 Task: Send an email with the signature Grant Allen with the subject Request for a quote and the message I would like to request a meeting to discuss the new project requirements. from softage.5@softage.net to softage.3@softage.net and move the email from Sent Items to the folder Therapy
Action: Mouse moved to (276, 21)
Screenshot: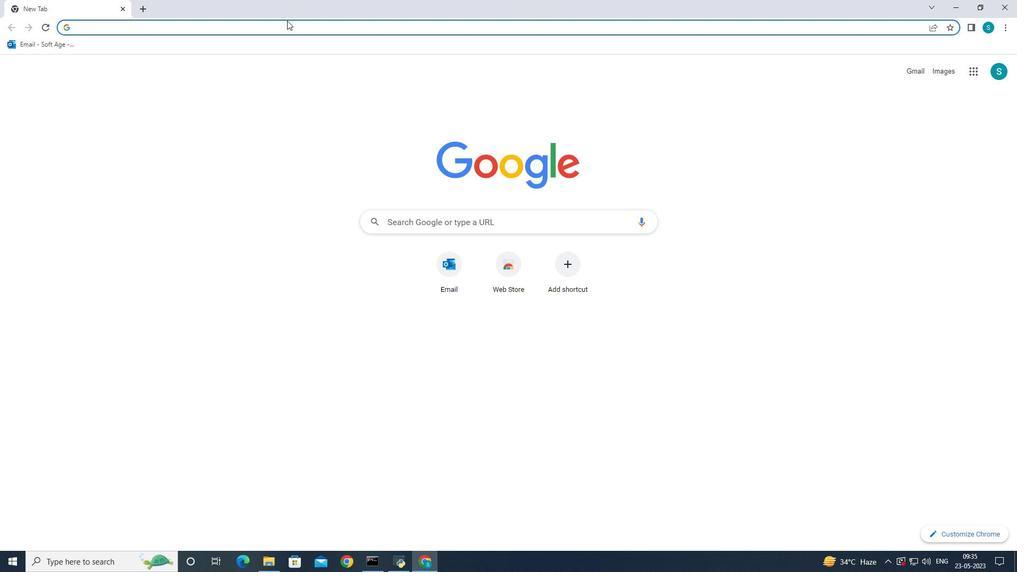 
Action: Mouse pressed left at (276, 21)
Screenshot: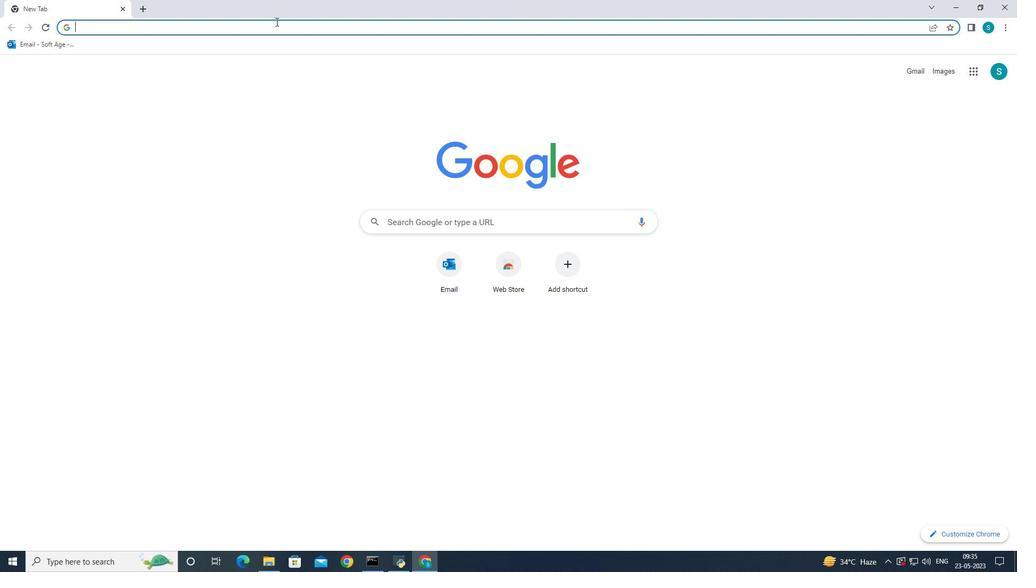 
Action: Mouse moved to (40, 43)
Screenshot: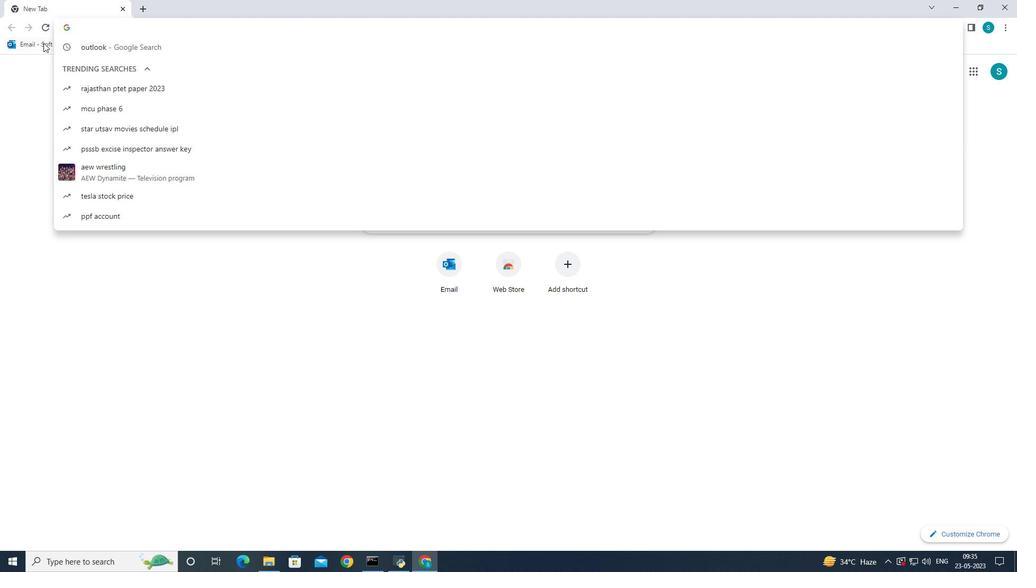 
Action: Mouse pressed left at (40, 43)
Screenshot: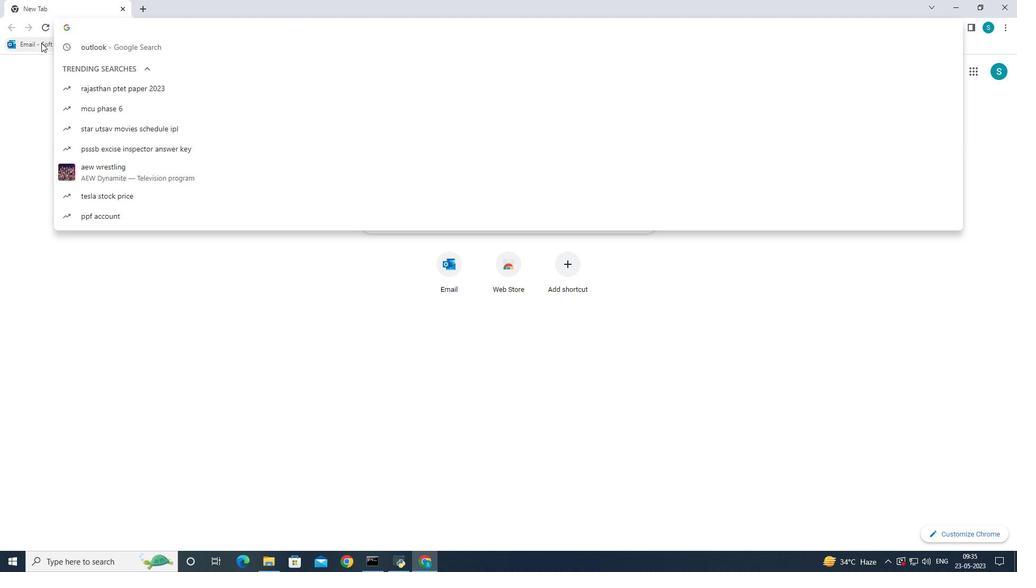 
Action: Mouse moved to (152, 93)
Screenshot: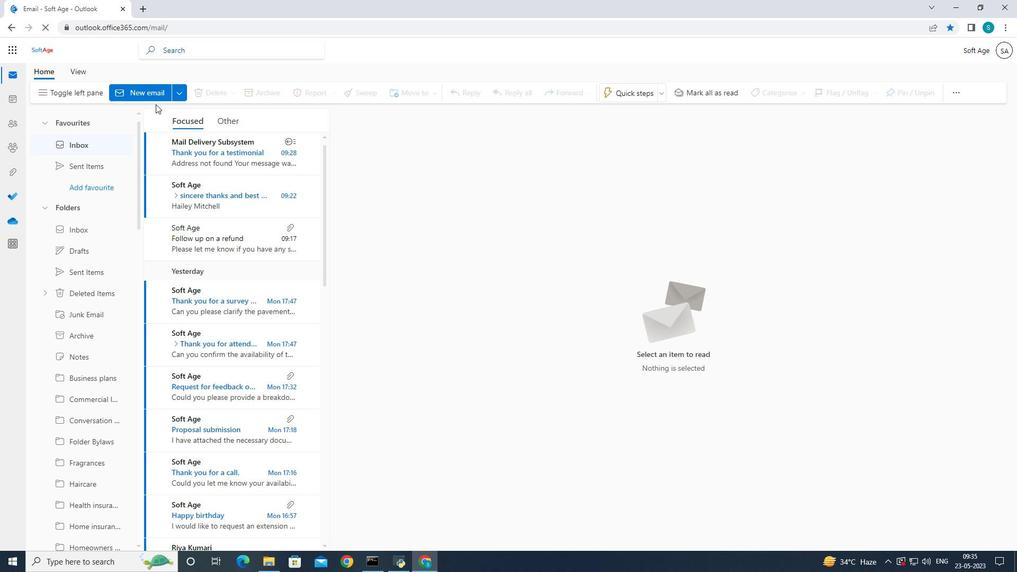
Action: Mouse pressed left at (152, 93)
Screenshot: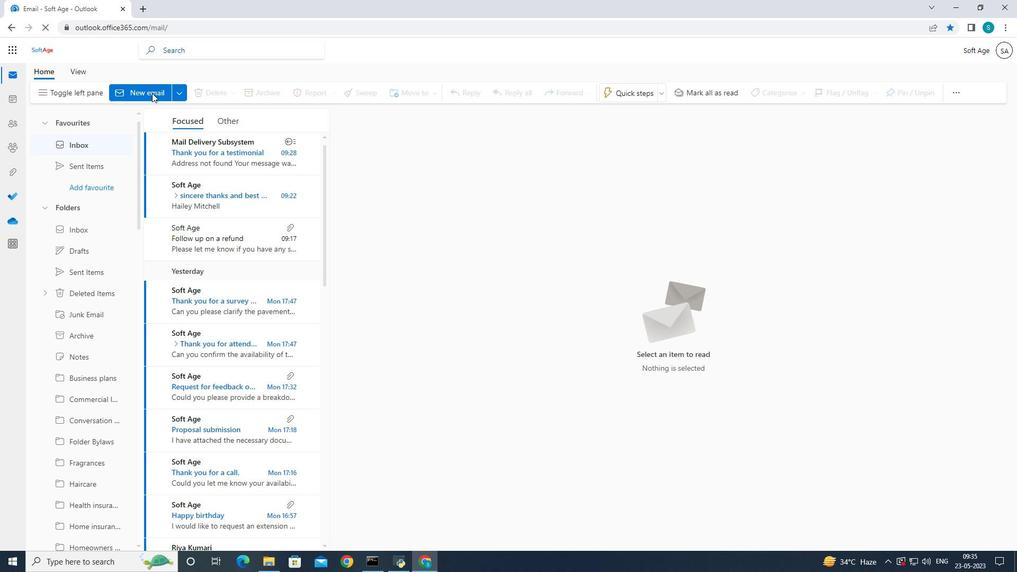 
Action: Mouse pressed left at (152, 93)
Screenshot: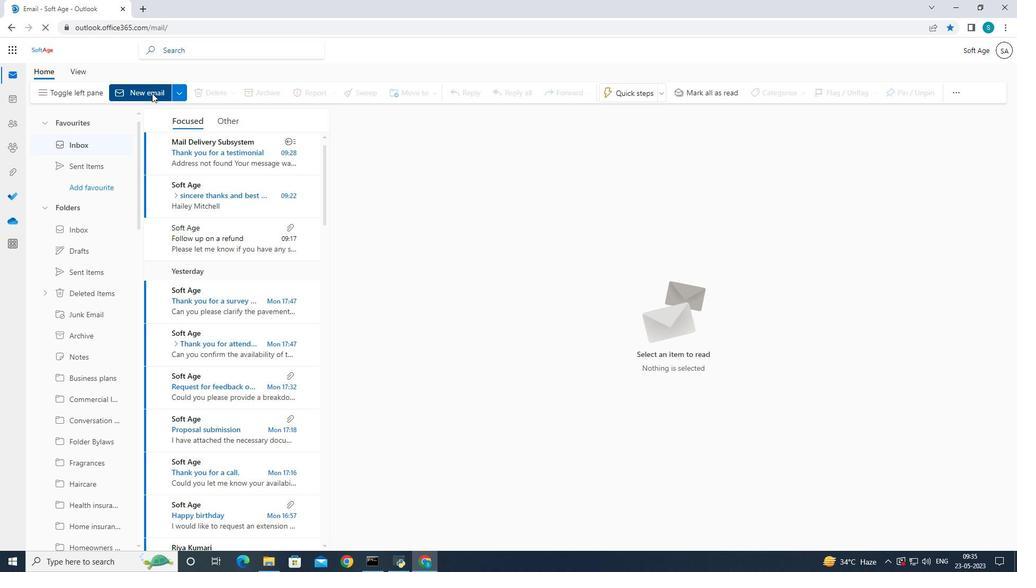 
Action: Mouse moved to (687, 91)
Screenshot: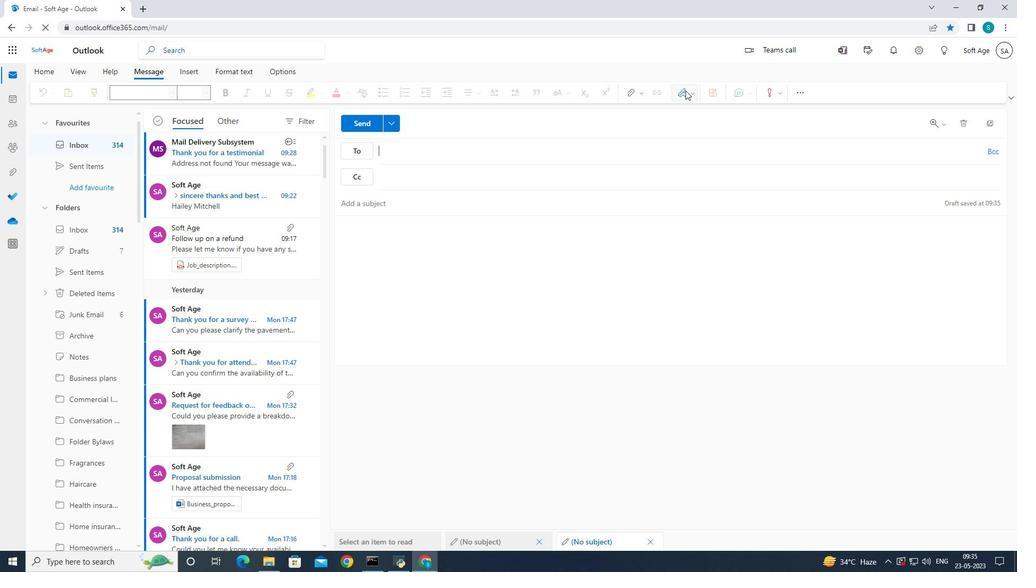 
Action: Mouse pressed left at (687, 91)
Screenshot: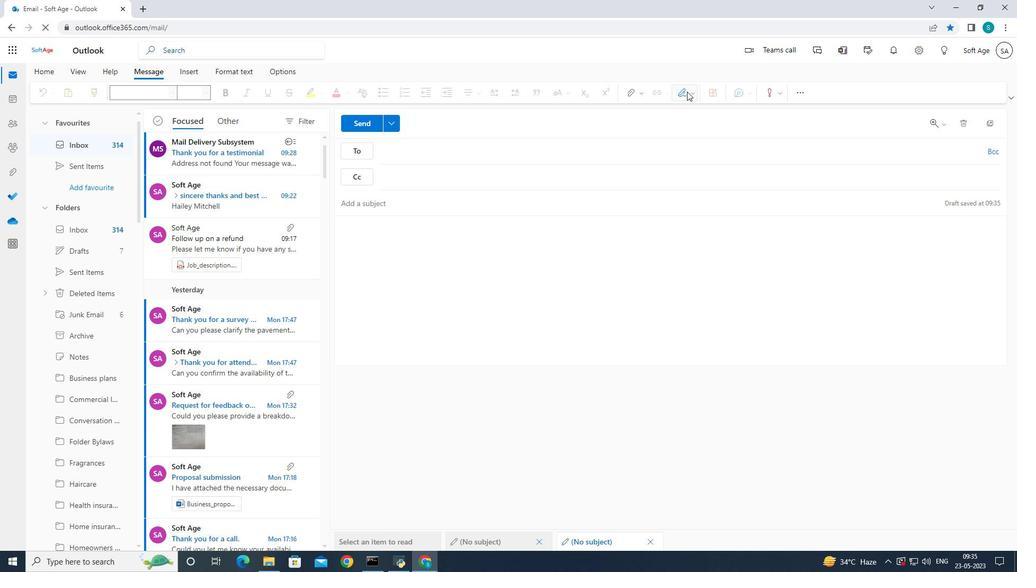 
Action: Mouse moved to (658, 133)
Screenshot: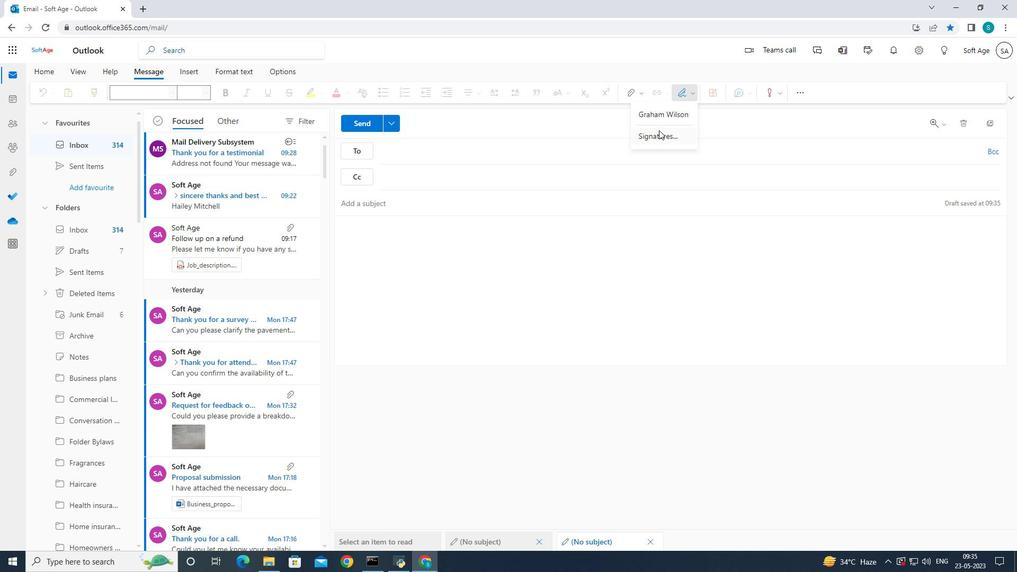 
Action: Mouse pressed left at (658, 133)
Screenshot: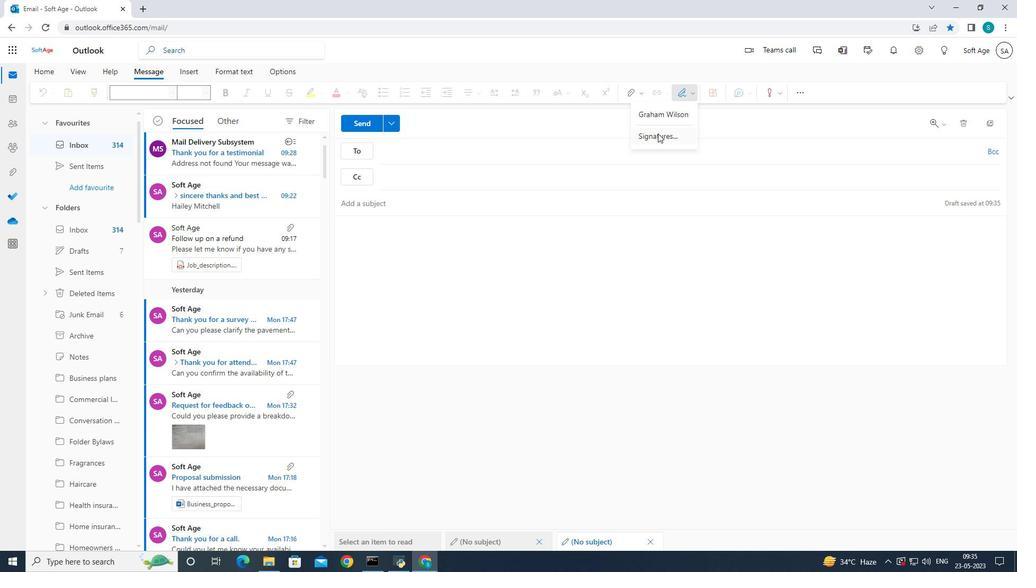 
Action: Mouse moved to (659, 179)
Screenshot: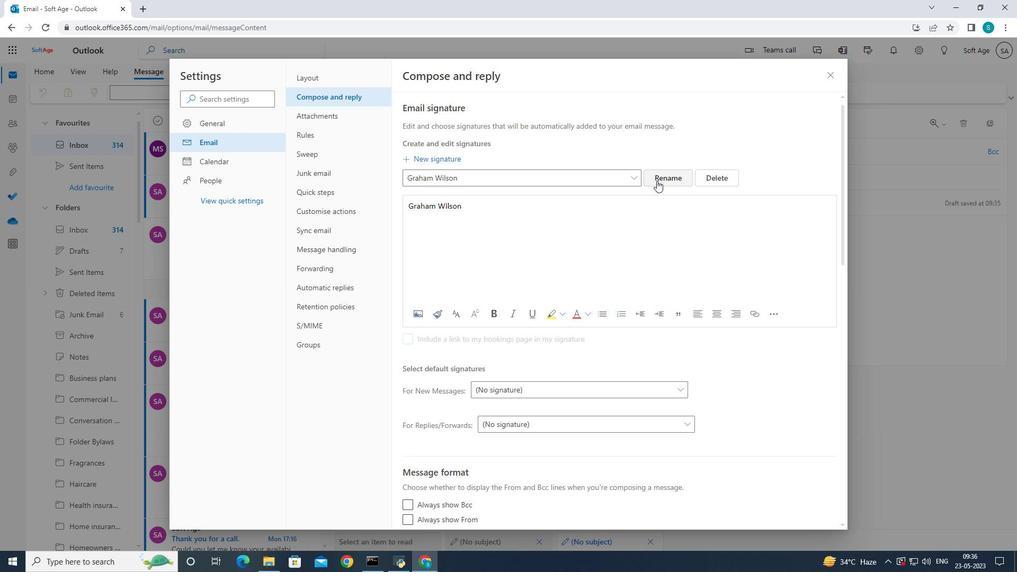 
Action: Mouse pressed left at (659, 179)
Screenshot: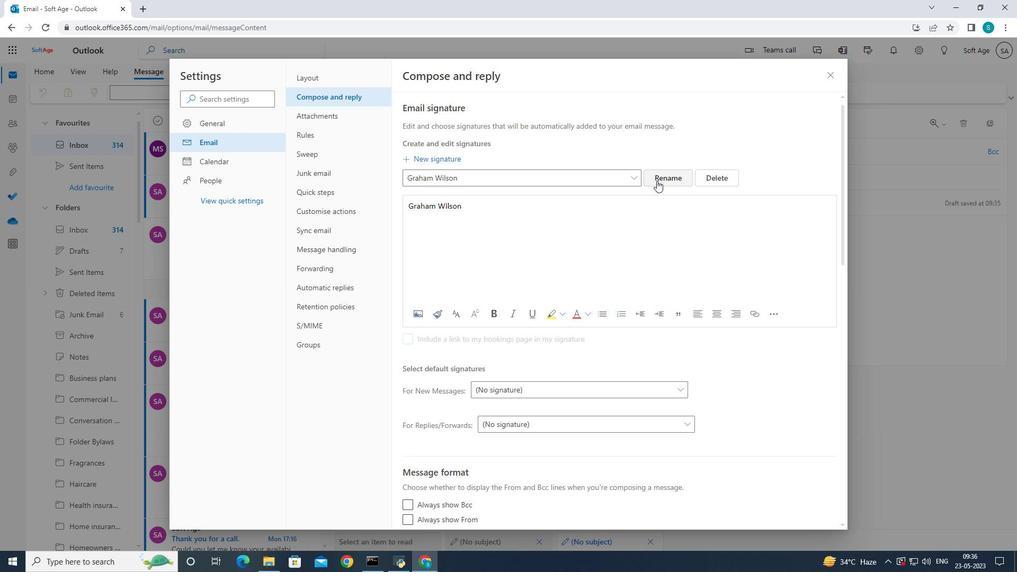 
Action: Mouse moved to (606, 175)
Screenshot: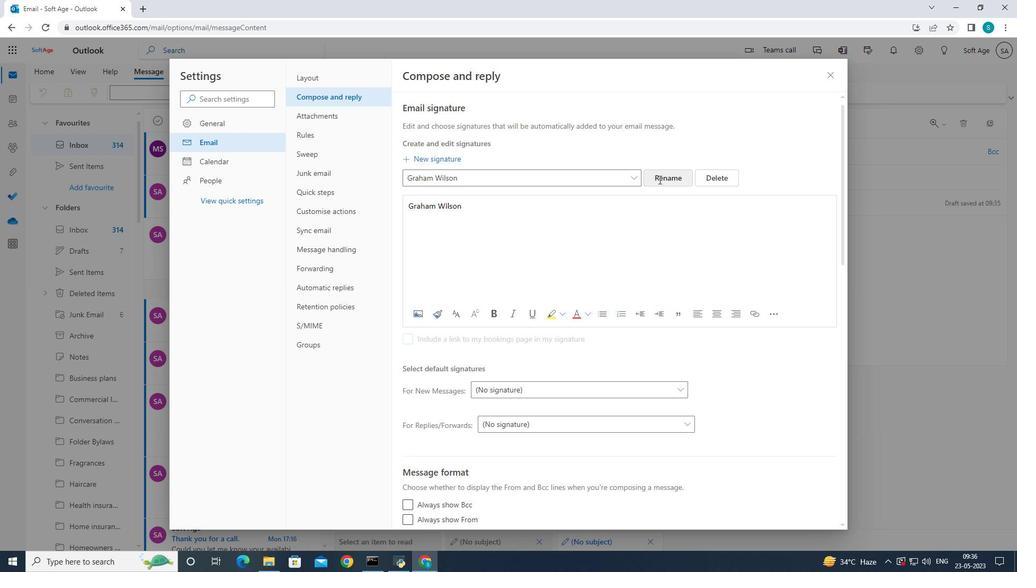 
Action: Mouse pressed left at (606, 175)
Screenshot: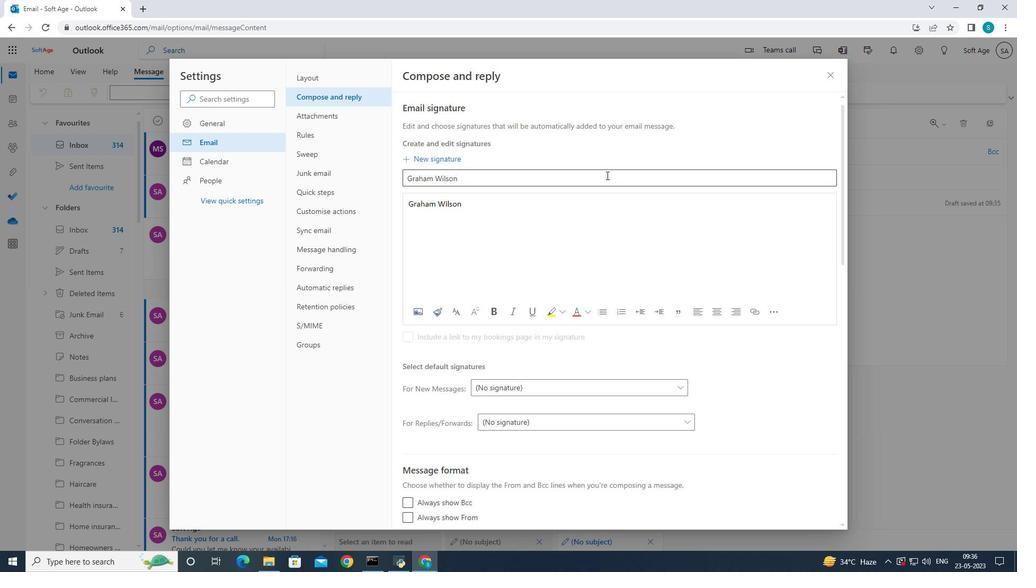 
Action: Mouse moved to (606, 174)
Screenshot: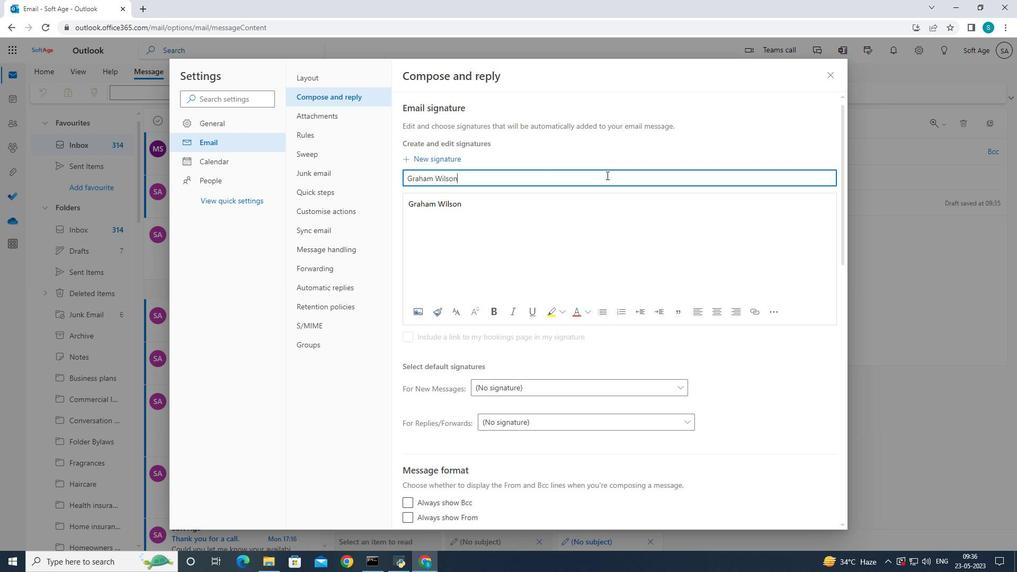 
Action: Key pressed <Key.backspace>
Screenshot: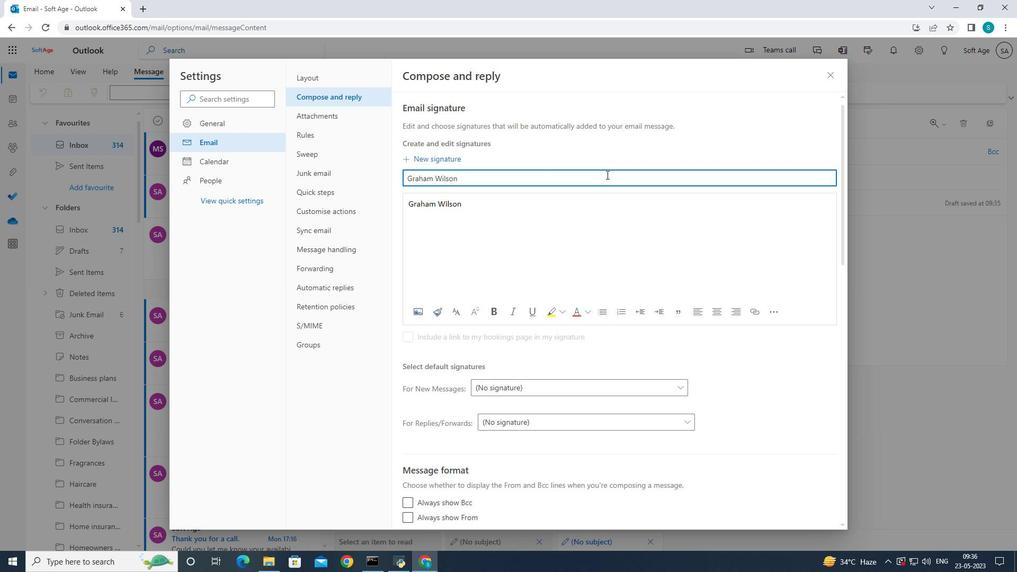 
Action: Mouse moved to (607, 173)
Screenshot: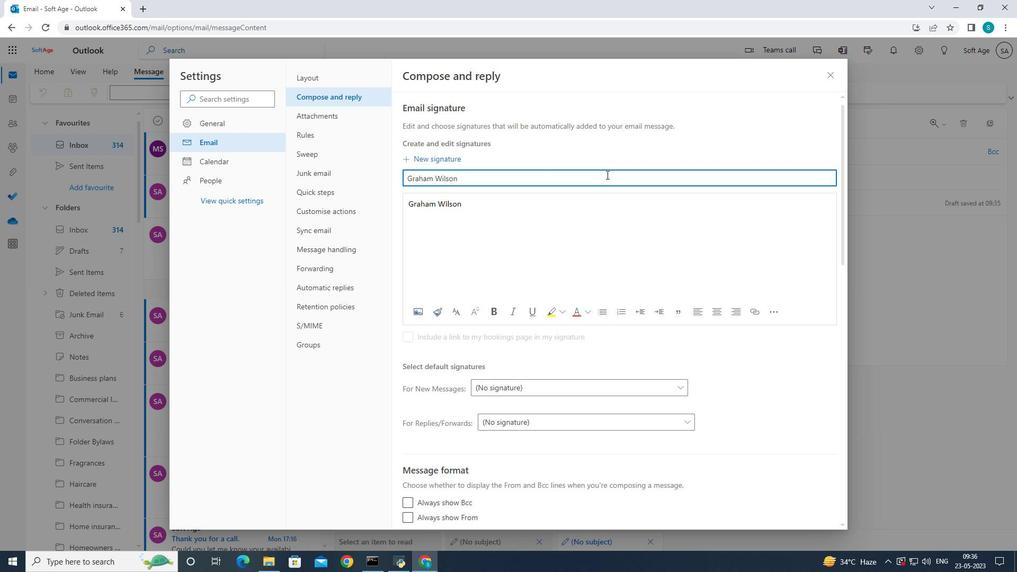 
Action: Key pressed <Key.backspace><Key.backspace><Key.backspace><Key.backspace><Key.backspace><Key.backspace><Key.backspace><Key.backspace><Key.backspace>
Screenshot: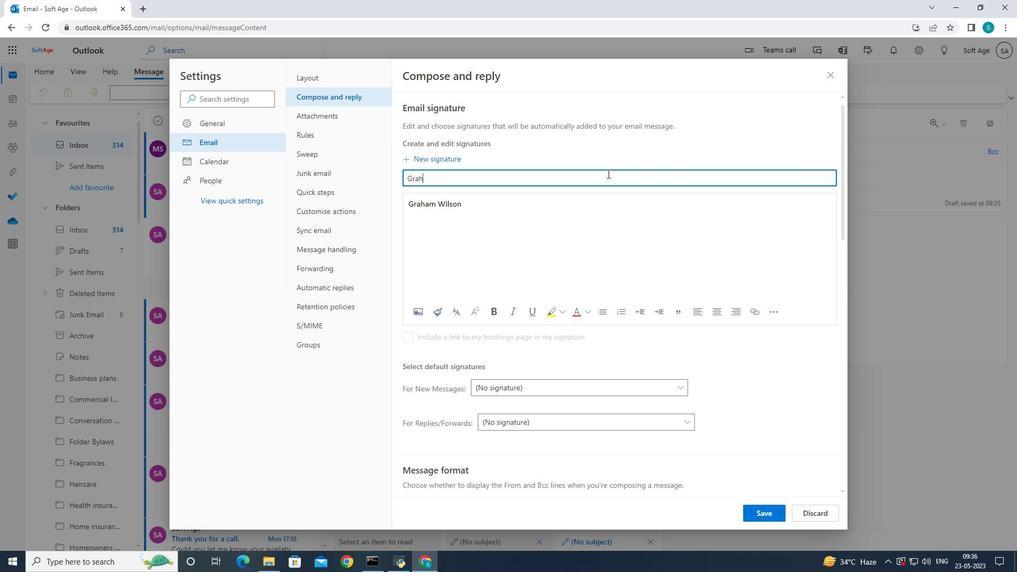 
Action: Mouse moved to (765, 154)
Screenshot: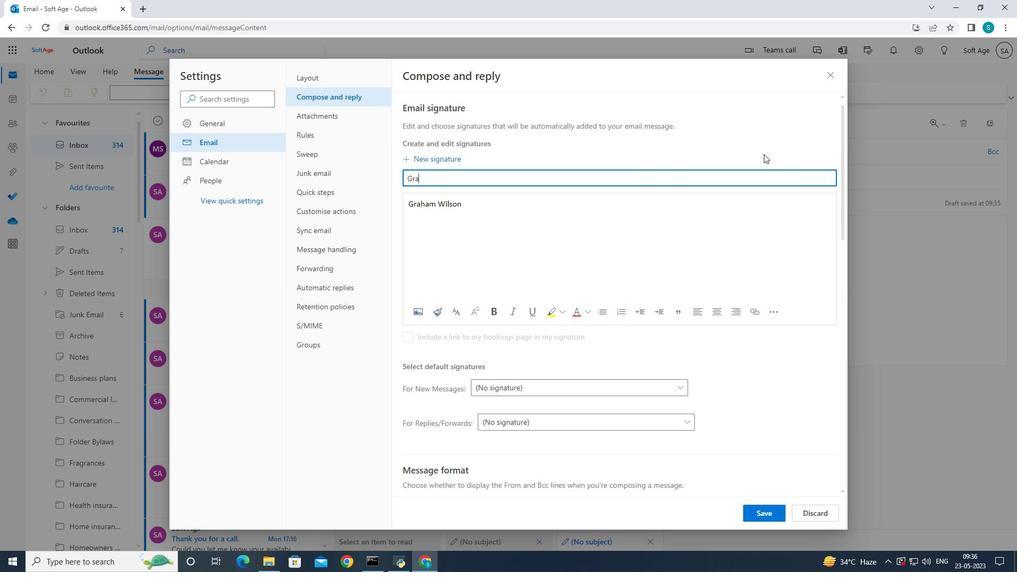 
Action: Key pressed nt<Key.space><Key.shift>Allen
Screenshot: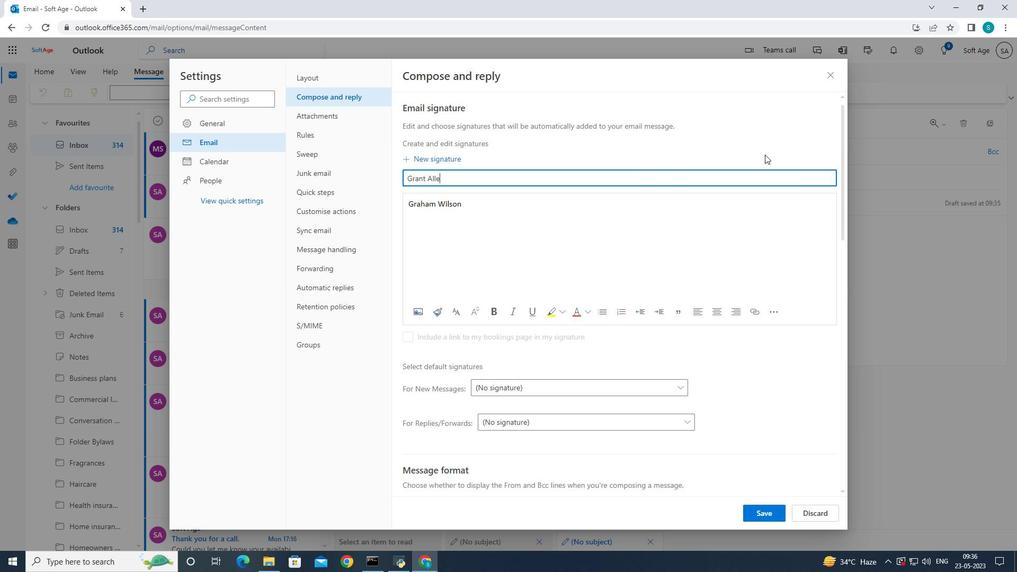 
Action: Mouse moved to (516, 208)
Screenshot: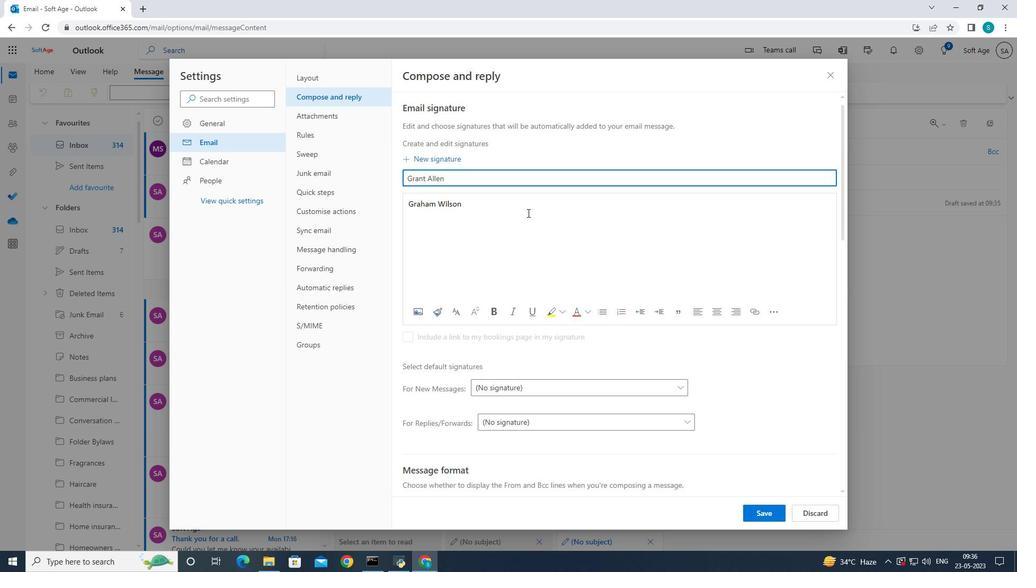 
Action: Mouse pressed left at (516, 208)
Screenshot: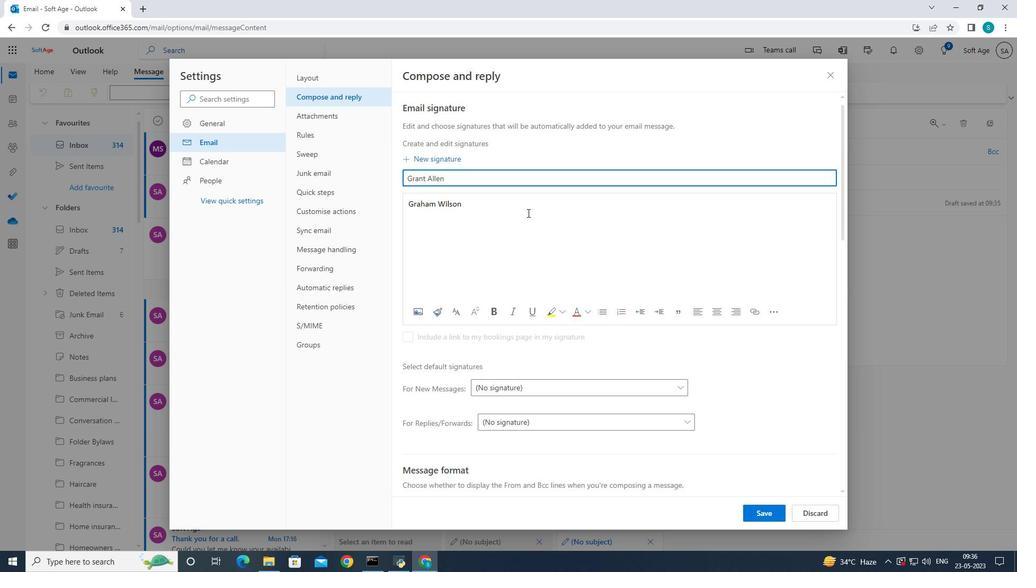 
Action: Mouse moved to (521, 215)
Screenshot: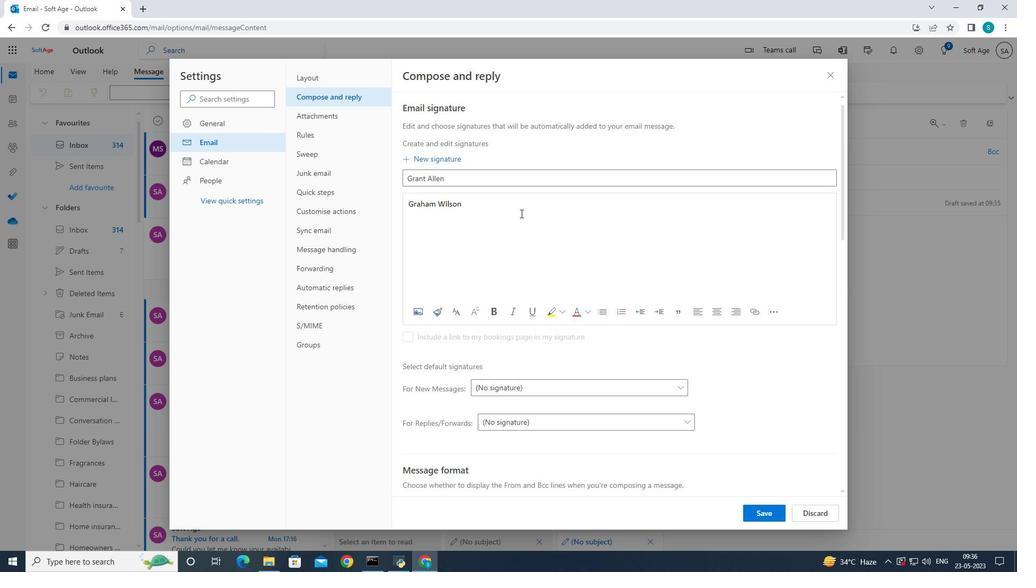 
Action: Key pressed <Key.backspace>
Screenshot: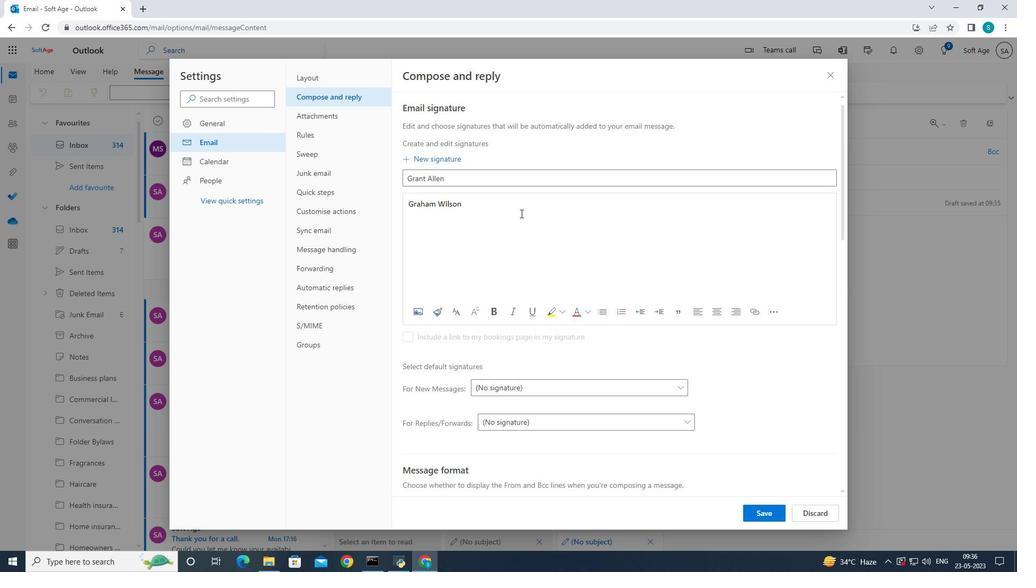 
Action: Mouse moved to (525, 215)
Screenshot: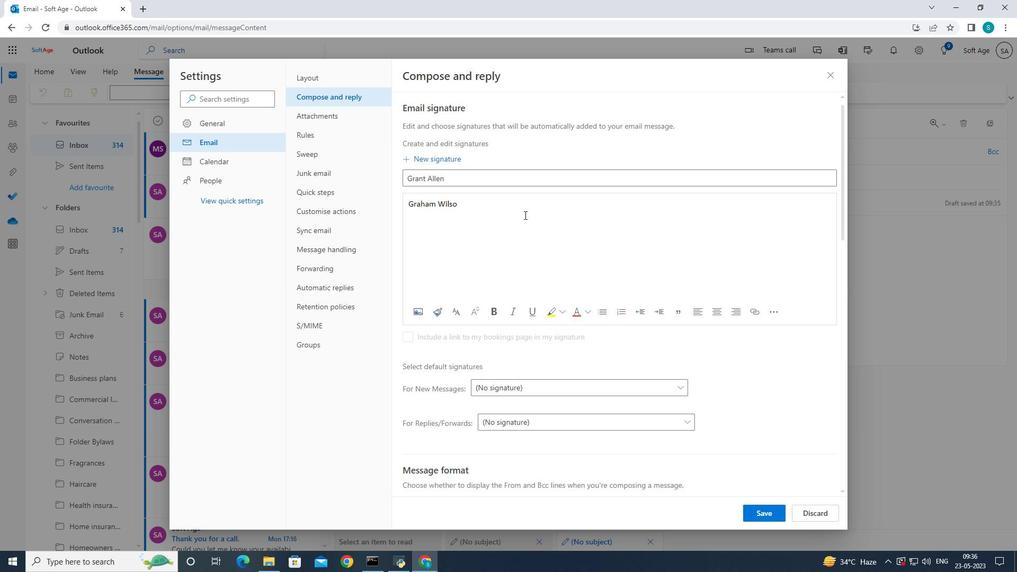 
Action: Key pressed <Key.backspace><Key.backspace><Key.backspace><Key.backspace><Key.backspace><Key.backspace>
Screenshot: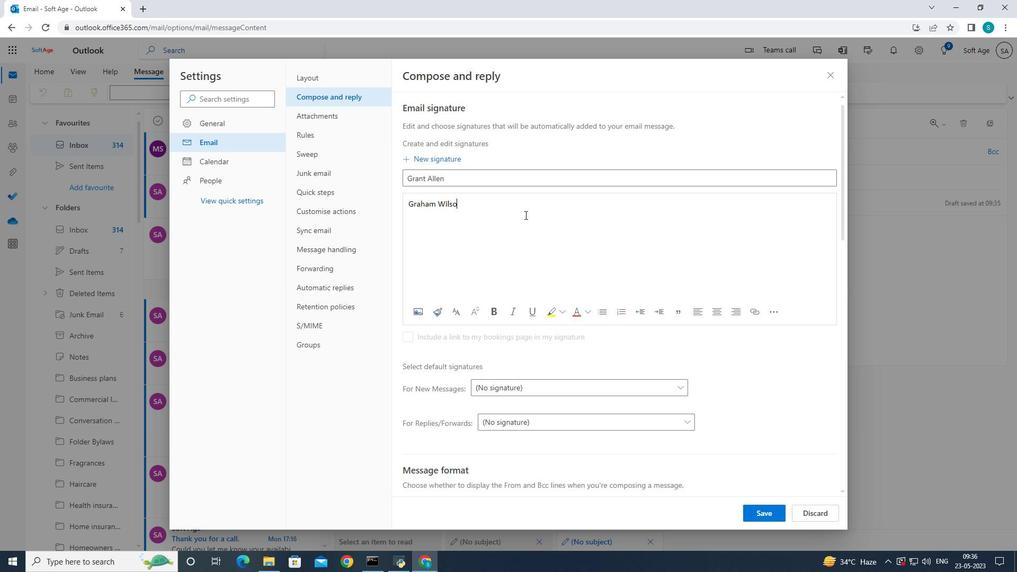 
Action: Mouse moved to (526, 214)
Screenshot: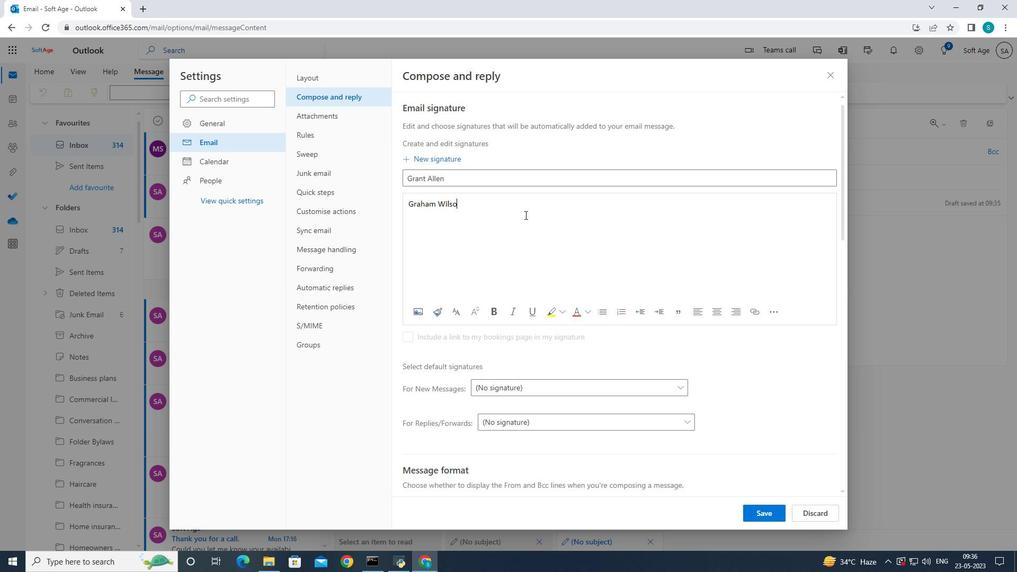 
Action: Key pressed <Key.backspace><Key.backspace><Key.backspace>
Screenshot: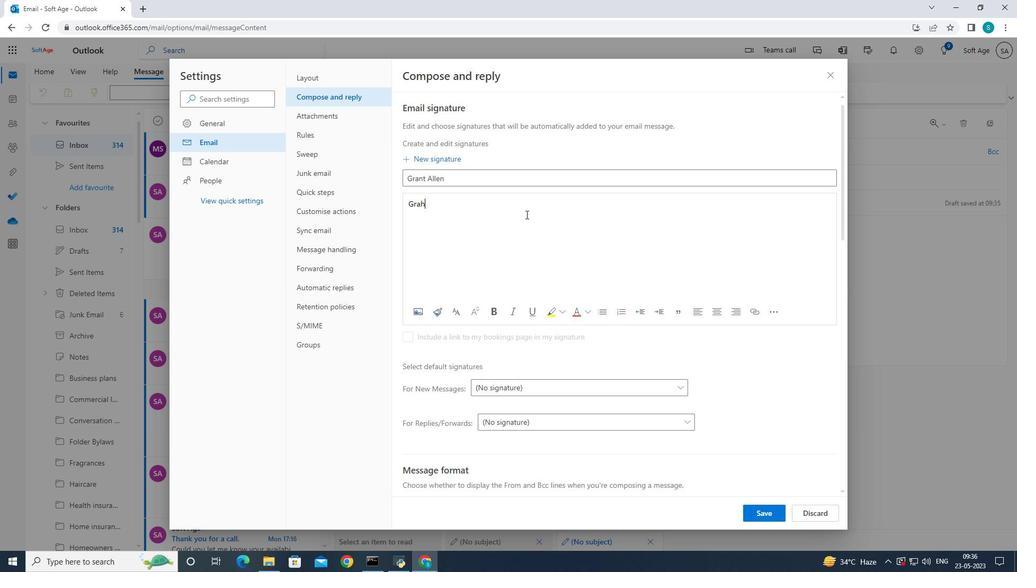 
Action: Mouse moved to (576, 178)
Screenshot: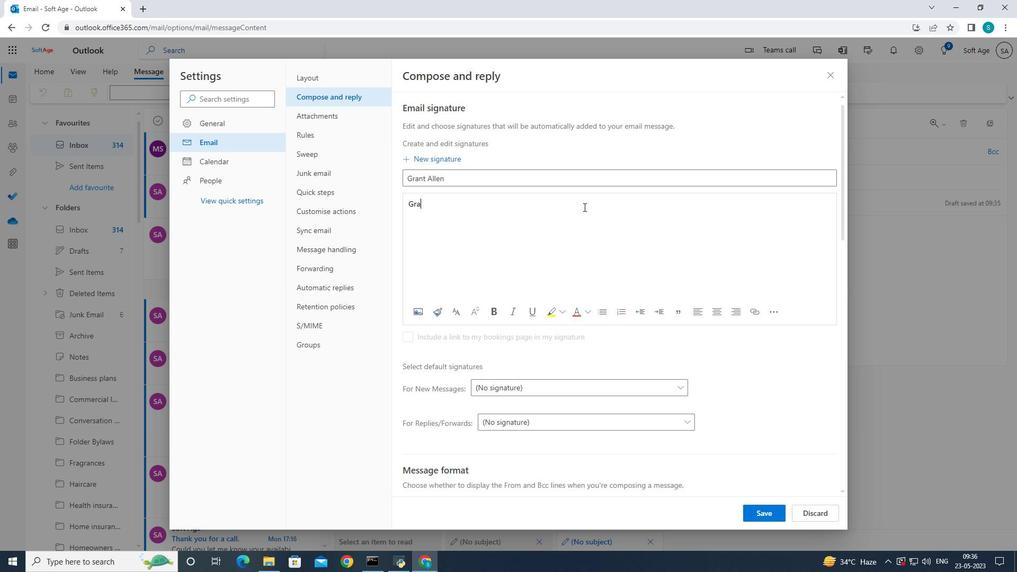 
Action: Key pressed nt<Key.space><Key.shift>A
Screenshot: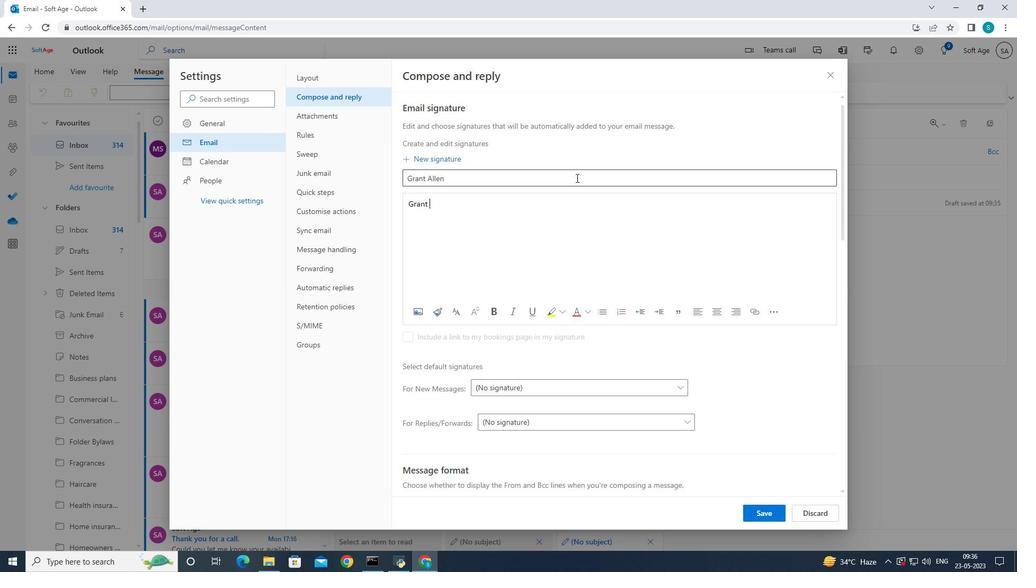 
Action: Mouse moved to (578, 175)
Screenshot: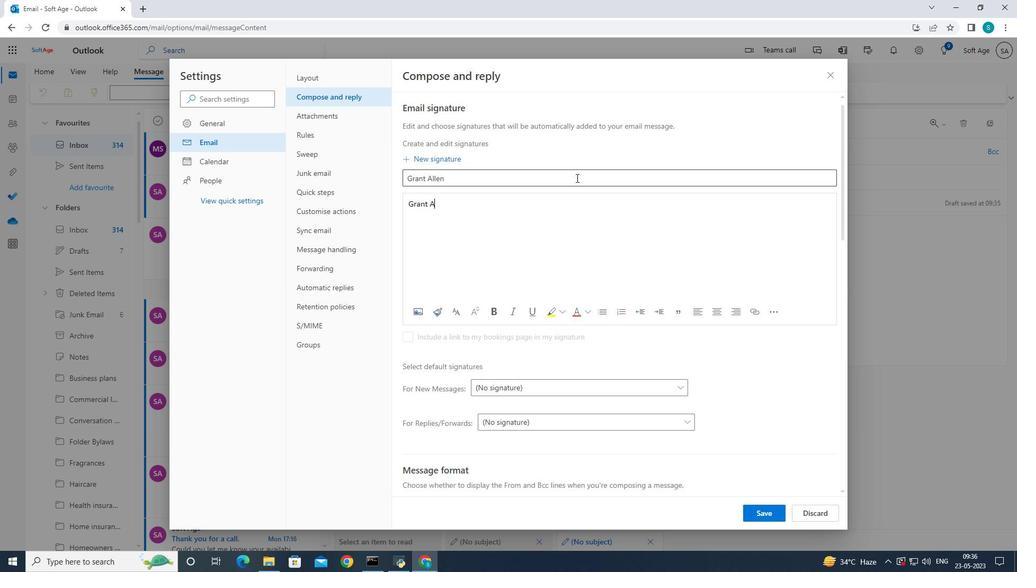 
Action: Key pressed llen
Screenshot: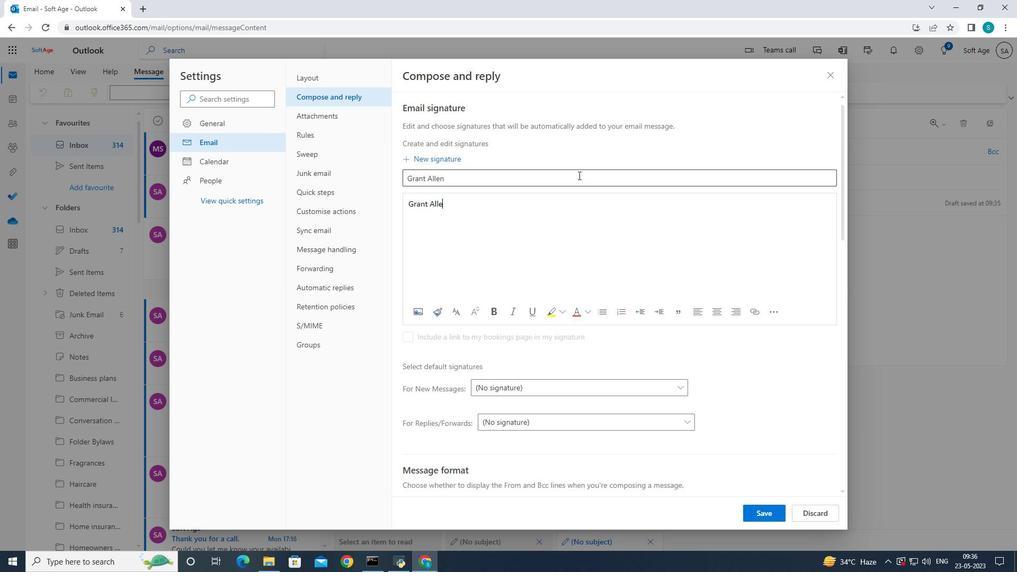 
Action: Mouse moved to (766, 518)
Screenshot: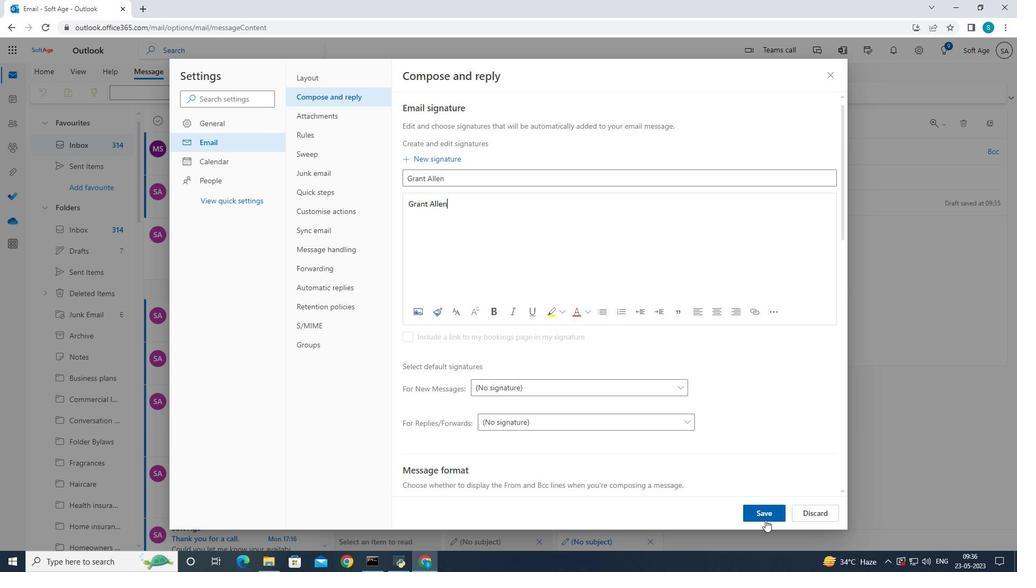 
Action: Mouse pressed left at (766, 518)
Screenshot: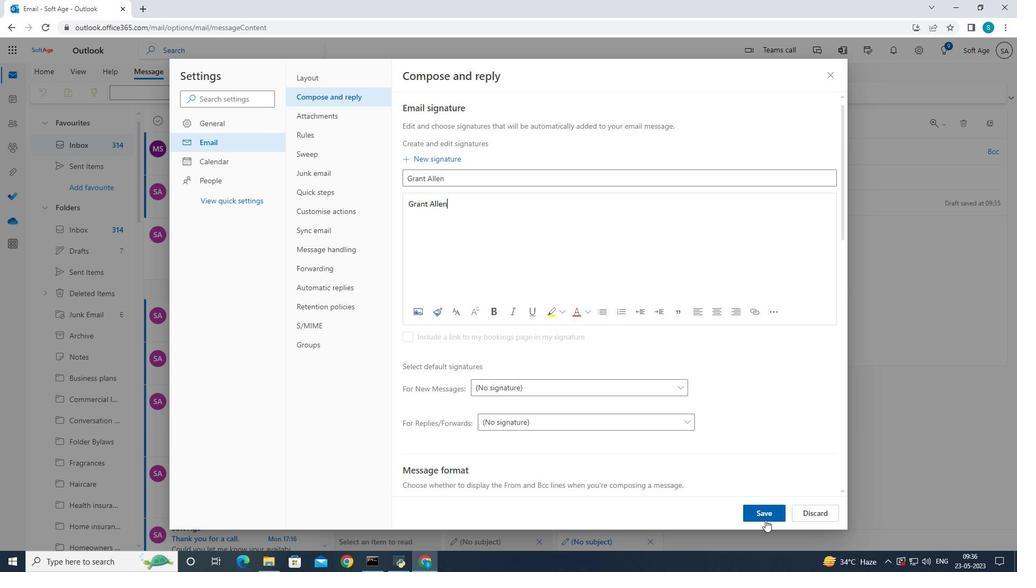 
Action: Mouse moved to (830, 73)
Screenshot: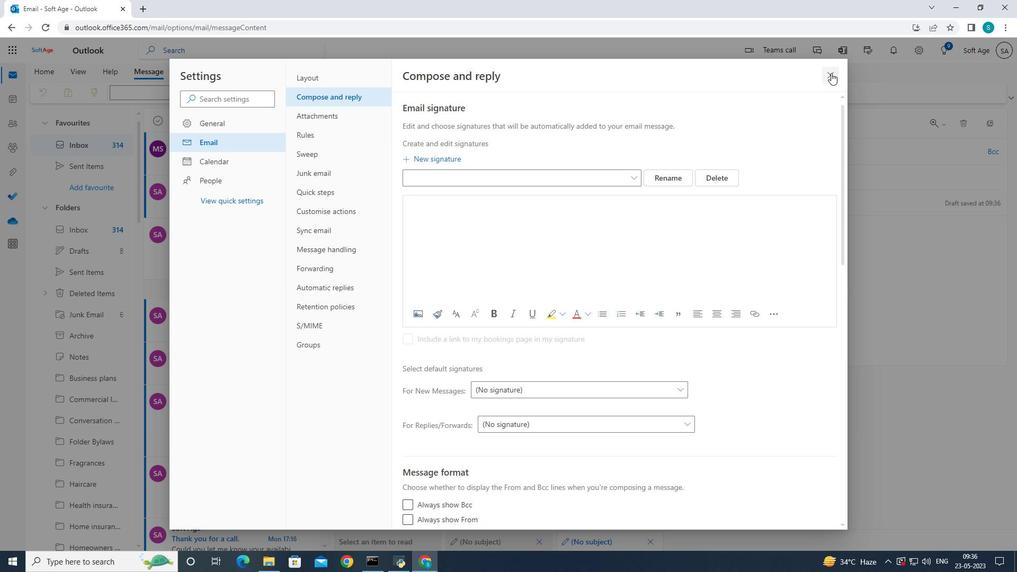 
Action: Mouse pressed left at (830, 73)
Screenshot: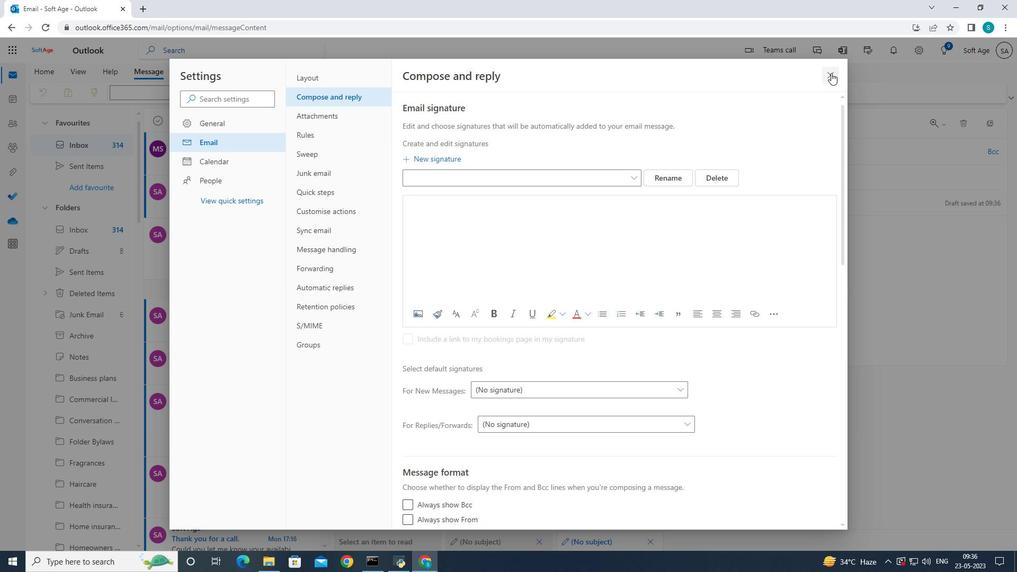 
Action: Mouse moved to (503, 157)
Screenshot: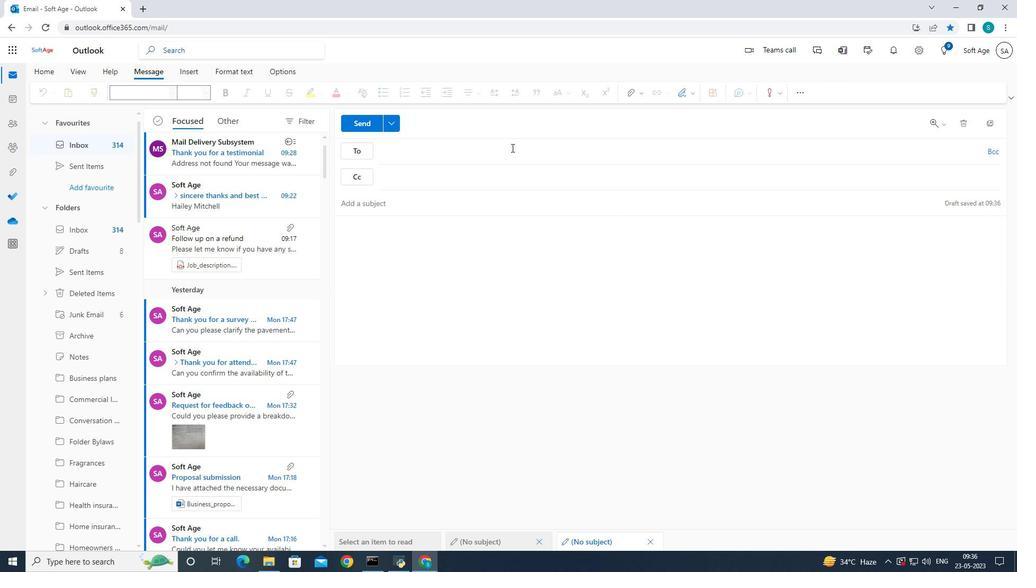 
Action: Mouse pressed left at (503, 157)
Screenshot: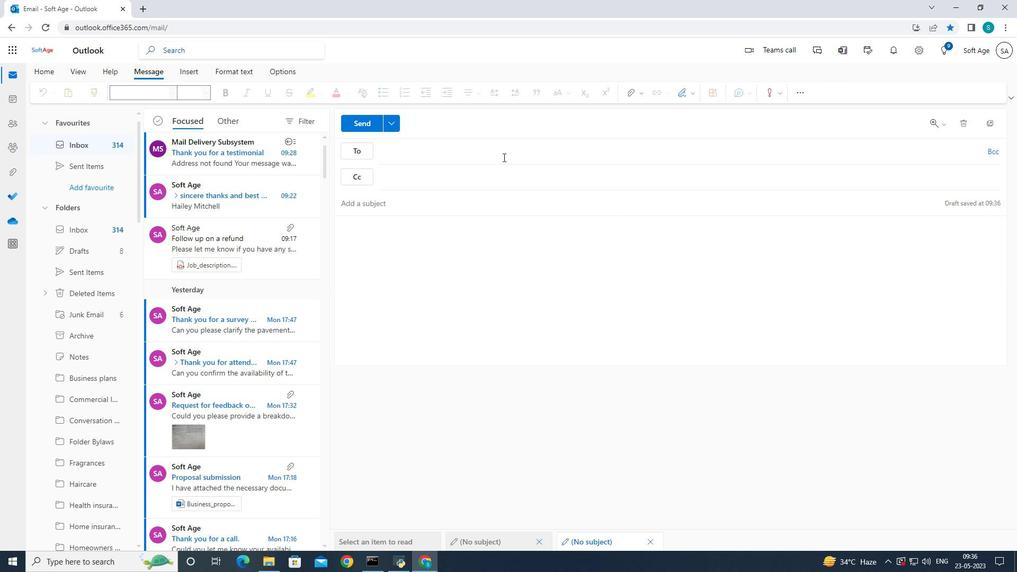 
Action: Mouse moved to (778, 208)
Screenshot: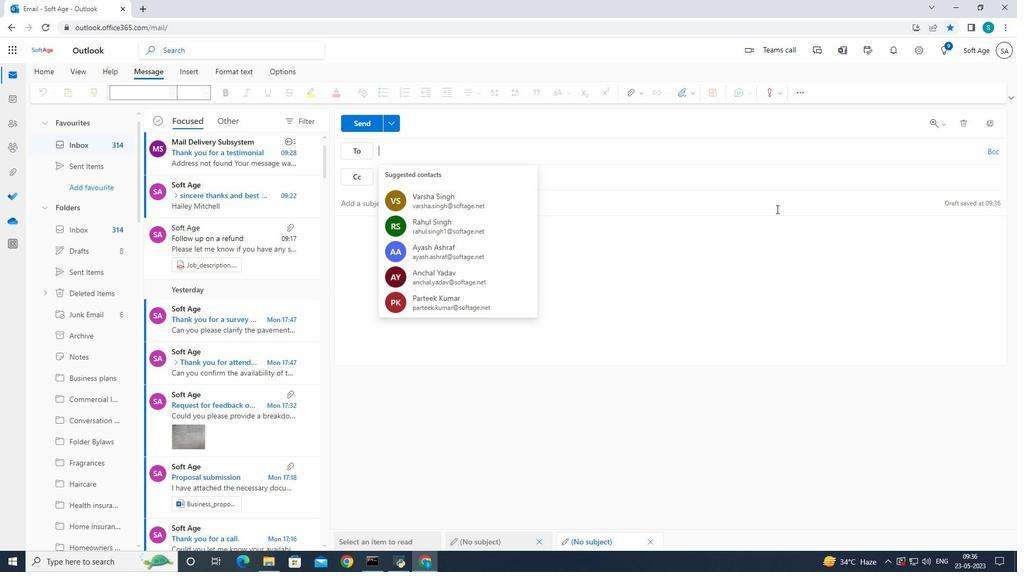 
Action: Key pressed softage.3<Key.shift><Key.shift>@softage.net
Screenshot: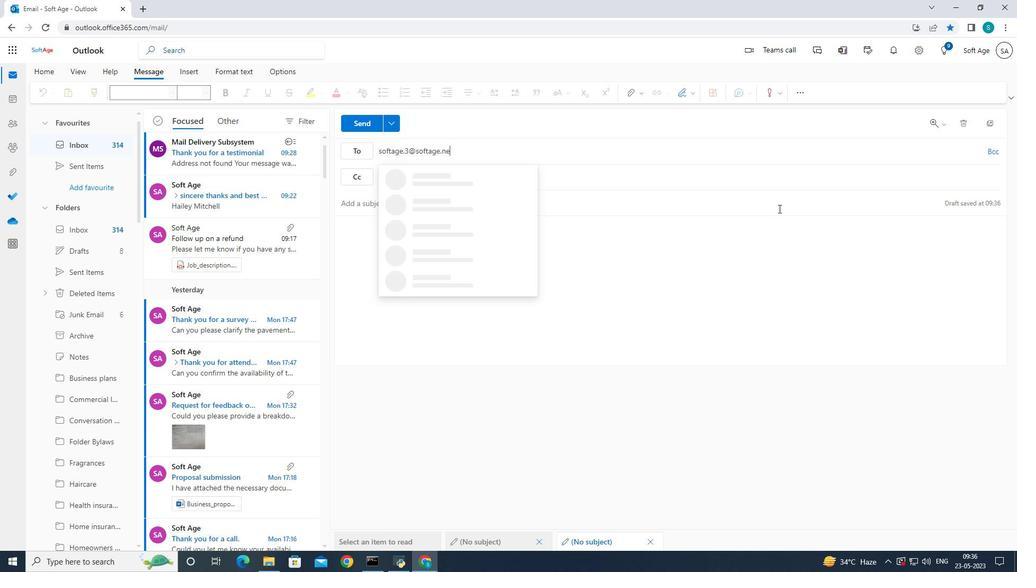 
Action: Mouse moved to (470, 173)
Screenshot: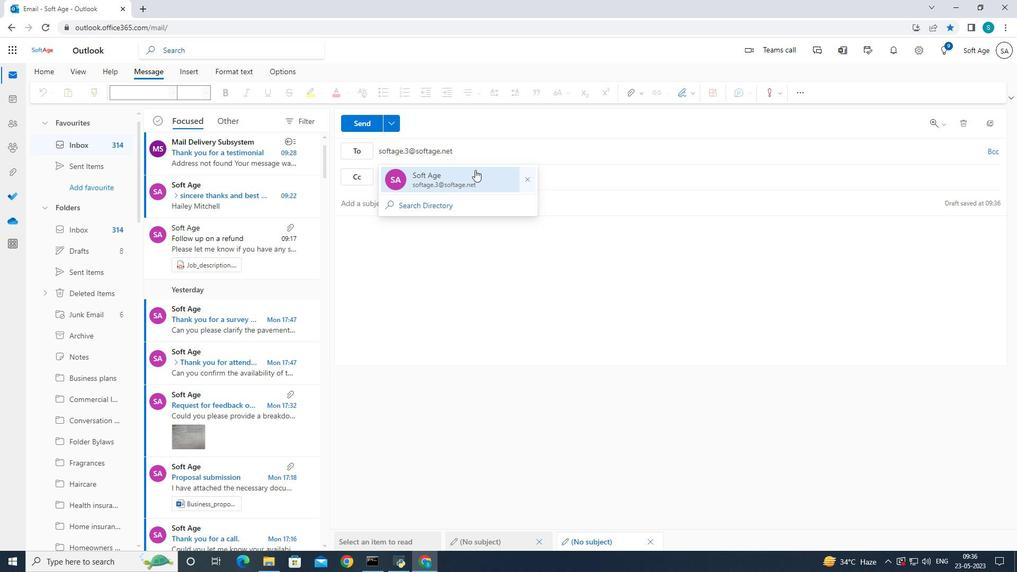 
Action: Mouse pressed left at (470, 173)
Screenshot: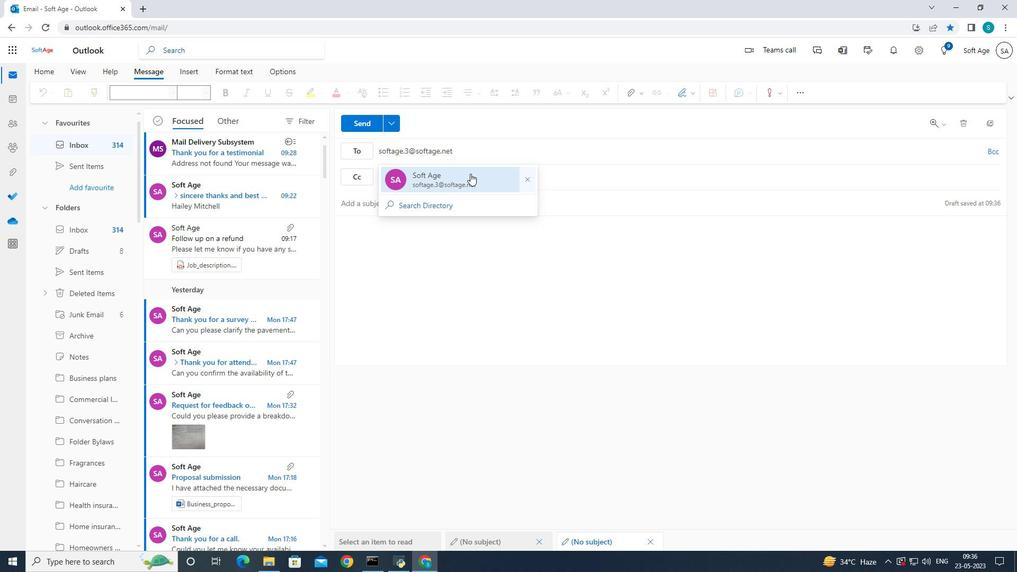 
Action: Mouse moved to (451, 207)
Screenshot: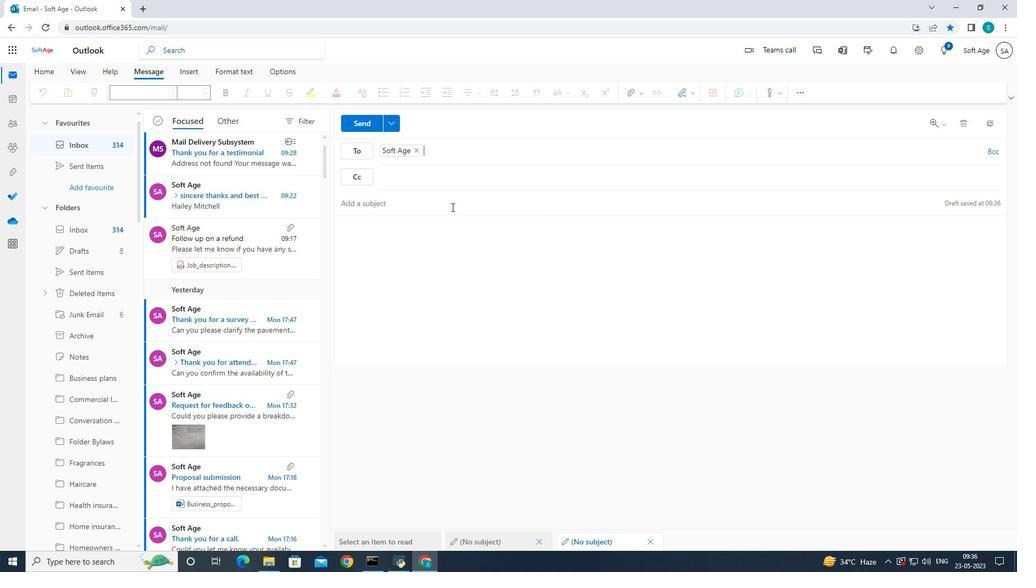 
Action: Mouse pressed left at (451, 207)
Screenshot: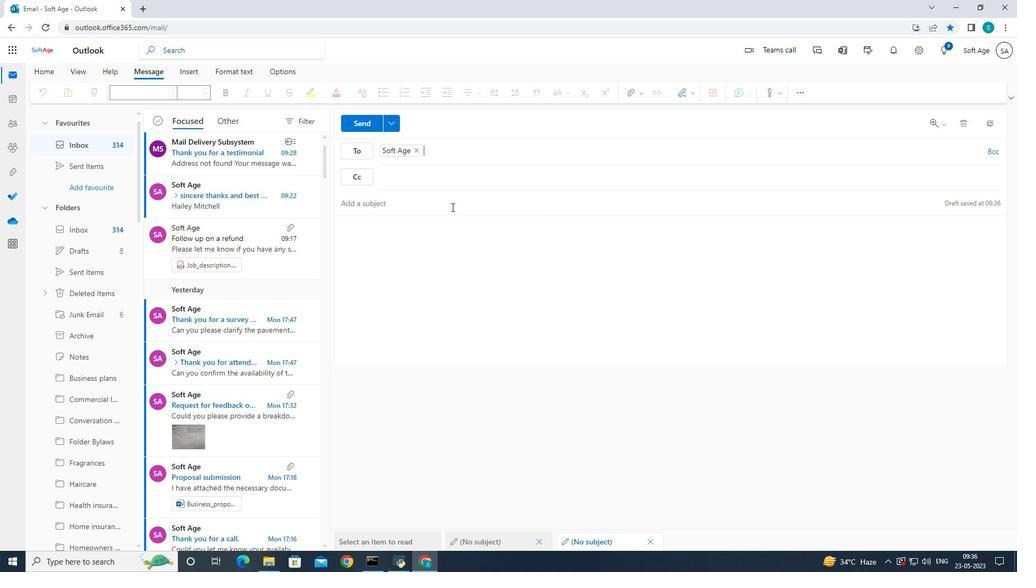
Action: Mouse moved to (685, 222)
Screenshot: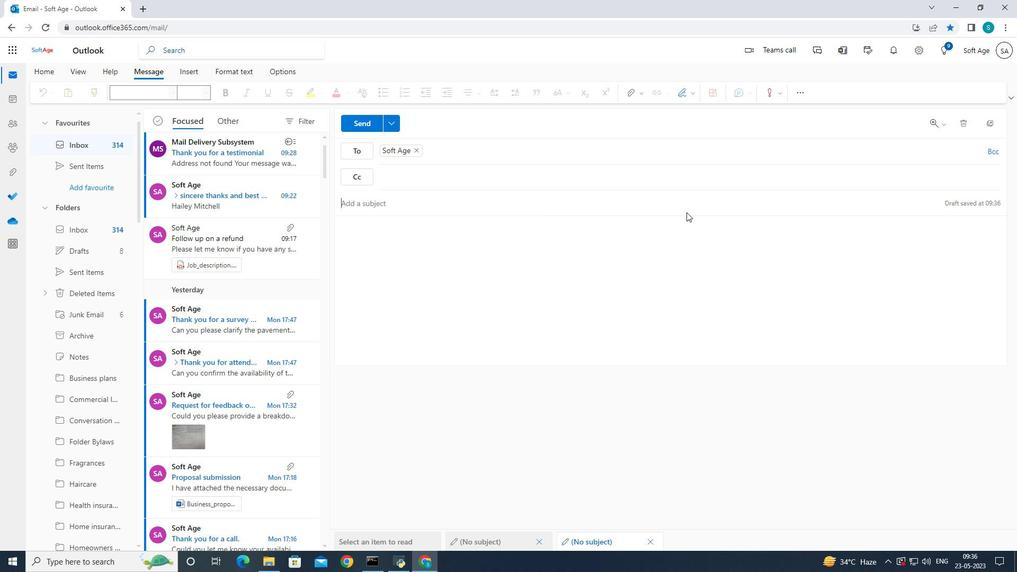 
Action: Key pressed <Key.shift>Request<Key.space>
Screenshot: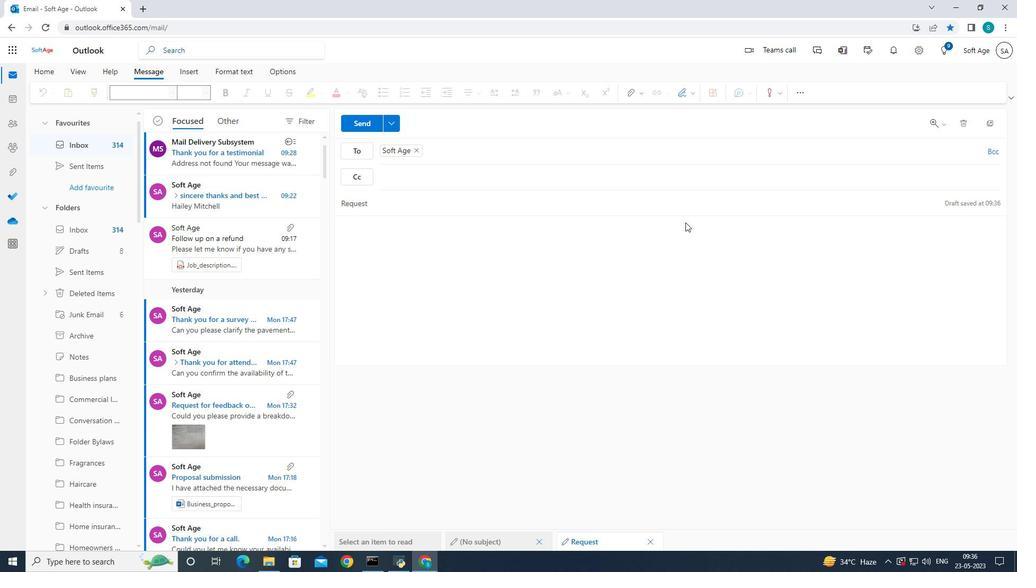 
Action: Mouse moved to (685, 222)
Screenshot: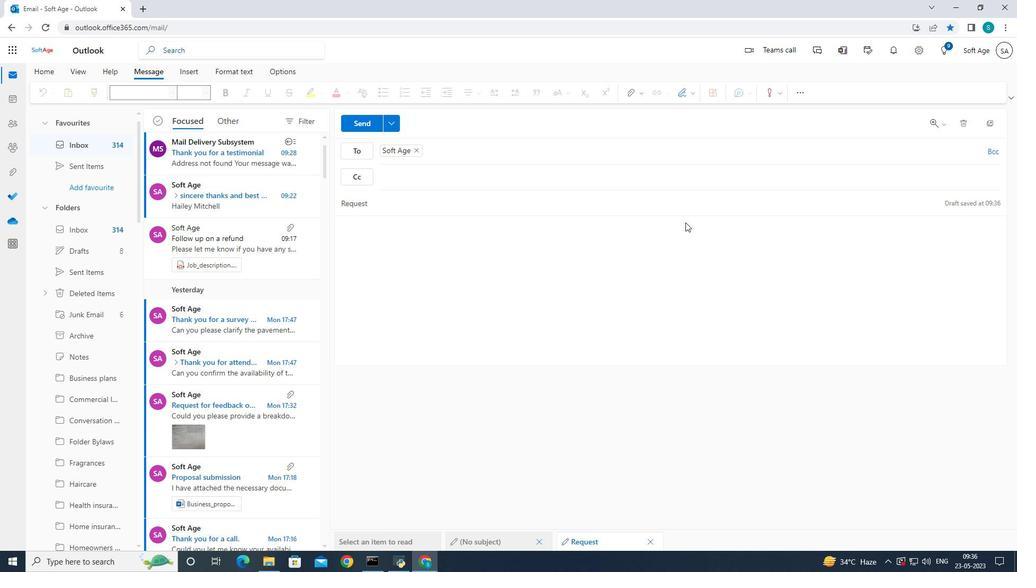 
Action: Key pressed for<Key.space>a<Key.space><Key.shift>Qute
Screenshot: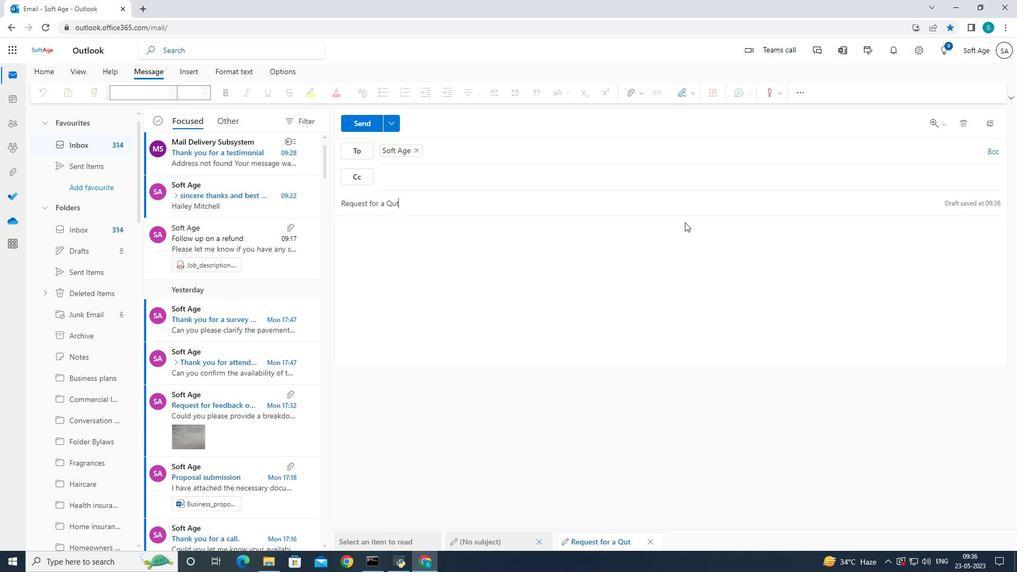 
Action: Mouse moved to (395, 203)
Screenshot: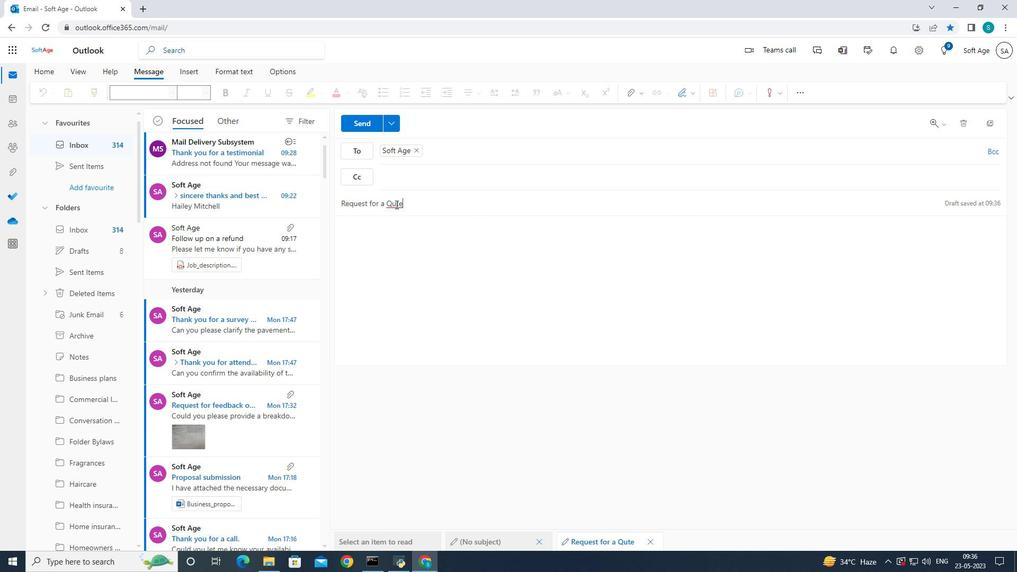 
Action: Mouse pressed left at (395, 203)
Screenshot: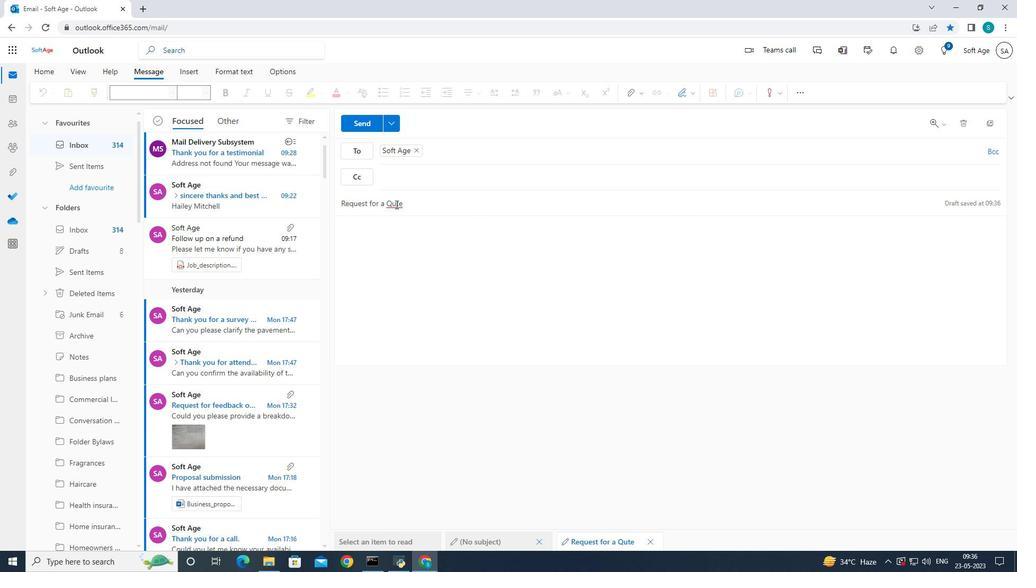 
Action: Mouse moved to (471, 202)
Screenshot: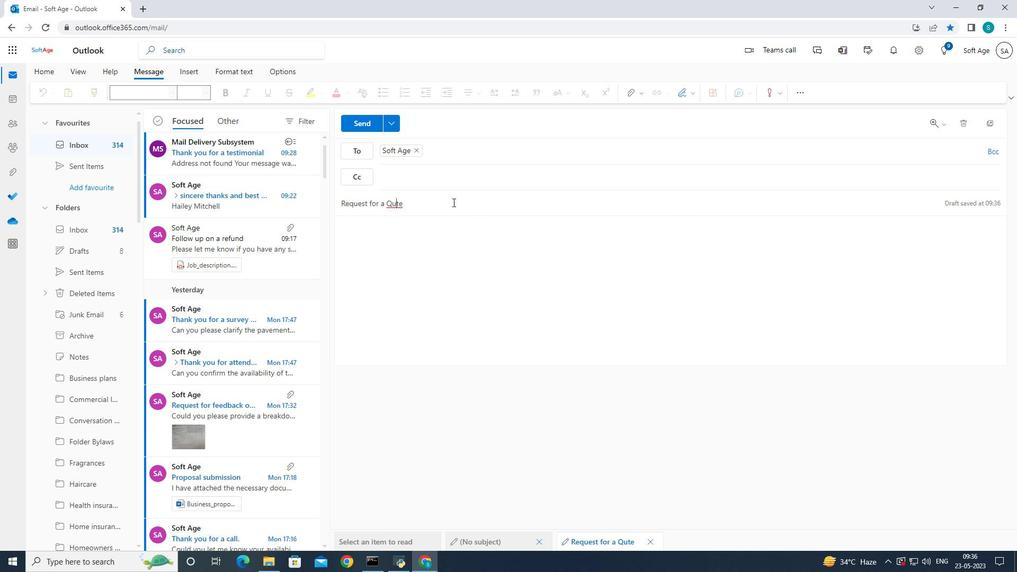 
Action: Key pressed o
Screenshot: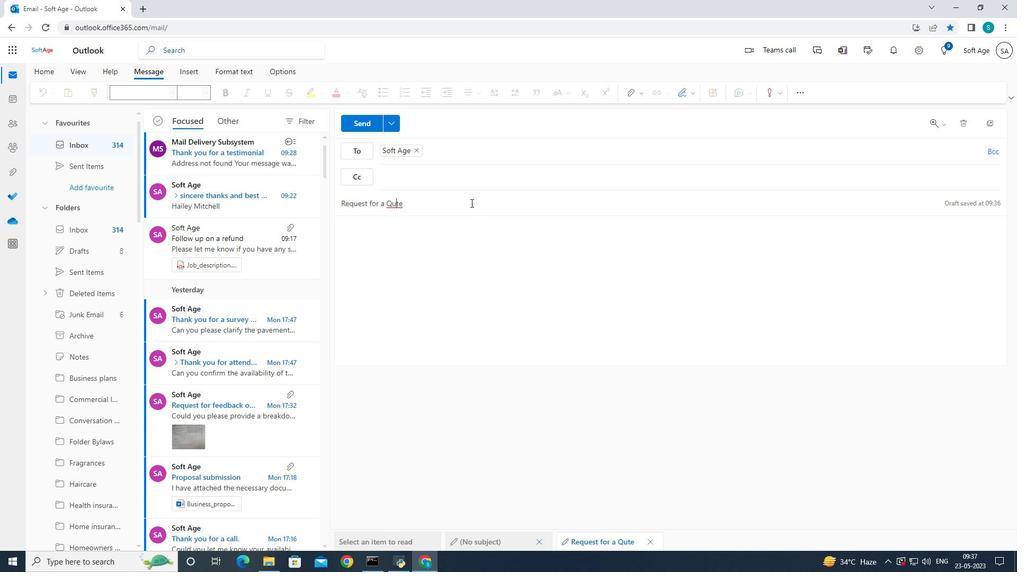 
Action: Mouse moved to (397, 228)
Screenshot: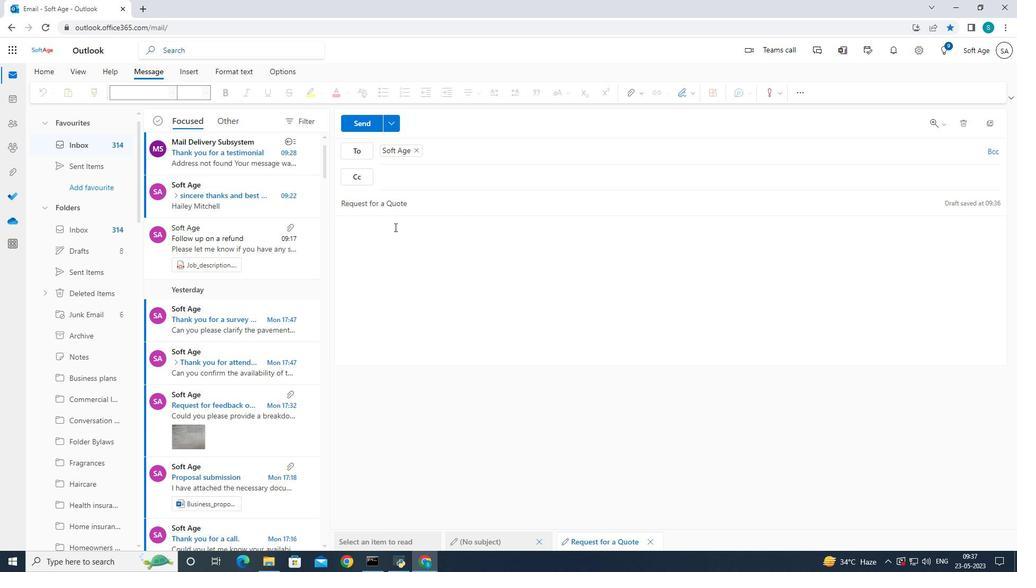 
Action: Mouse pressed left at (397, 228)
Screenshot: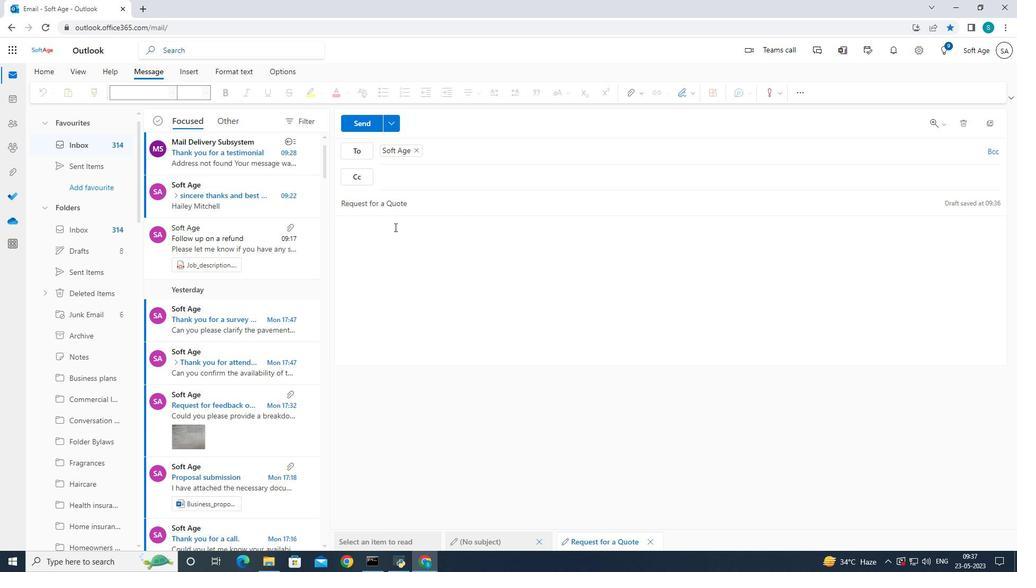 
Action: Mouse moved to (690, 93)
Screenshot: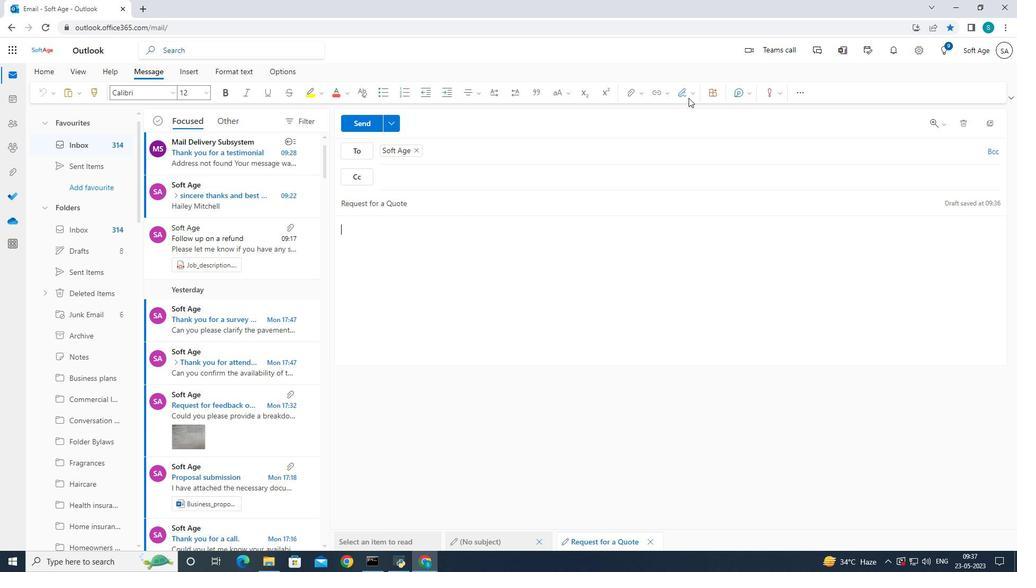 
Action: Mouse pressed left at (690, 93)
Screenshot: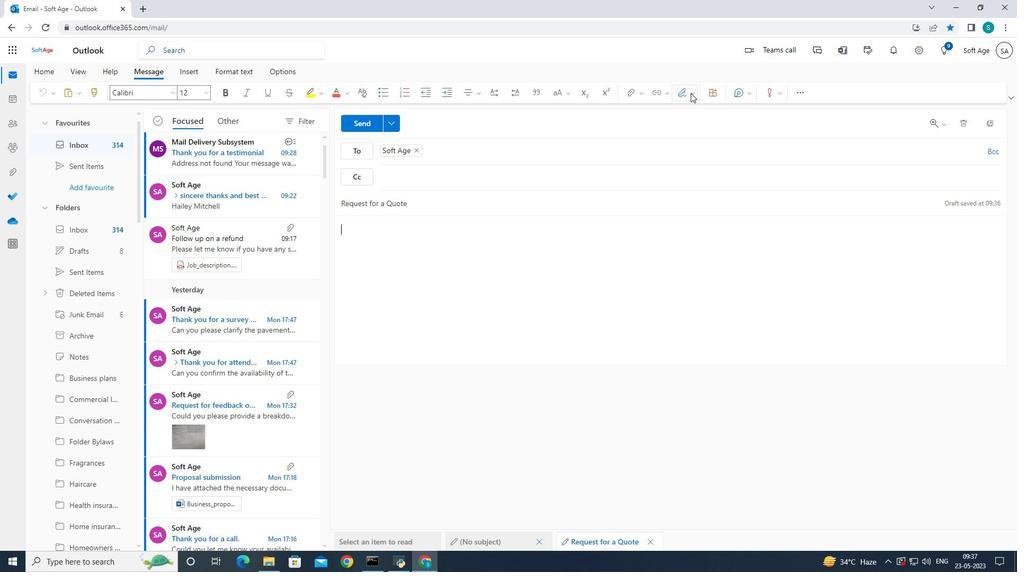 
Action: Mouse moved to (671, 113)
Screenshot: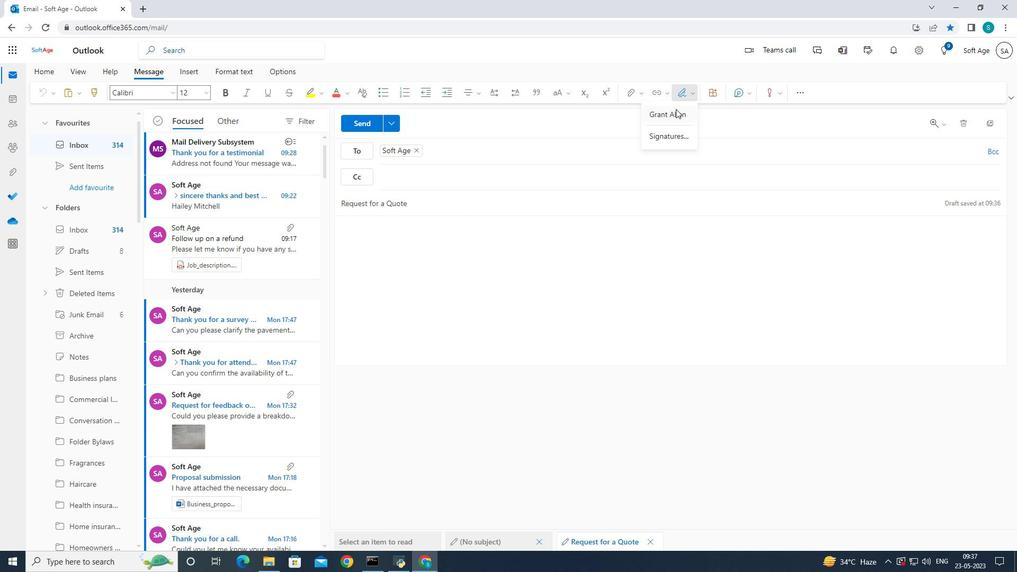 
Action: Mouse pressed left at (671, 113)
Screenshot: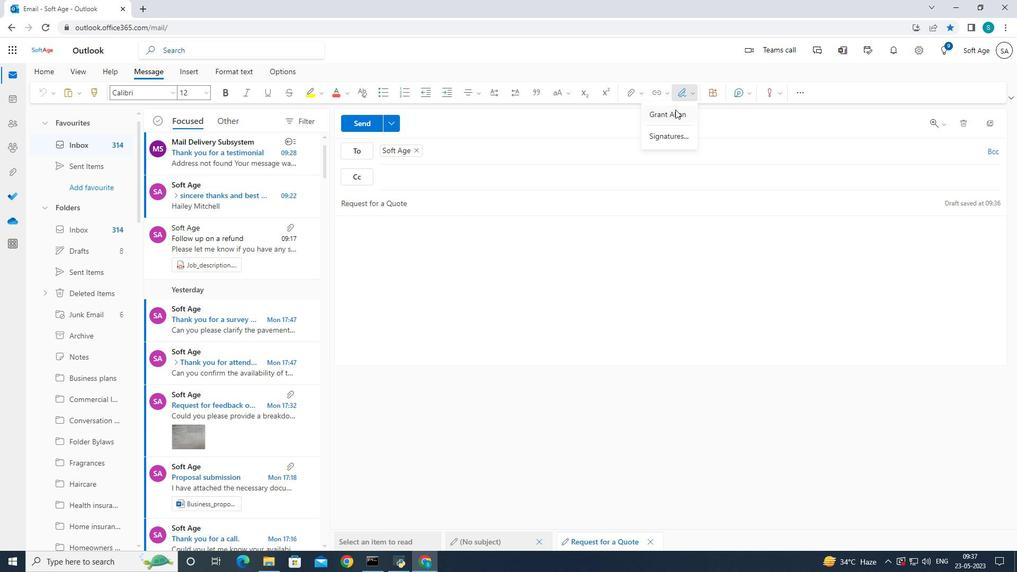 
Action: Mouse moved to (822, 132)
Screenshot: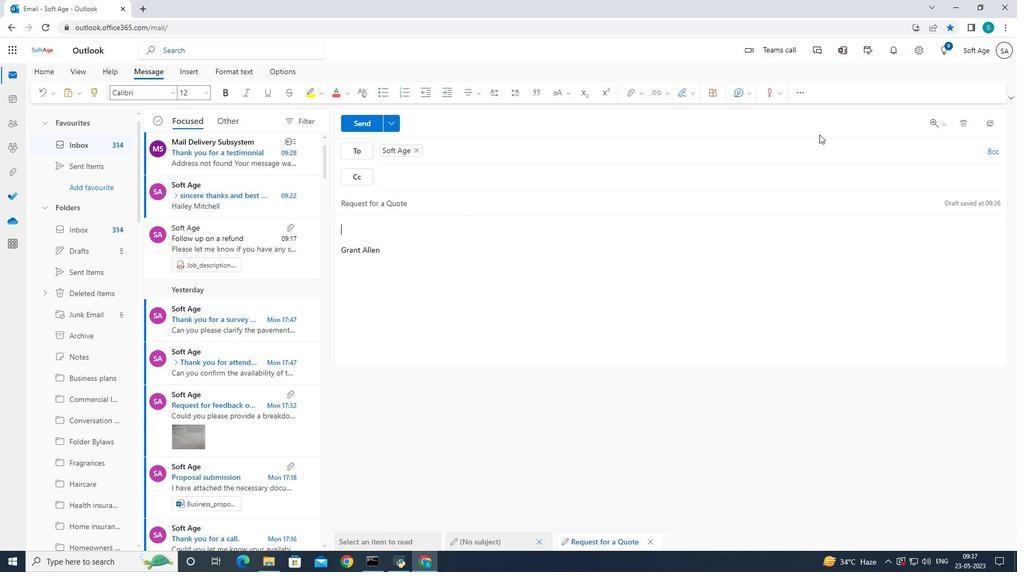 
Action: Key pressed <Key.shift><Key.shift><Key.shift><Key.shift><Key.shift><Key.shift><Key.shift><Key.shift><Key.shift><Key.shift><Key.shift><Key.shift><Key.shift><Key.shift><Key.shift><Key.shift><Key.shift><Key.shift>I<Key.space>would<Key.space>like<Key.space>to<Key.space>request<Key.space>a<Key.space>meeting<Key.space>to<Key.space>discuss<Key.space>the<Key.space>new<Key.space>project<Key.space>requirements.
Screenshot: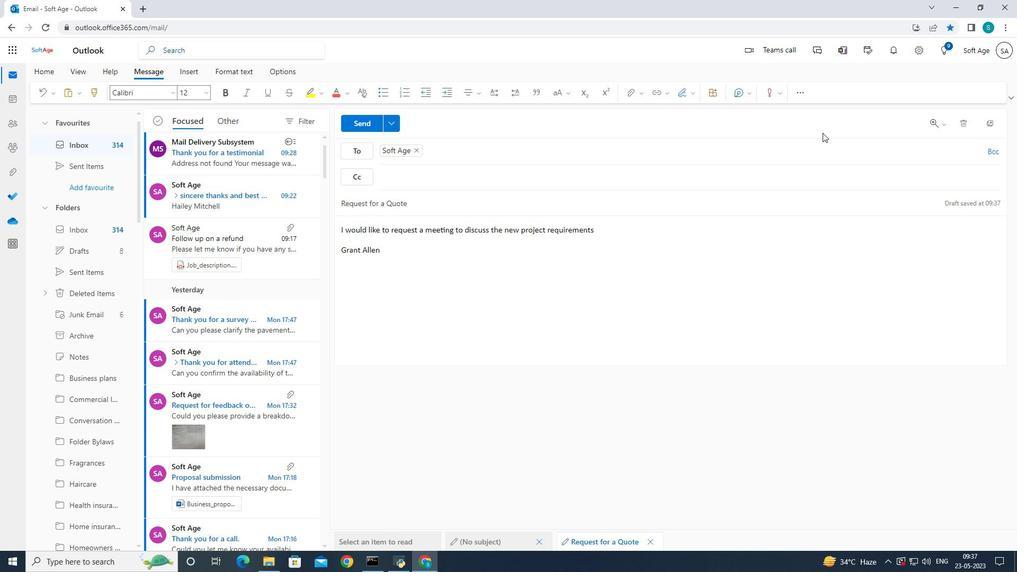 
Action: Mouse moved to (528, 150)
Screenshot: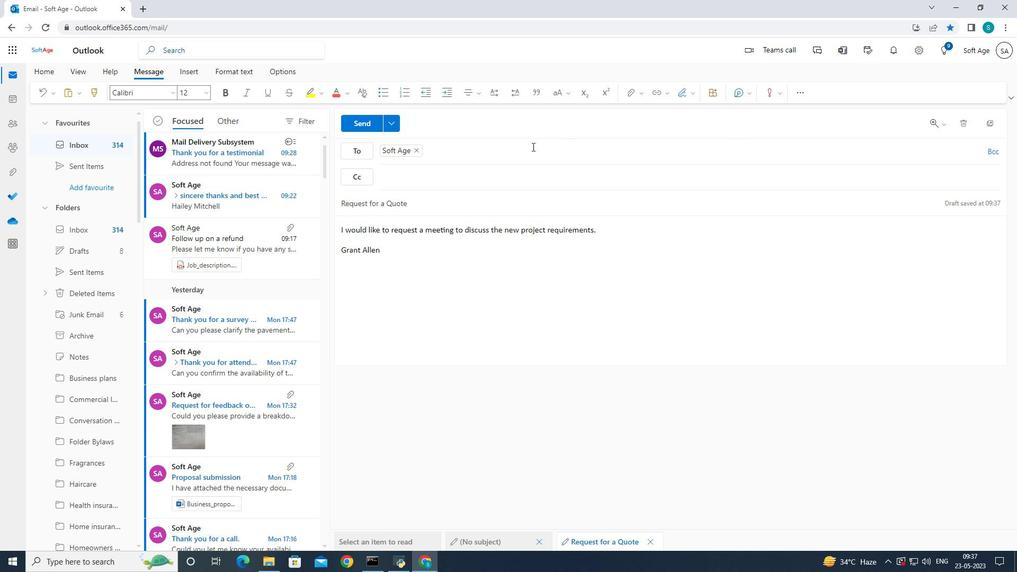 
Action: Mouse scrolled (528, 150) with delta (0, 0)
Screenshot: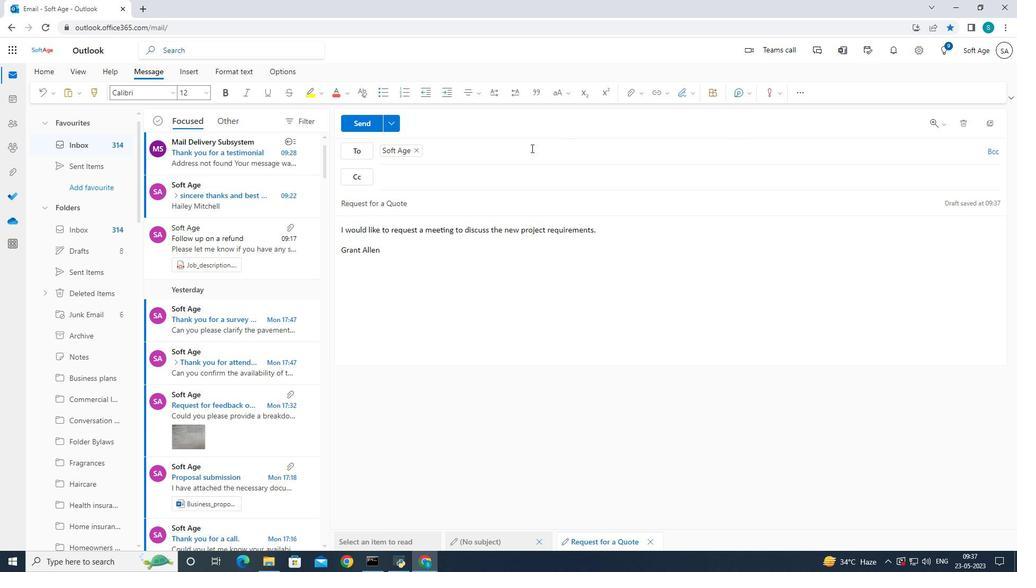 
Action: Mouse scrolled (528, 150) with delta (0, 0)
Screenshot: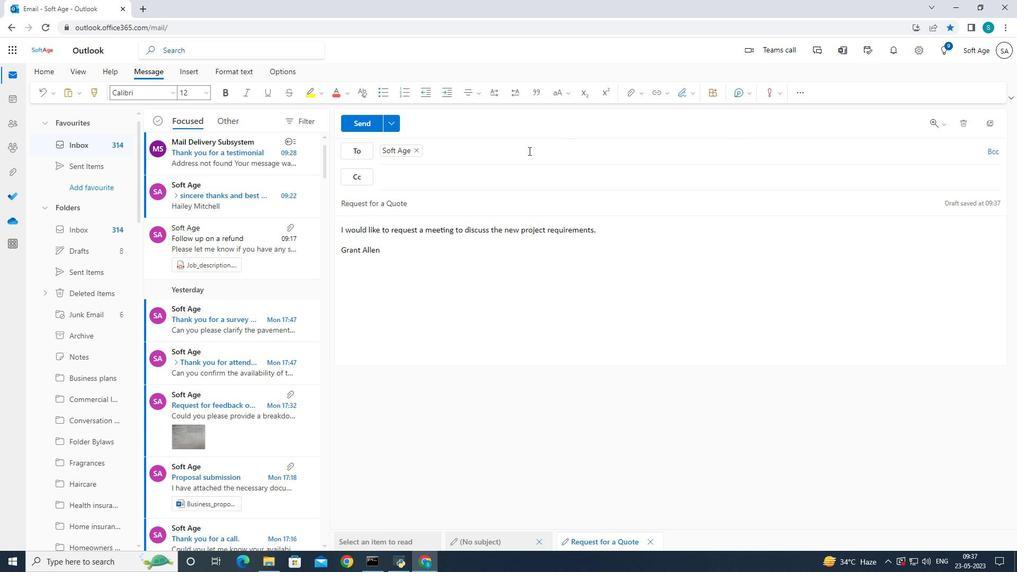 
Action: Mouse scrolled (528, 150) with delta (0, 0)
Screenshot: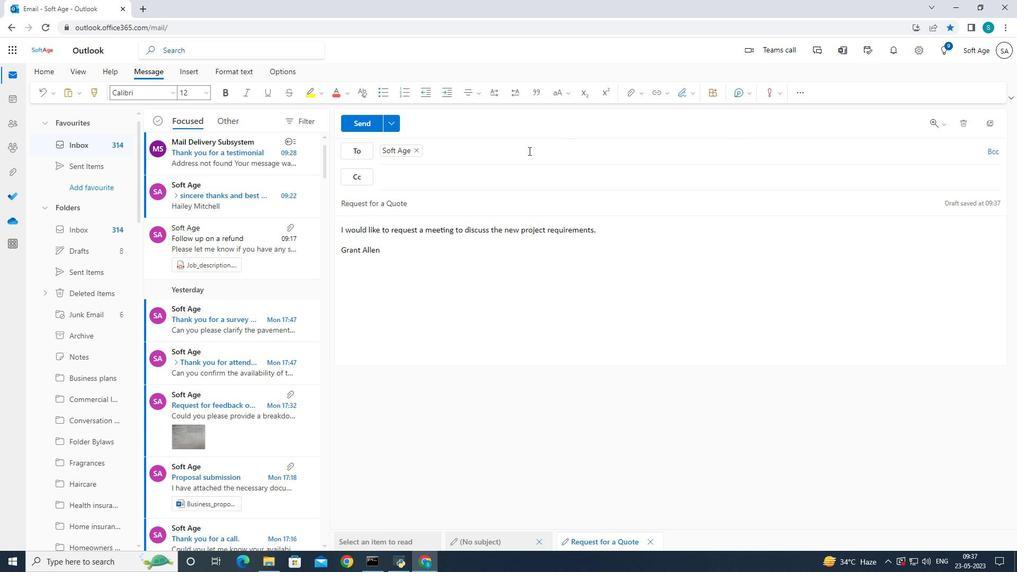 
Action: Mouse moved to (132, 236)
Screenshot: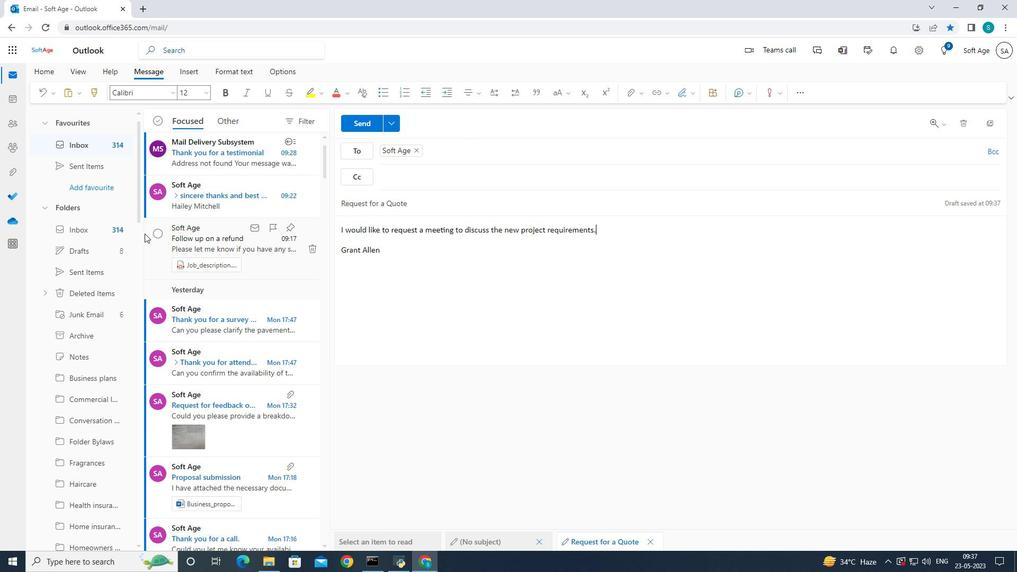 
Action: Mouse scrolled (141, 234) with delta (0, 0)
Screenshot: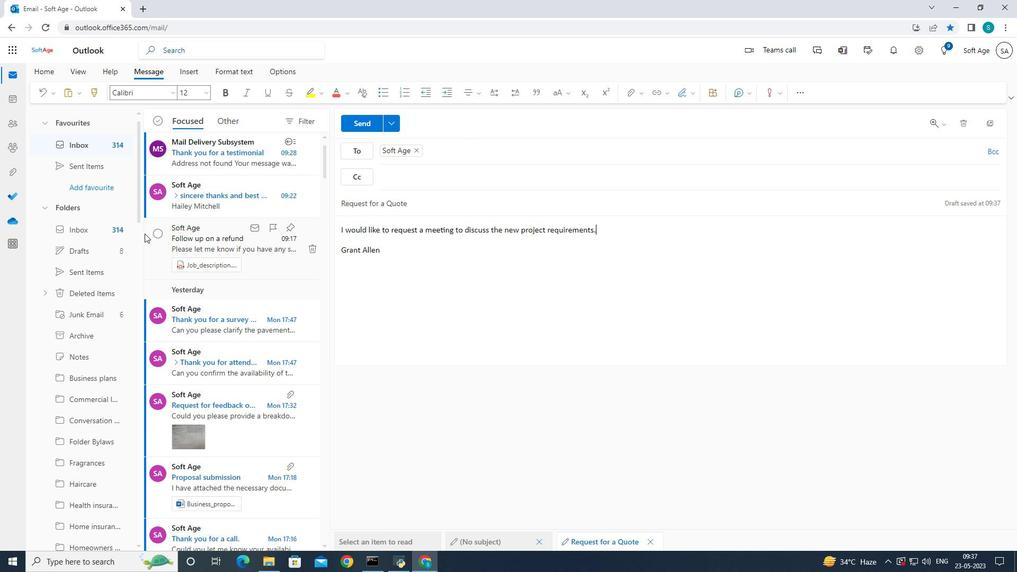 
Action: Mouse moved to (114, 234)
Screenshot: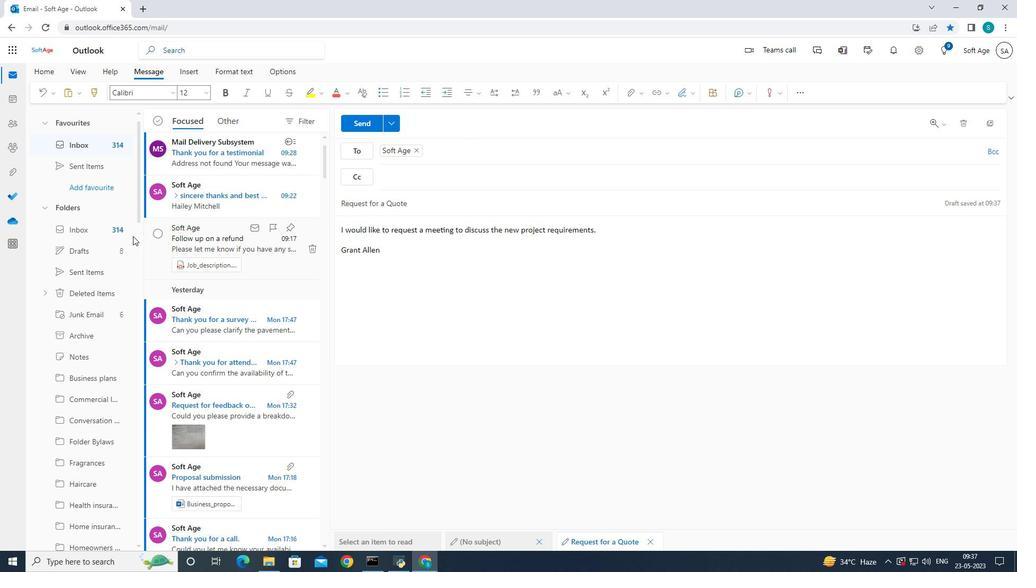 
Action: Mouse scrolled (114, 233) with delta (0, 0)
Screenshot: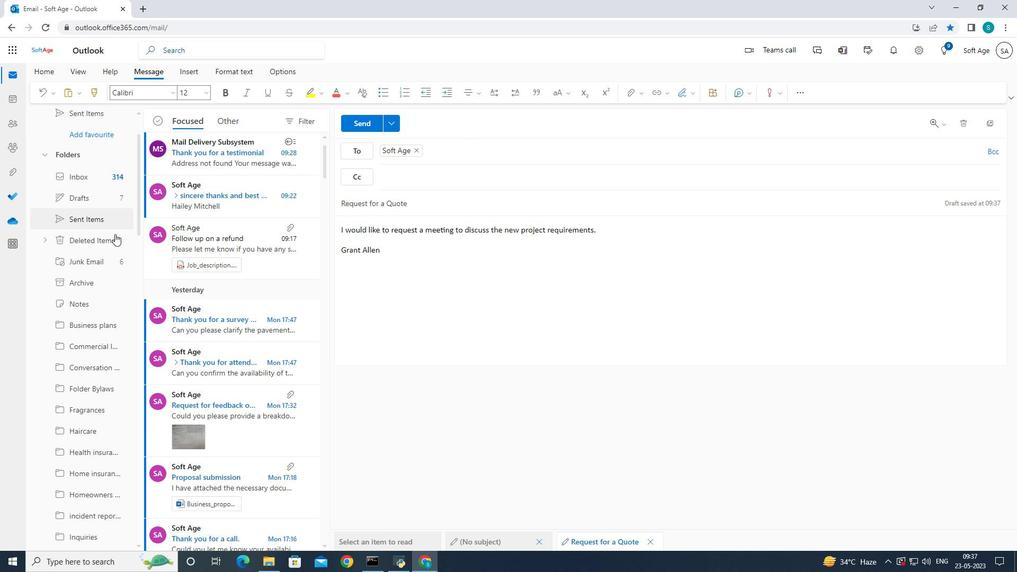 
Action: Mouse moved to (114, 227)
Screenshot: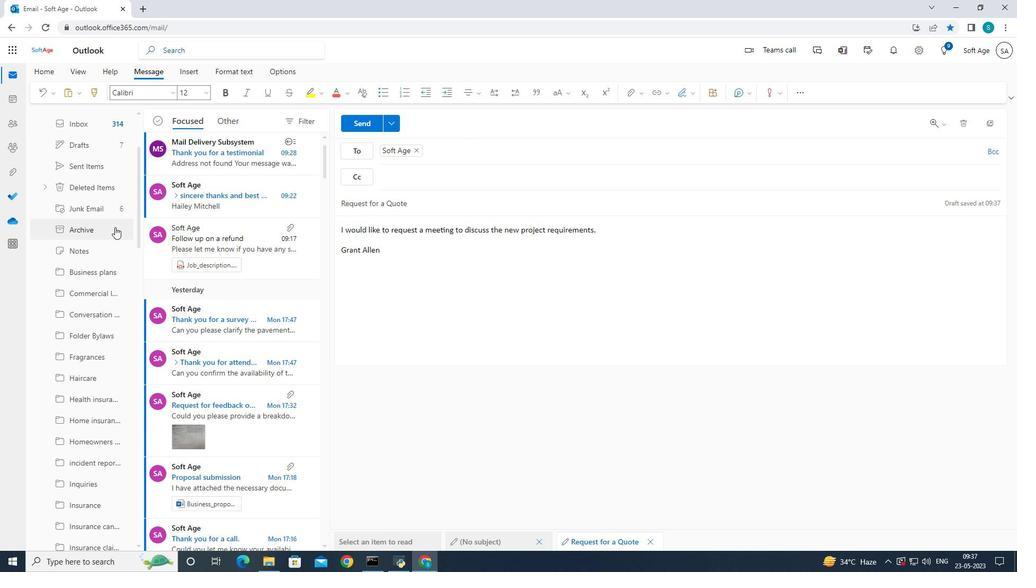 
Action: Mouse scrolled (114, 226) with delta (0, 0)
Screenshot: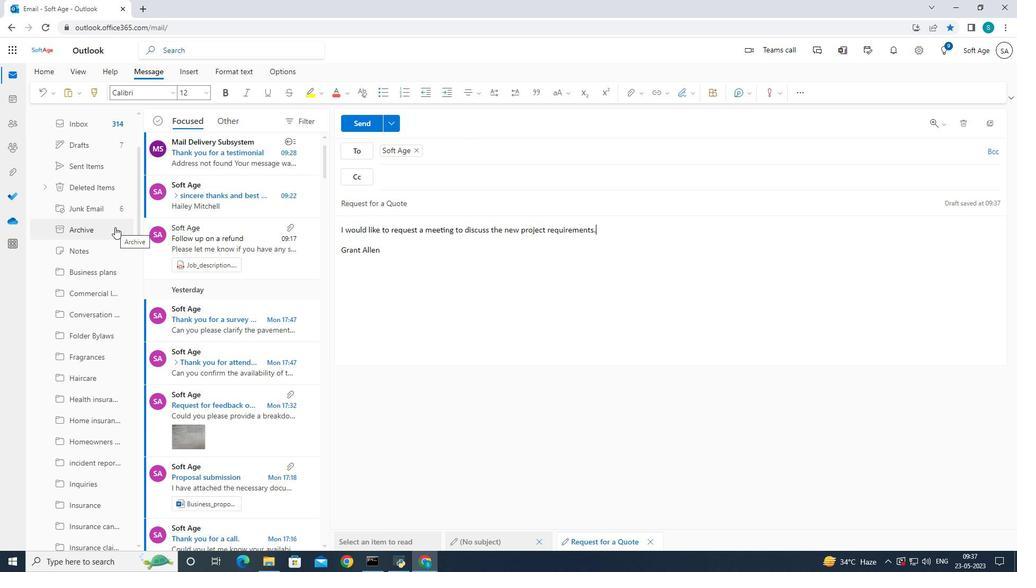 
Action: Mouse scrolled (114, 226) with delta (0, 0)
Screenshot: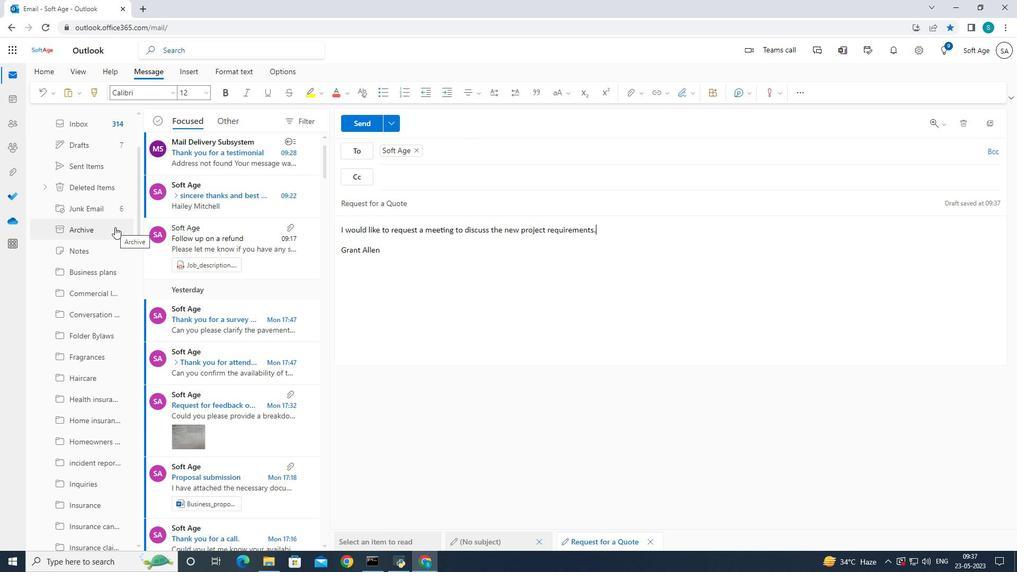 
Action: Mouse moved to (115, 226)
Screenshot: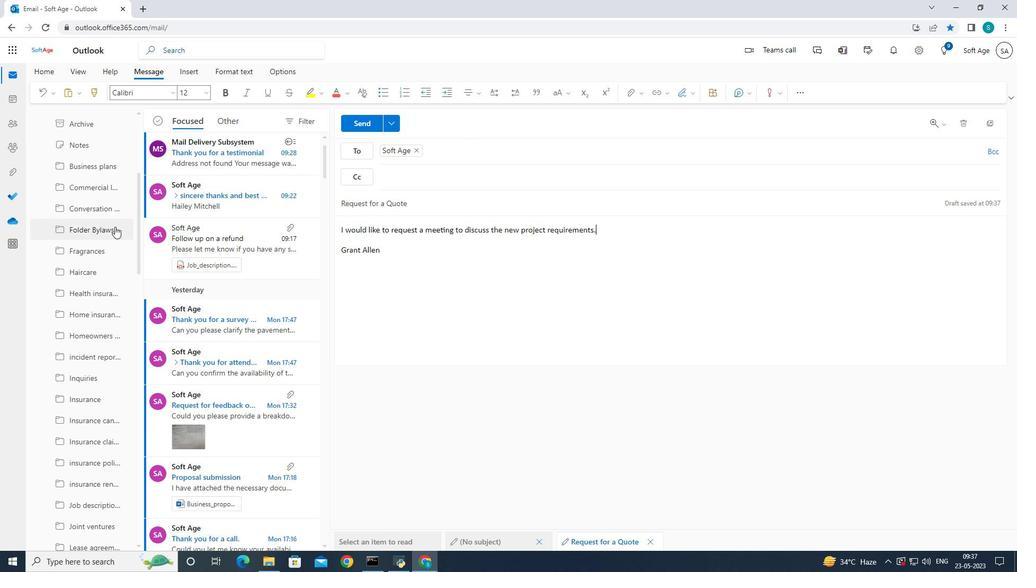 
Action: Mouse scrolled (115, 225) with delta (0, 0)
Screenshot: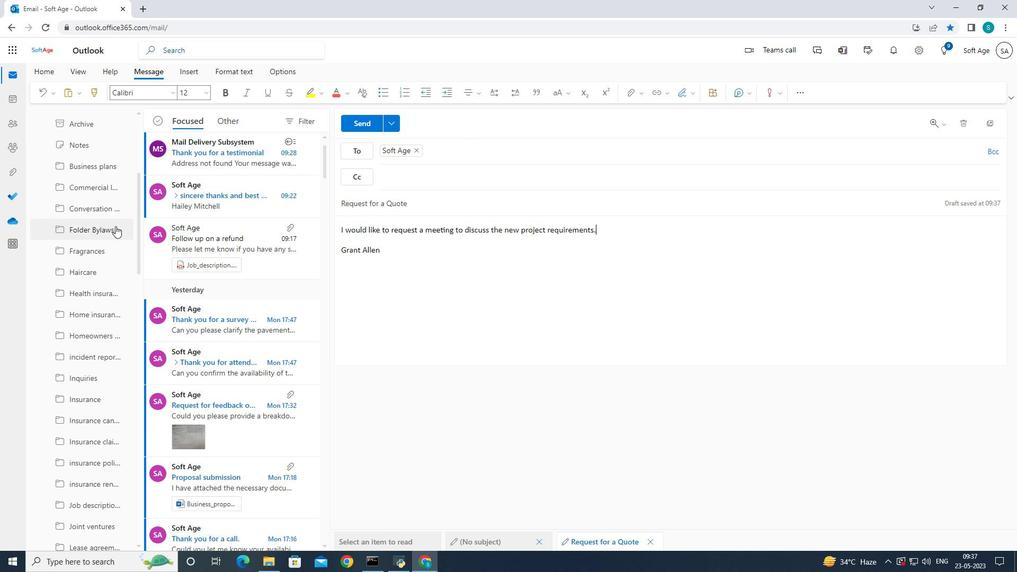 
Action: Mouse scrolled (115, 225) with delta (0, 0)
Screenshot: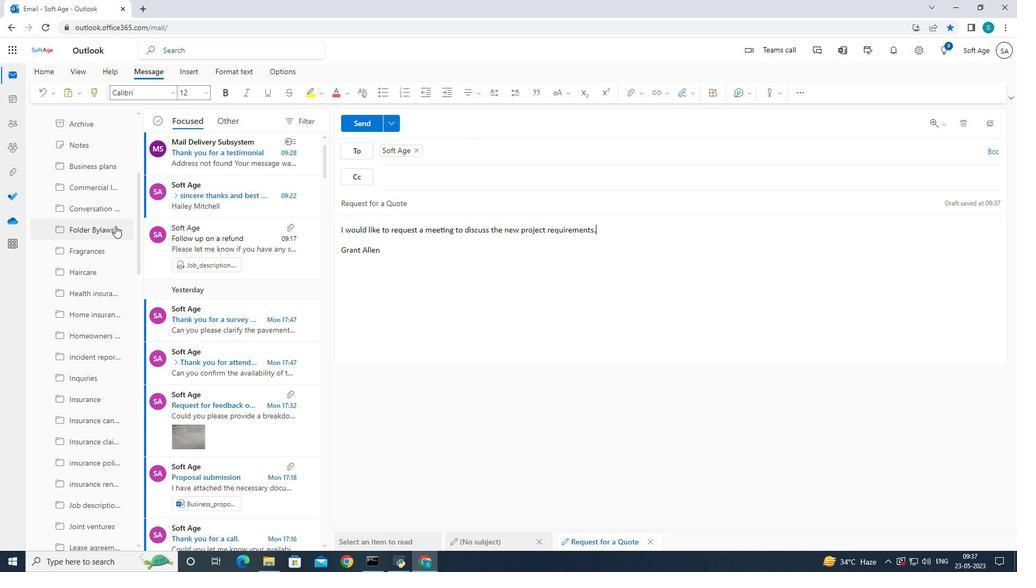 
Action: Mouse scrolled (115, 225) with delta (0, 0)
Screenshot: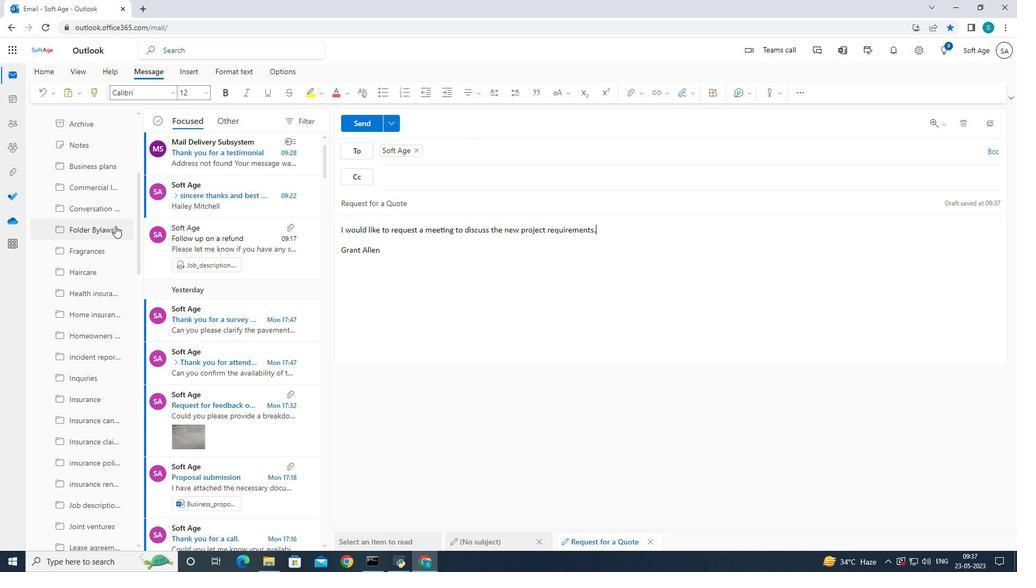 
Action: Mouse moved to (116, 224)
Screenshot: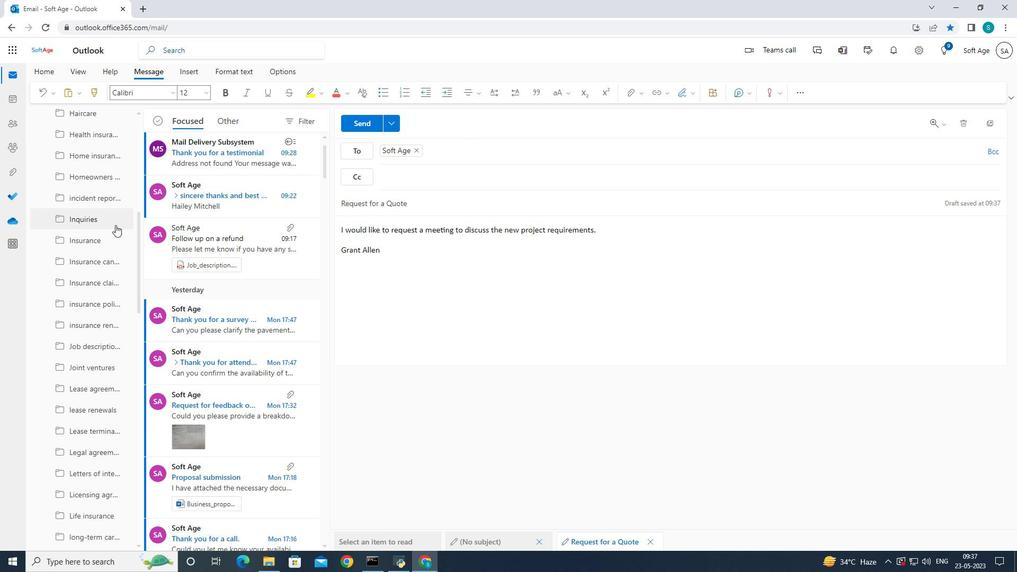 
Action: Mouse scrolled (116, 223) with delta (0, 0)
Screenshot: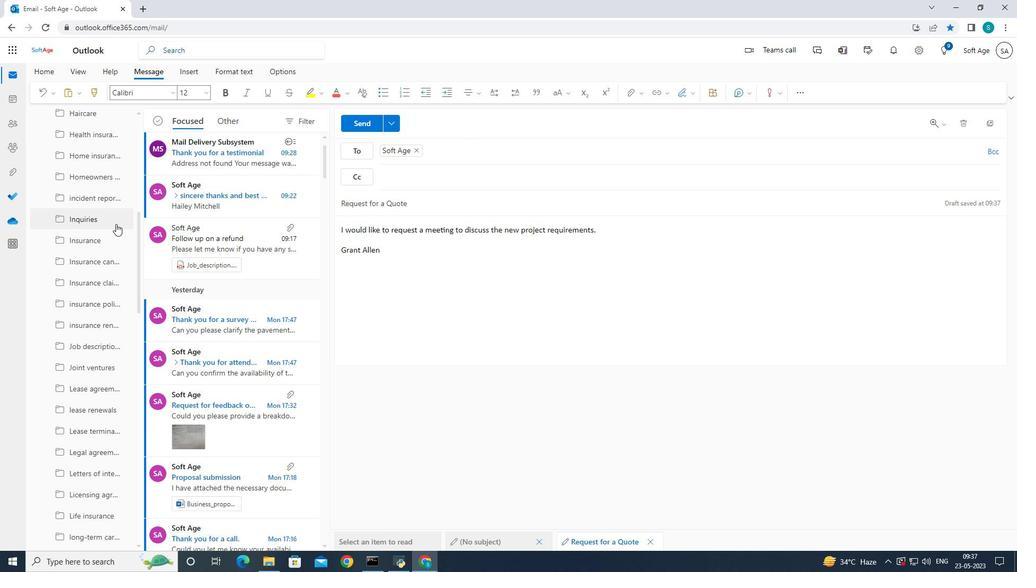 
Action: Mouse scrolled (116, 223) with delta (0, 0)
Screenshot: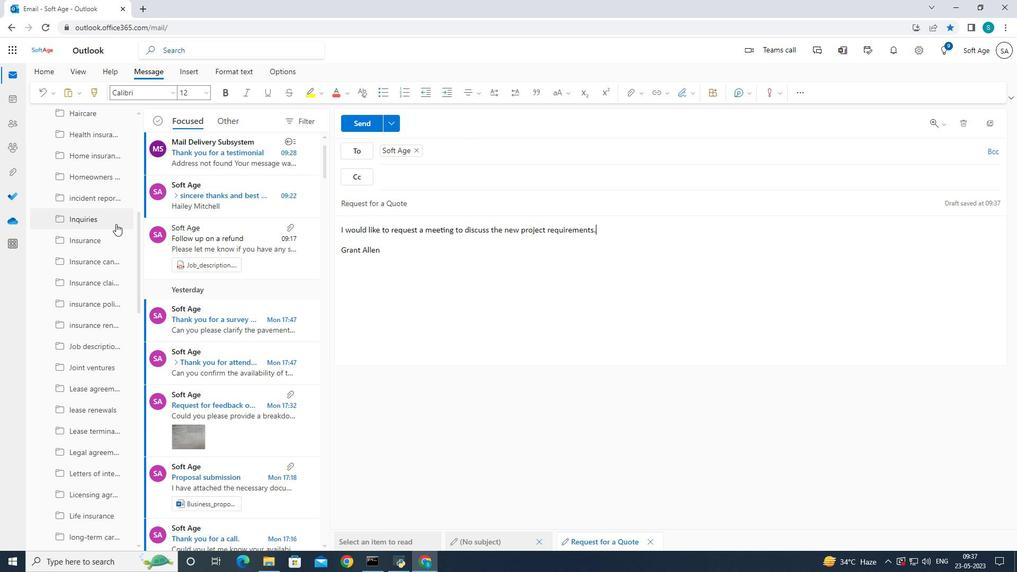 
Action: Mouse scrolled (116, 223) with delta (0, 0)
Screenshot: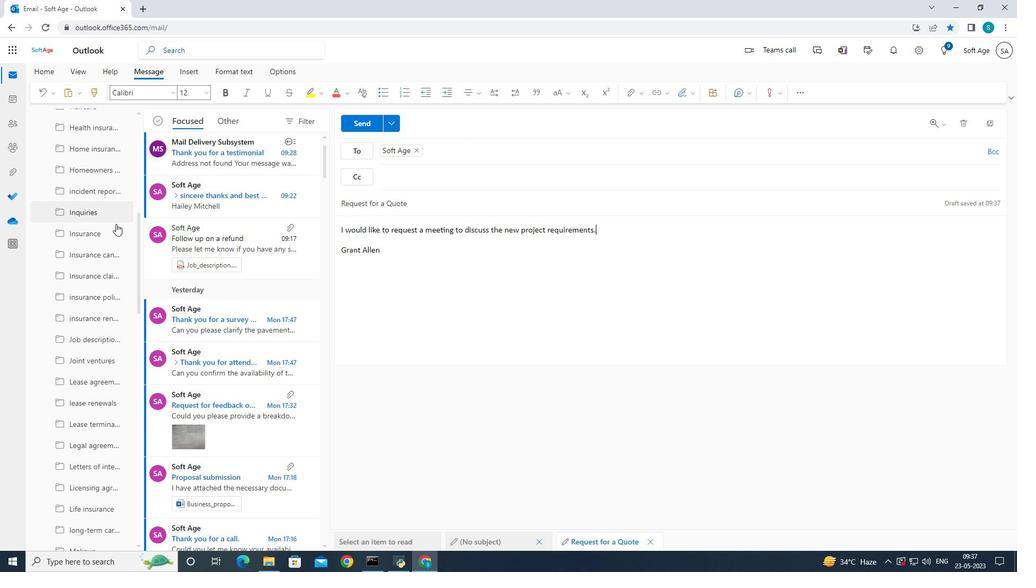 
Action: Mouse scrolled (116, 223) with delta (0, 0)
Screenshot: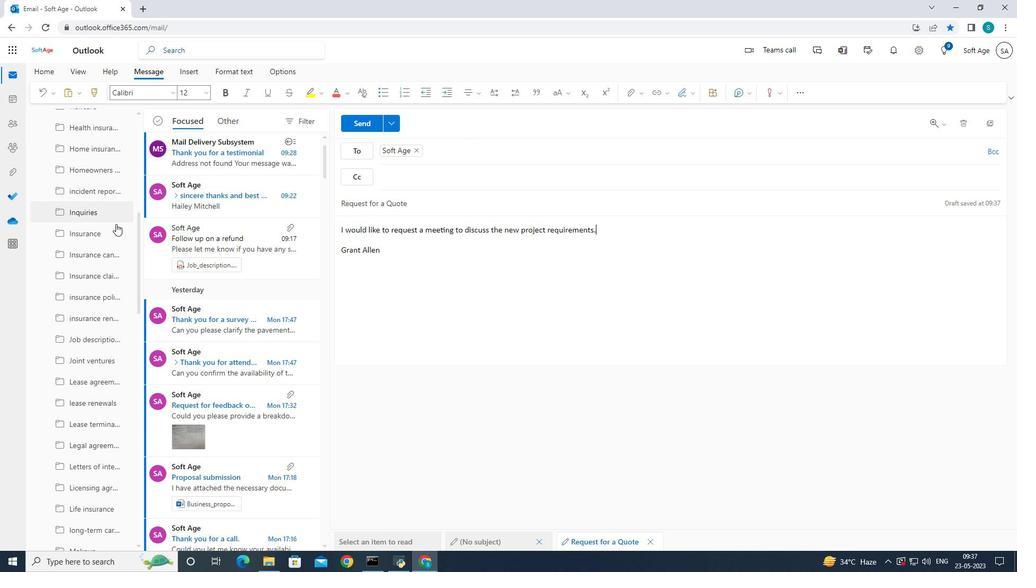 
Action: Mouse scrolled (116, 223) with delta (0, 0)
Screenshot: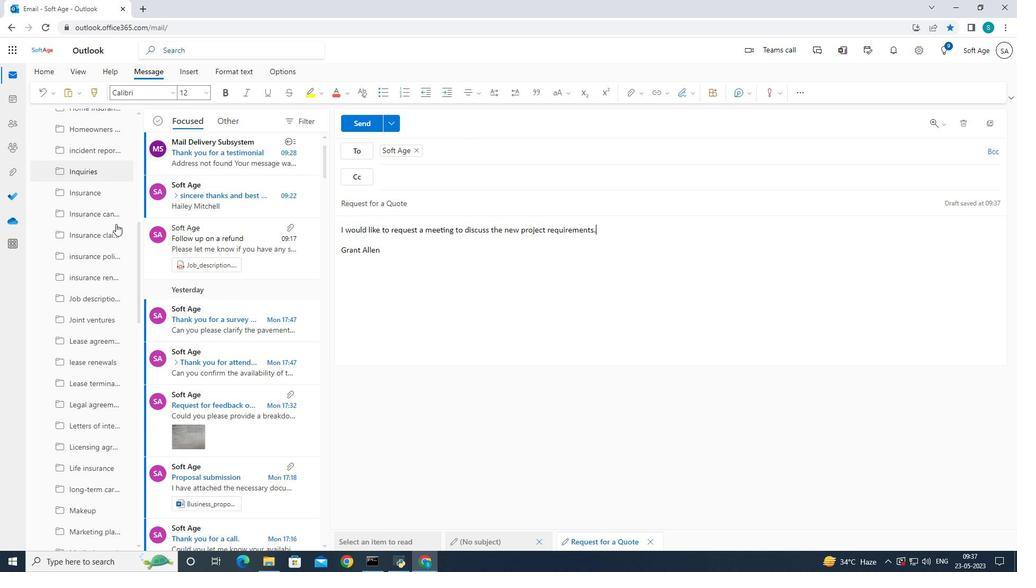 
Action: Mouse moved to (116, 220)
Screenshot: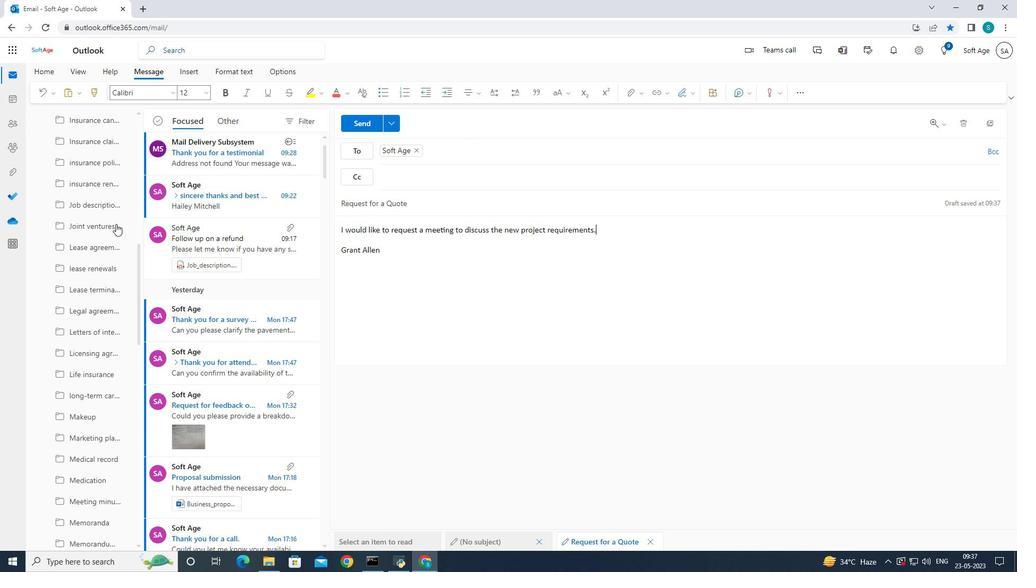 
Action: Mouse scrolled (116, 220) with delta (0, 0)
Screenshot: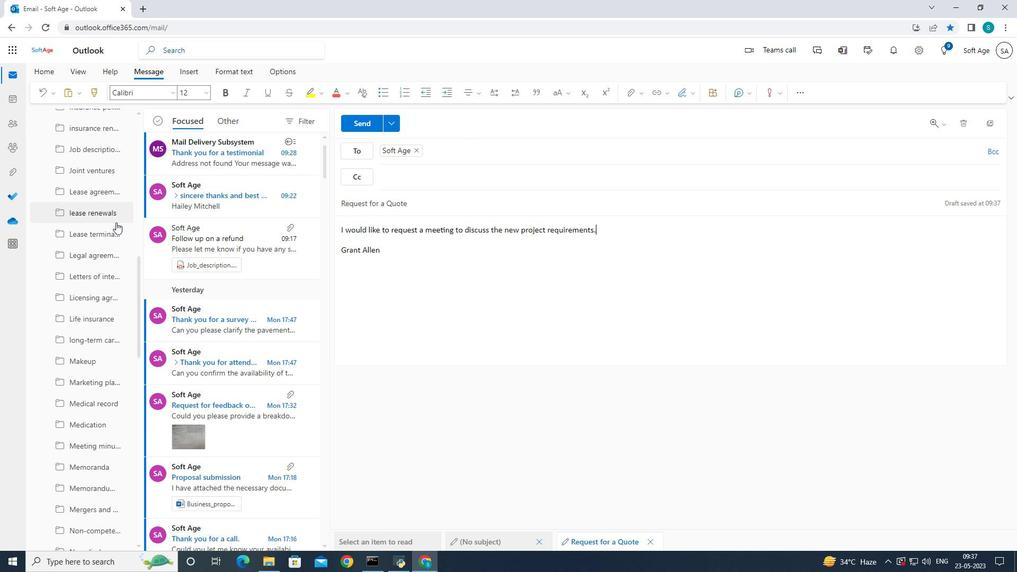
Action: Mouse scrolled (116, 220) with delta (0, 0)
Screenshot: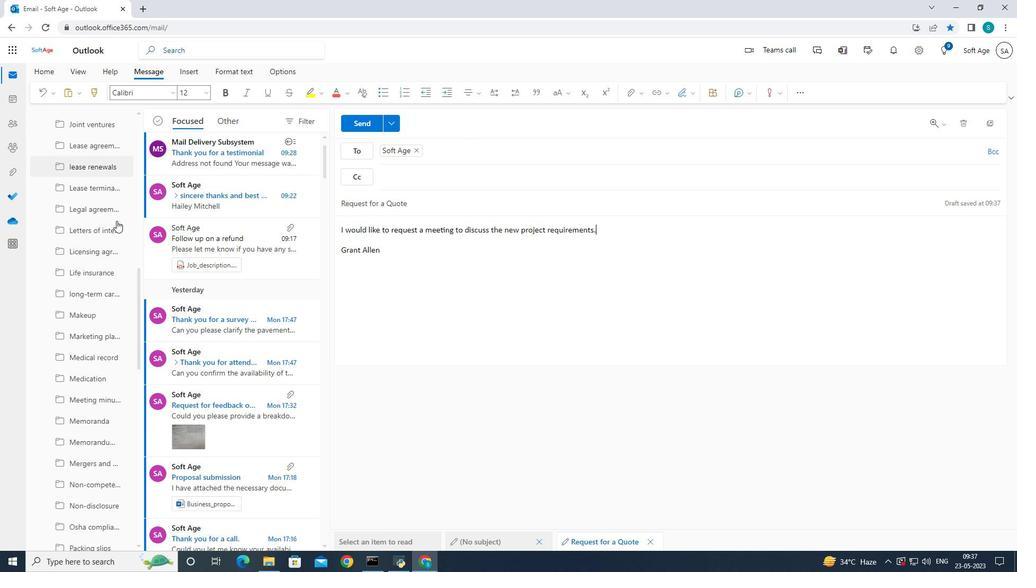 
Action: Mouse scrolled (116, 220) with delta (0, 0)
Screenshot: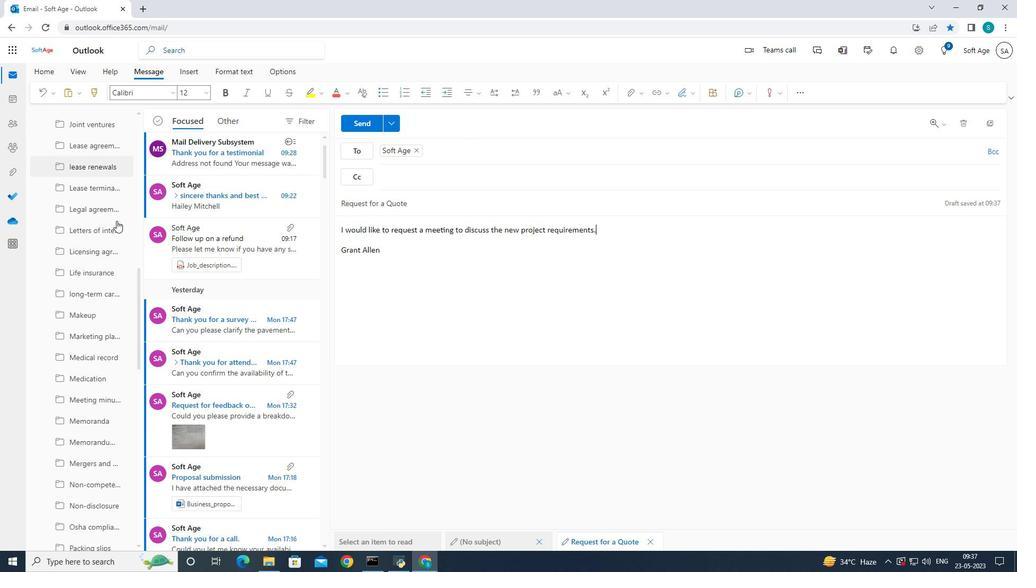 
Action: Mouse scrolled (116, 220) with delta (0, 0)
Screenshot: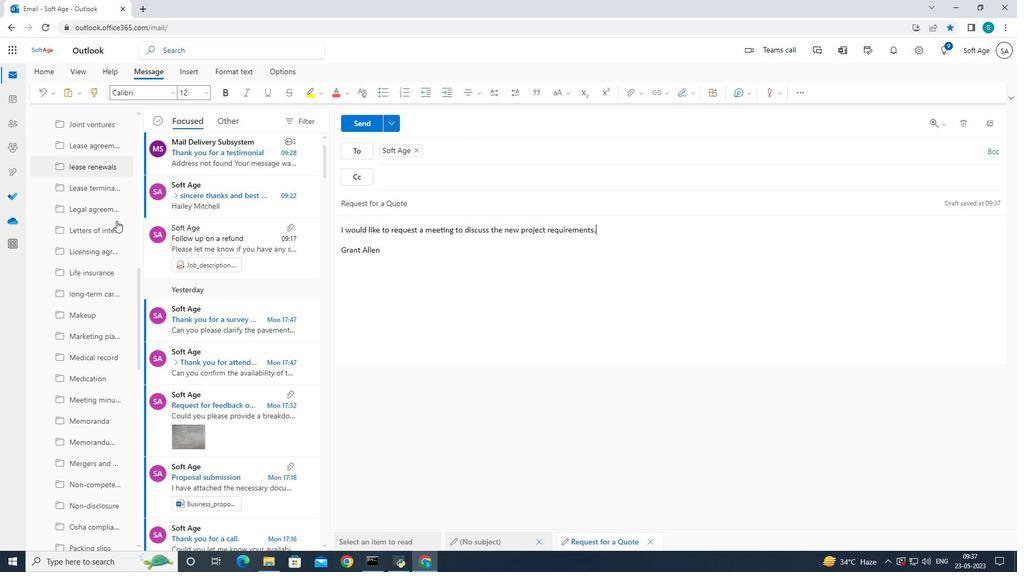 
Action: Mouse moved to (118, 216)
Screenshot: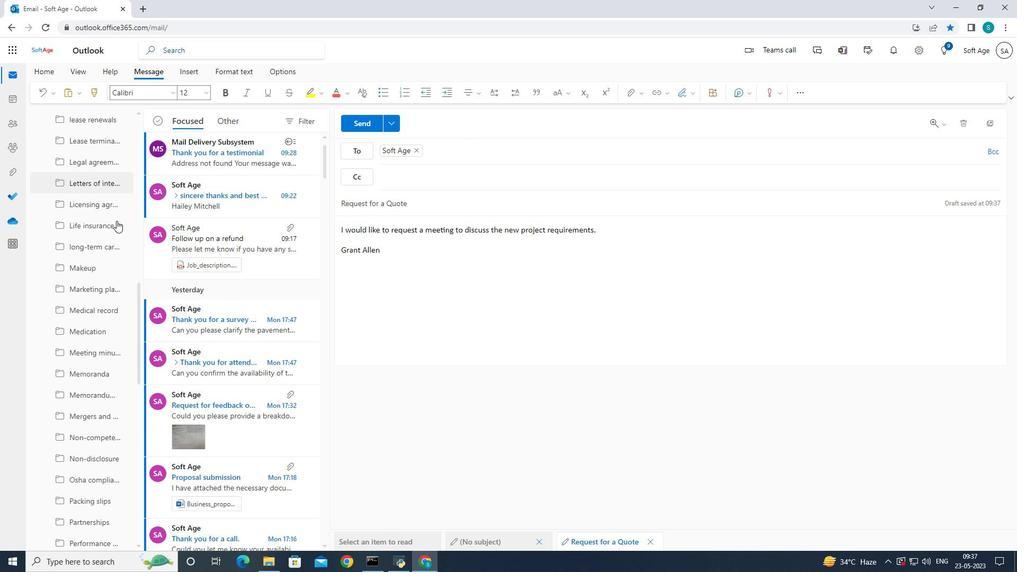 
Action: Mouse scrolled (118, 216) with delta (0, 0)
Screenshot: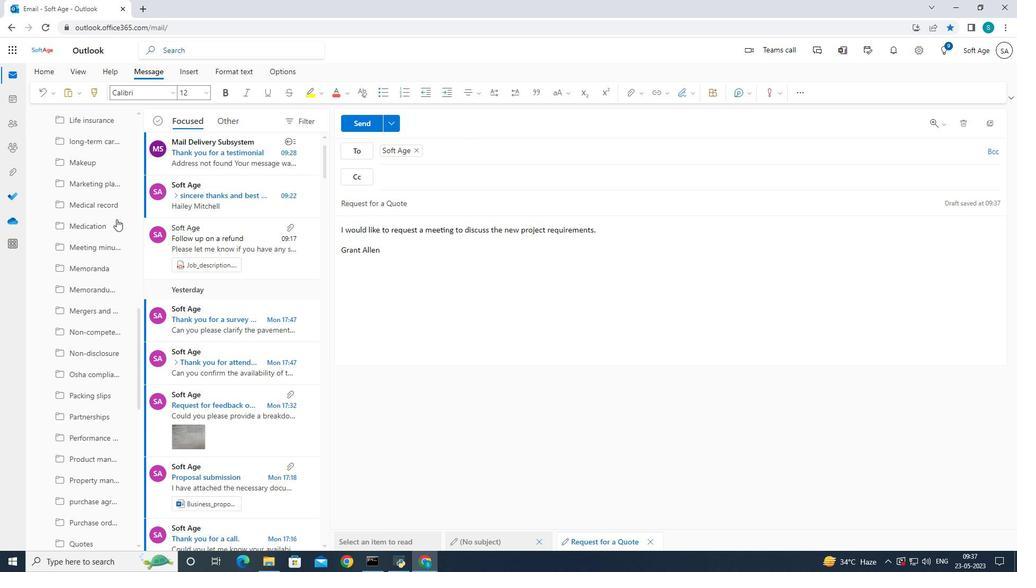 
Action: Mouse moved to (118, 216)
Screenshot: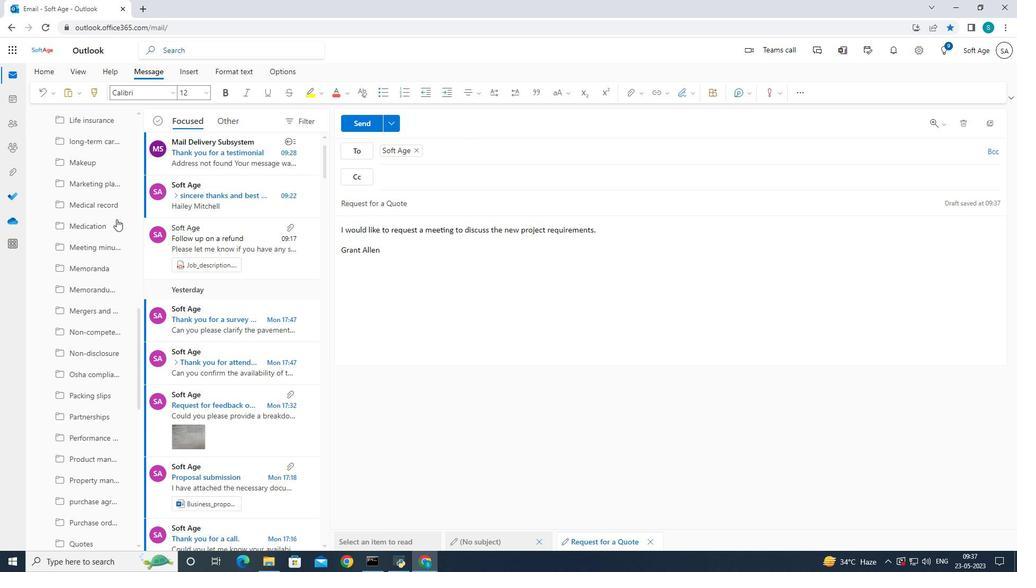 
Action: Mouse scrolled (118, 216) with delta (0, 0)
Screenshot: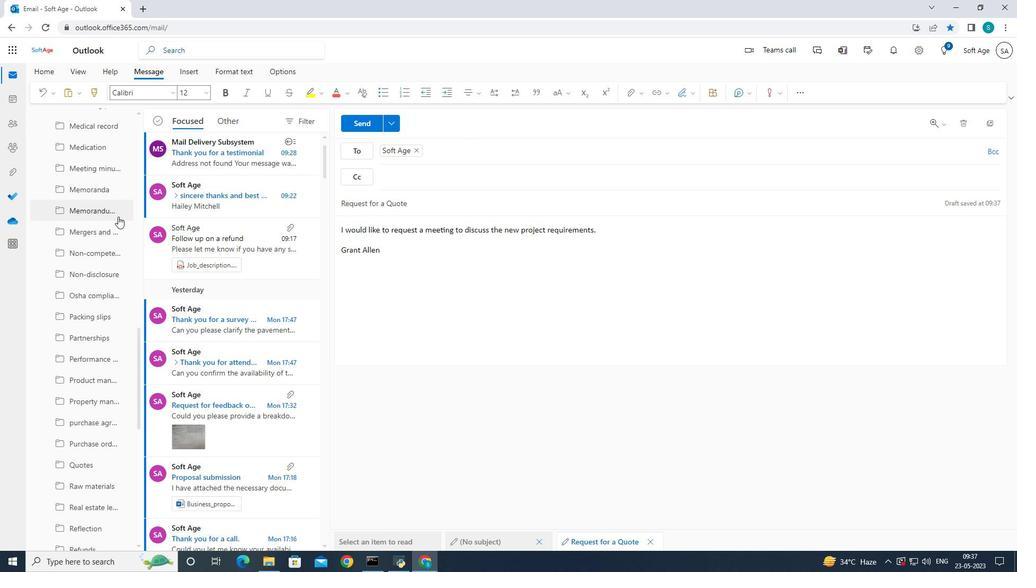 
Action: Mouse scrolled (118, 216) with delta (0, 0)
Screenshot: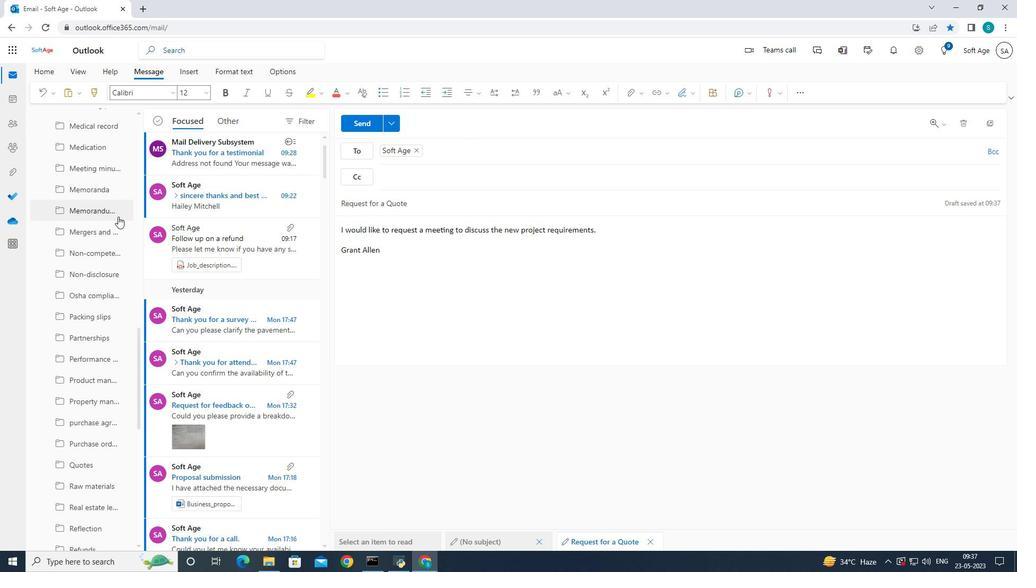 
Action: Mouse scrolled (118, 216) with delta (0, 0)
Screenshot: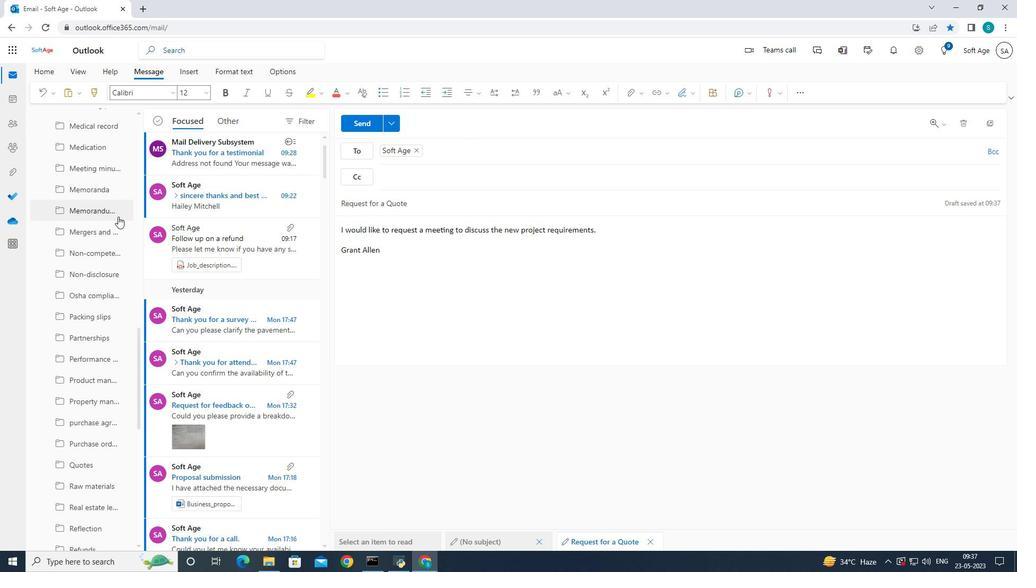 
Action: Mouse scrolled (118, 216) with delta (0, 0)
Screenshot: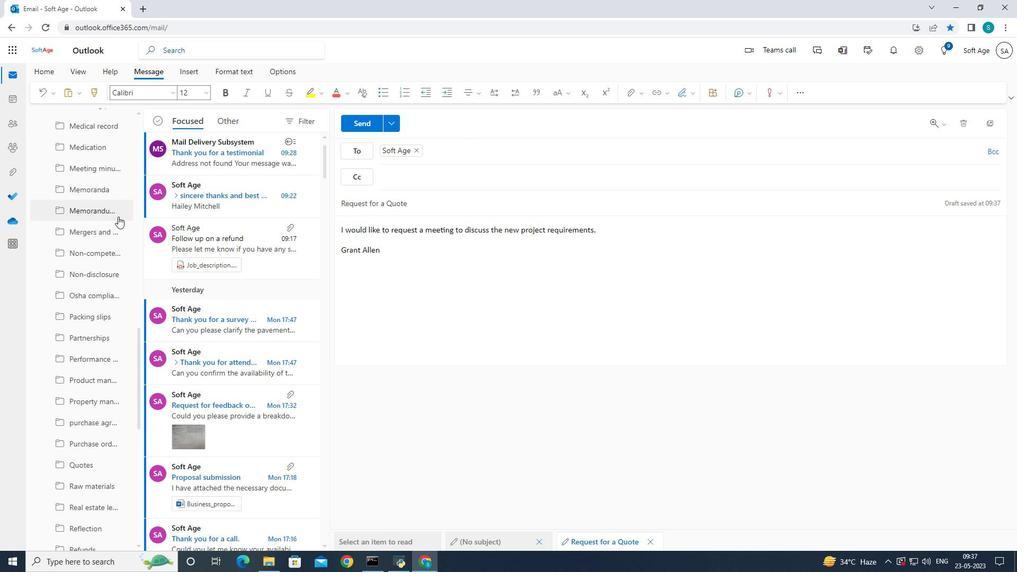 
Action: Mouse scrolled (118, 216) with delta (0, 0)
Screenshot: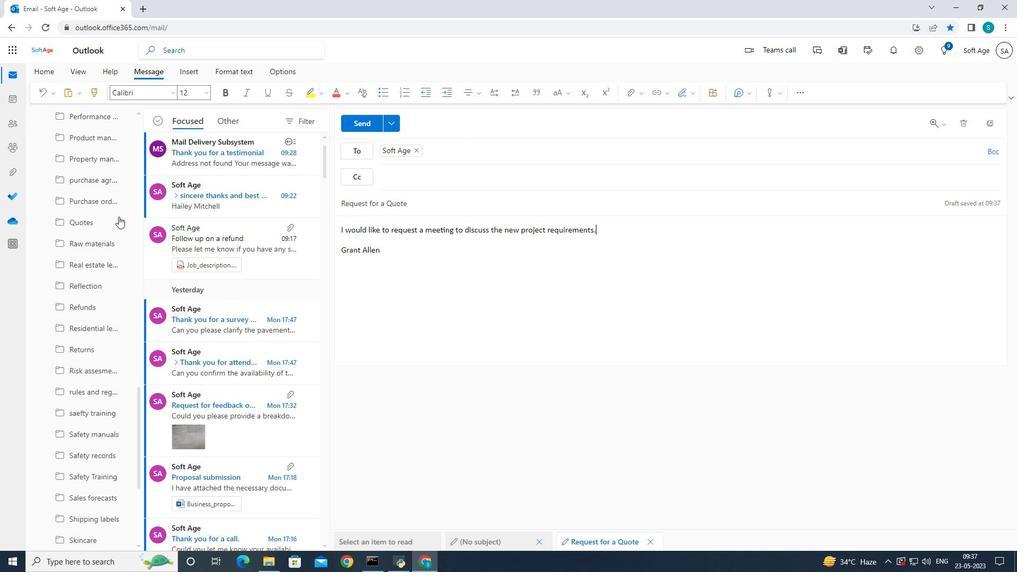 
Action: Mouse scrolled (118, 216) with delta (0, 0)
Screenshot: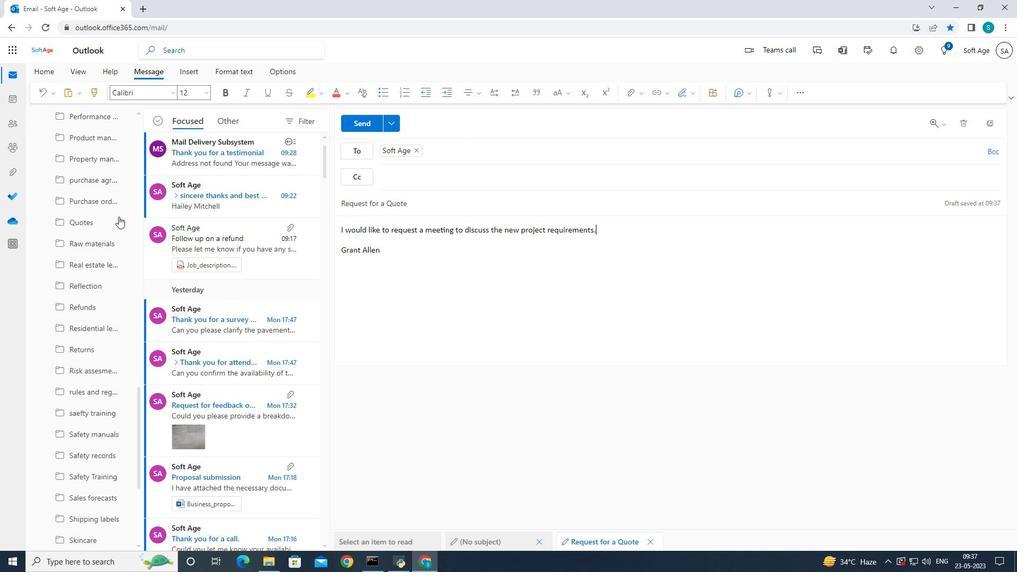 
Action: Mouse scrolled (118, 216) with delta (0, 0)
Screenshot: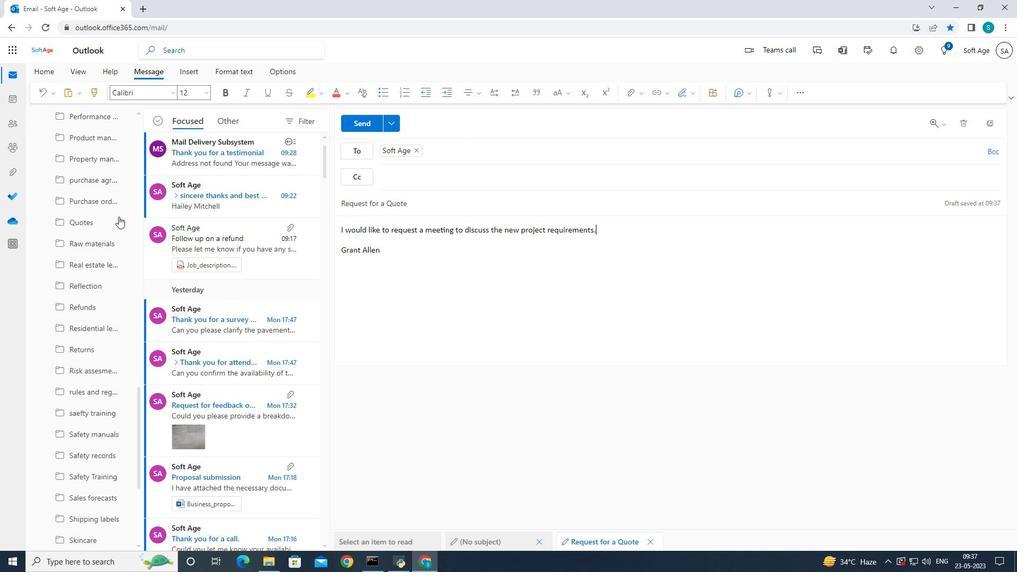 
Action: Mouse scrolled (118, 216) with delta (0, 0)
Screenshot: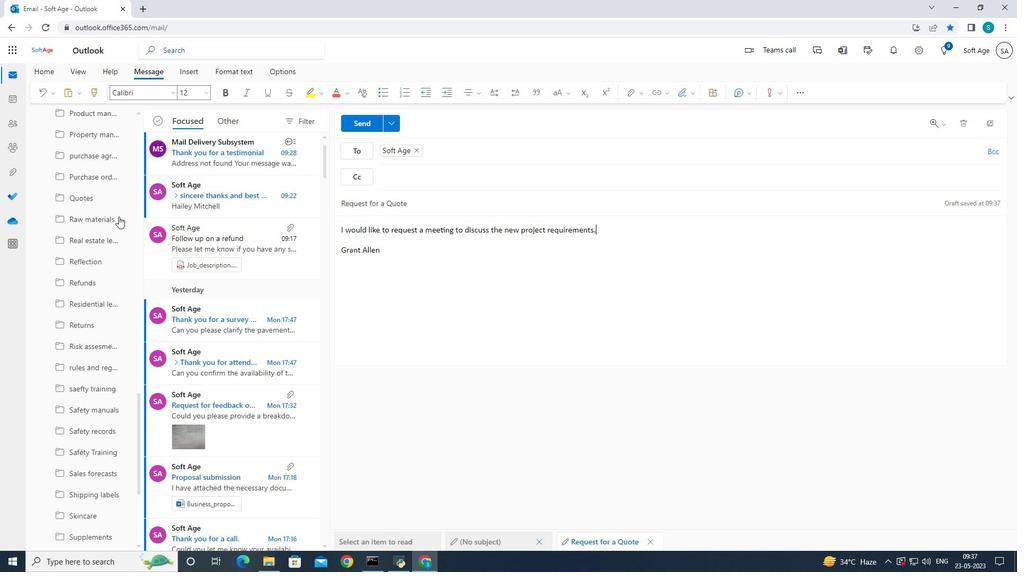 
Action: Mouse moved to (119, 216)
Screenshot: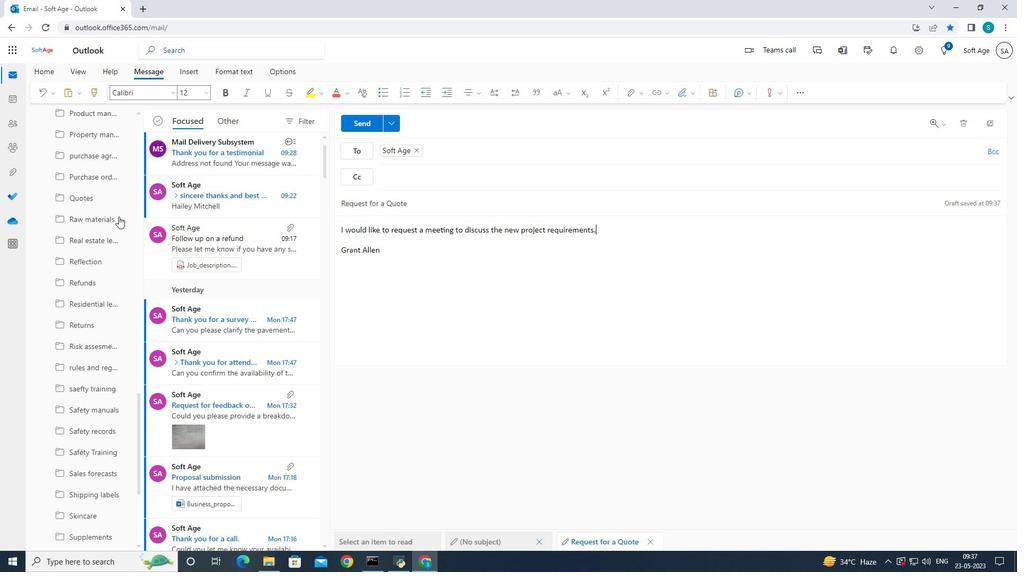 
Action: Mouse scrolled (119, 216) with delta (0, 0)
Screenshot: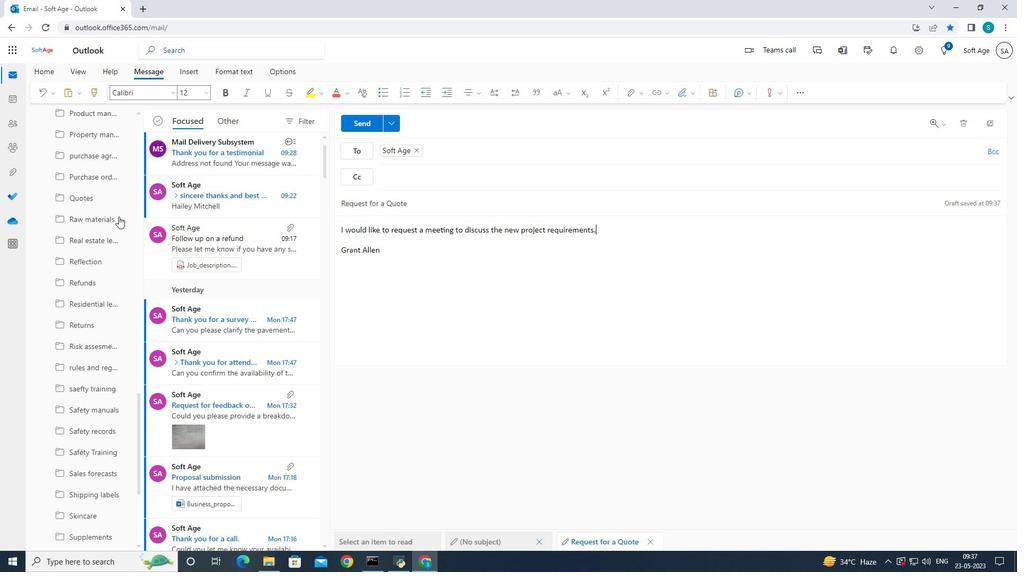 
Action: Mouse moved to (125, 212)
Screenshot: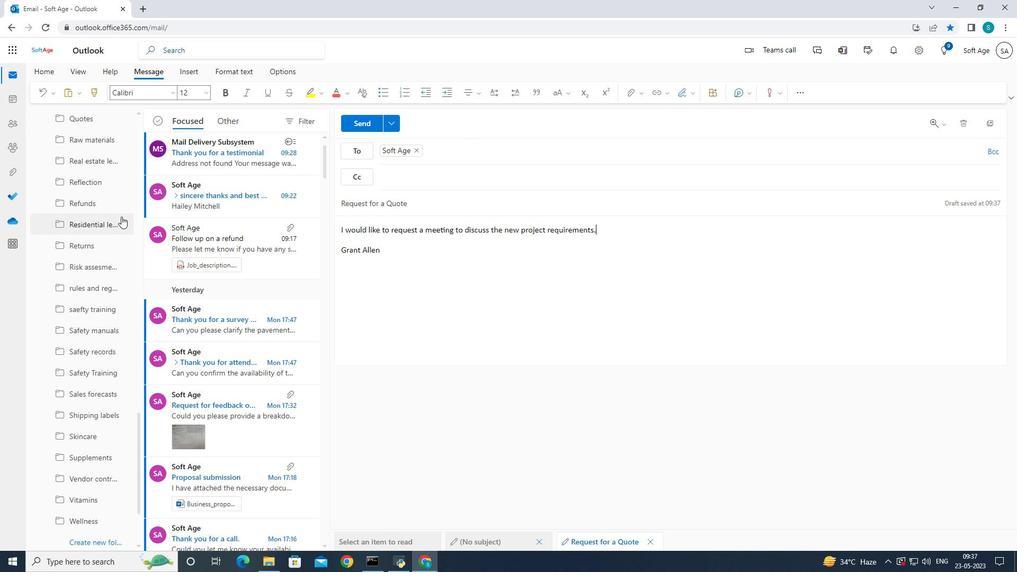 
Action: Mouse scrolled (125, 211) with delta (0, 0)
Screenshot: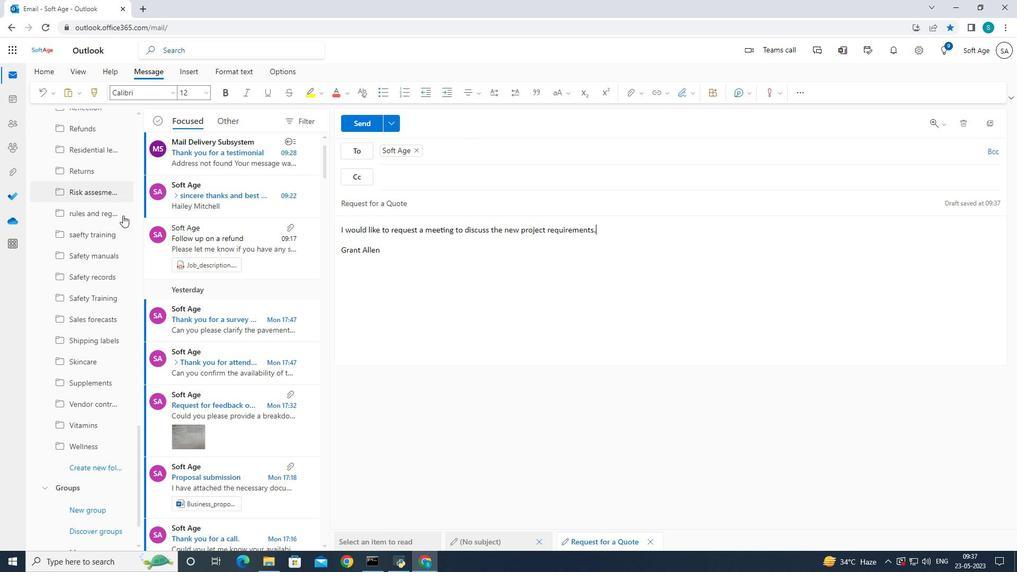 
Action: Mouse moved to (126, 212)
Screenshot: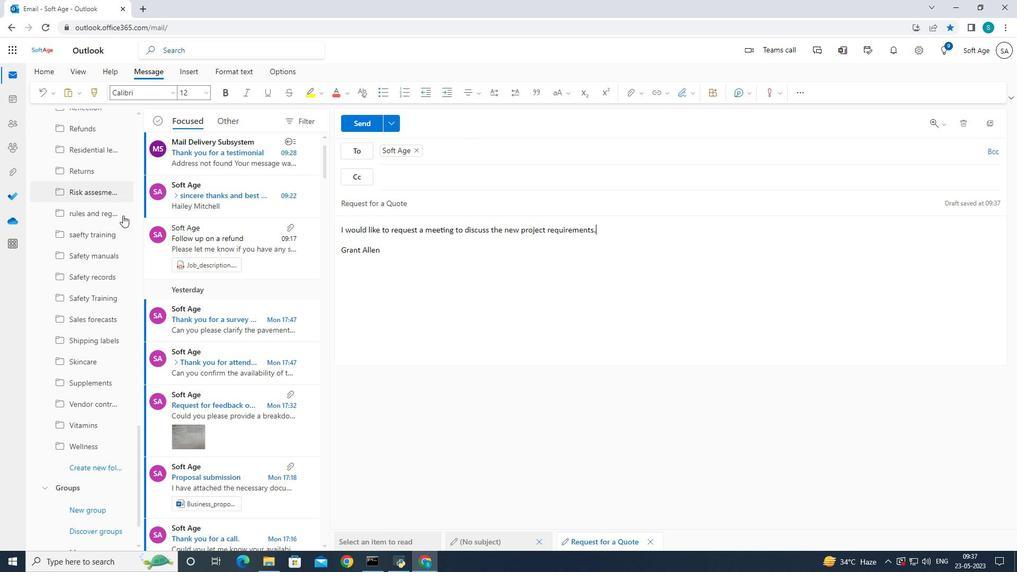 
Action: Mouse scrolled (126, 211) with delta (0, 0)
Screenshot: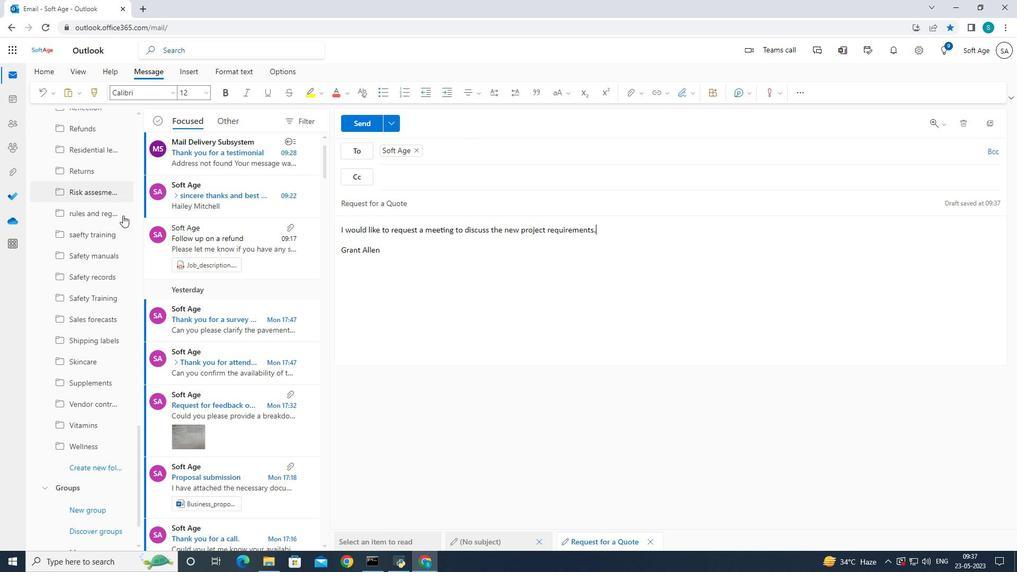 
Action: Mouse moved to (127, 212)
Screenshot: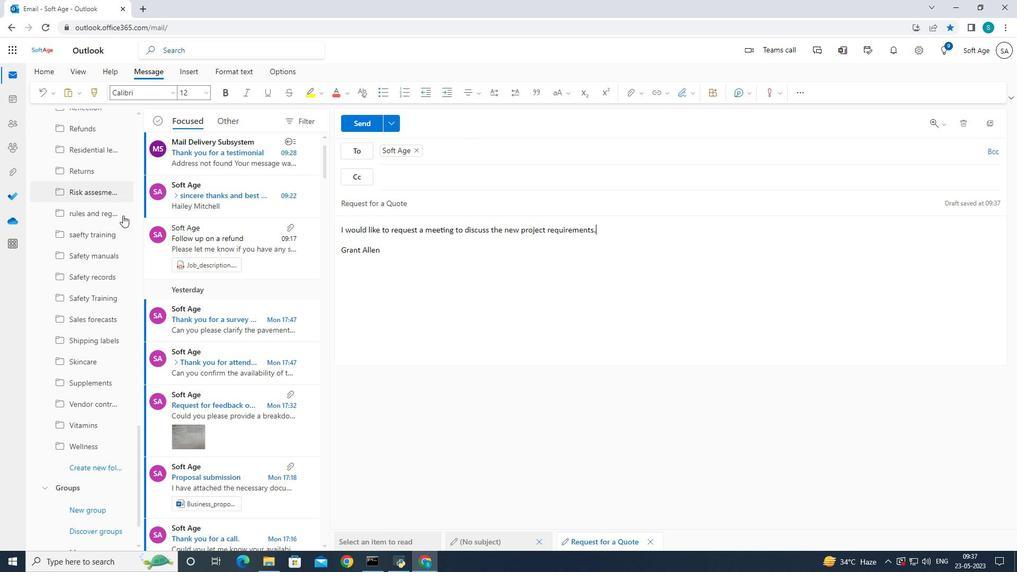 
Action: Mouse scrolled (127, 211) with delta (0, 0)
Screenshot: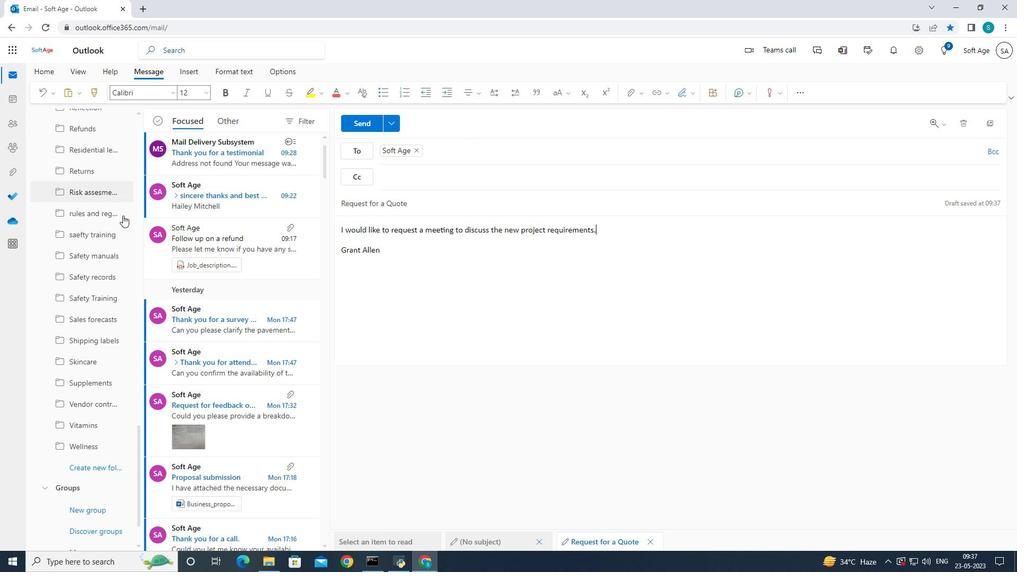 
Action: Mouse moved to (127, 212)
Screenshot: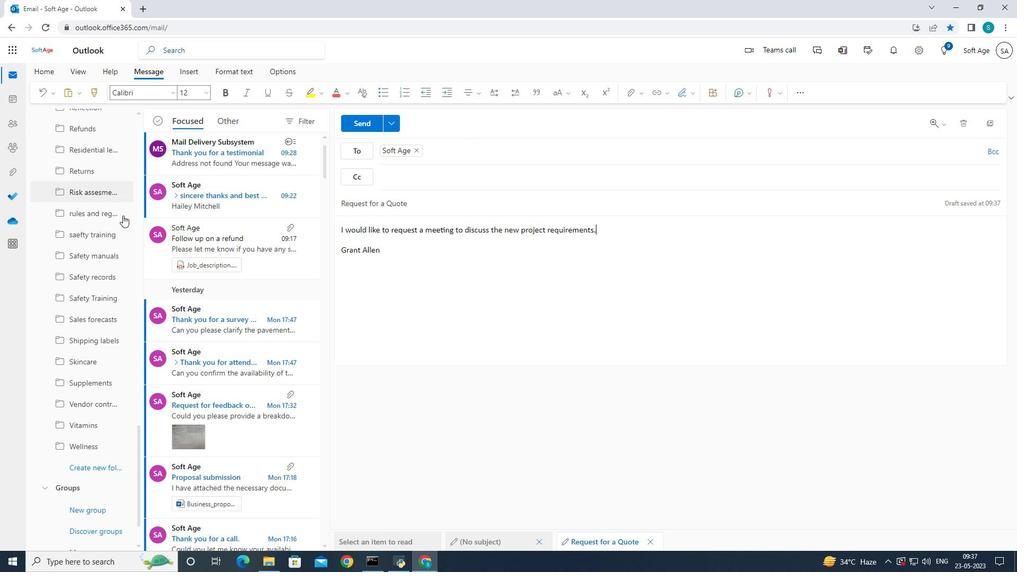 
Action: Mouse scrolled (127, 211) with delta (0, 0)
Screenshot: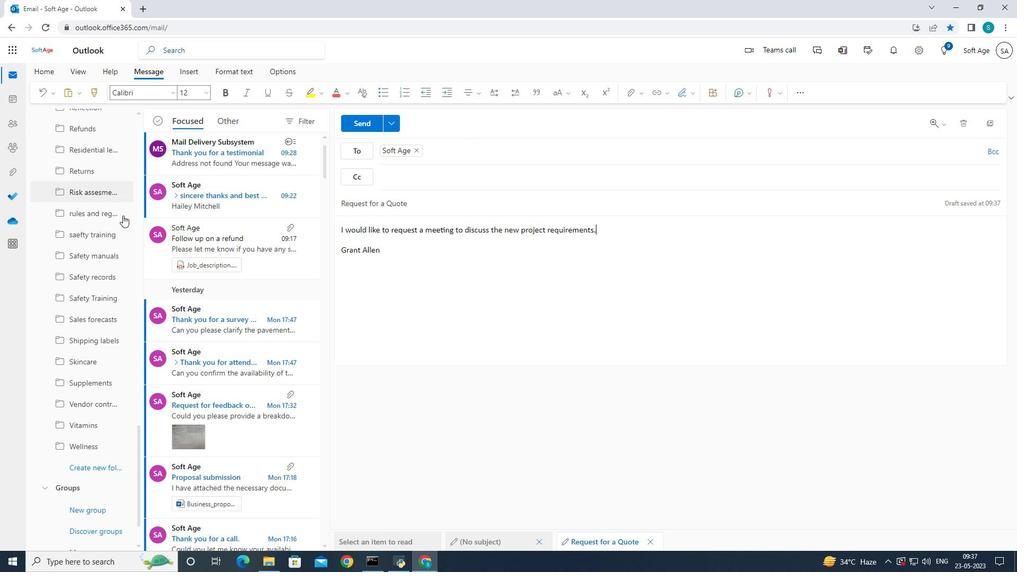 
Action: Mouse moved to (128, 214)
Screenshot: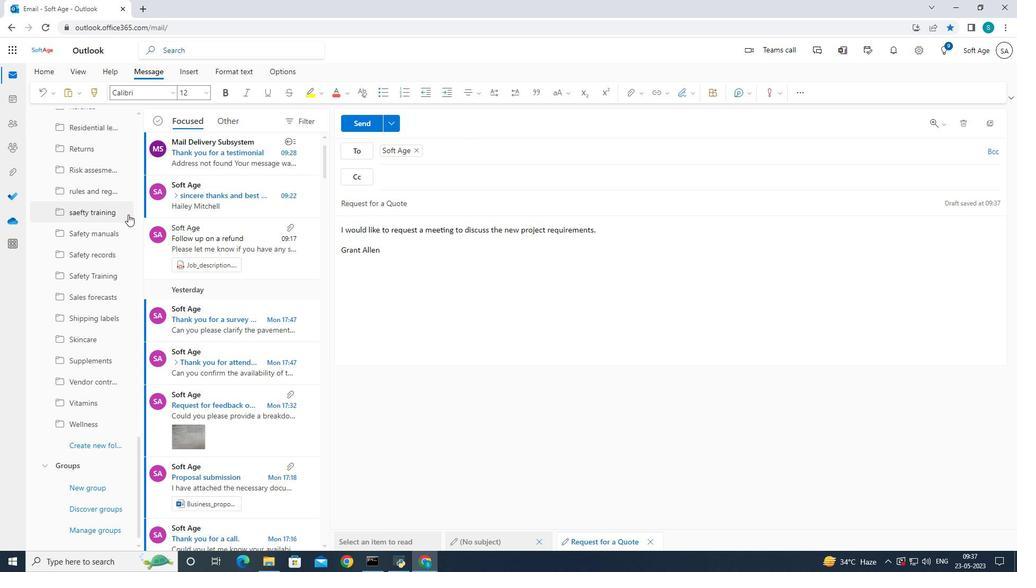 
Action: Mouse scrolled (128, 214) with delta (0, 0)
Screenshot: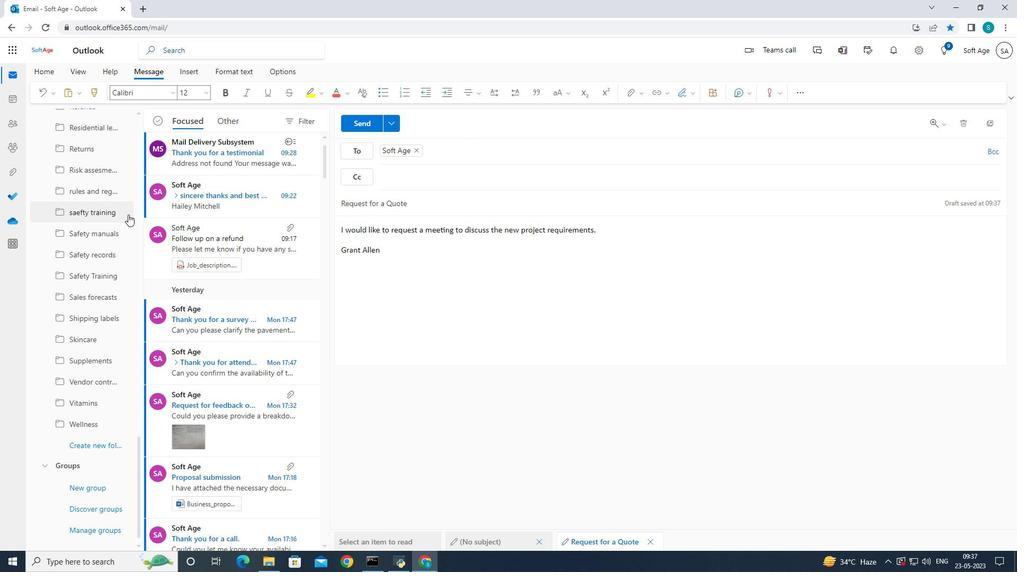 
Action: Mouse moved to (129, 214)
Screenshot: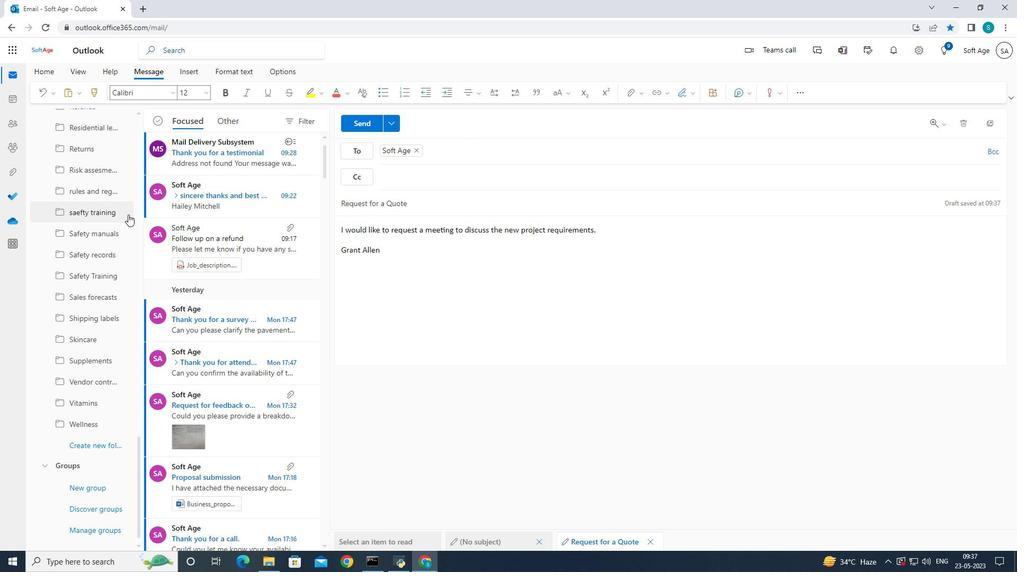 
Action: Mouse scrolled (129, 214) with delta (0, 0)
Screenshot: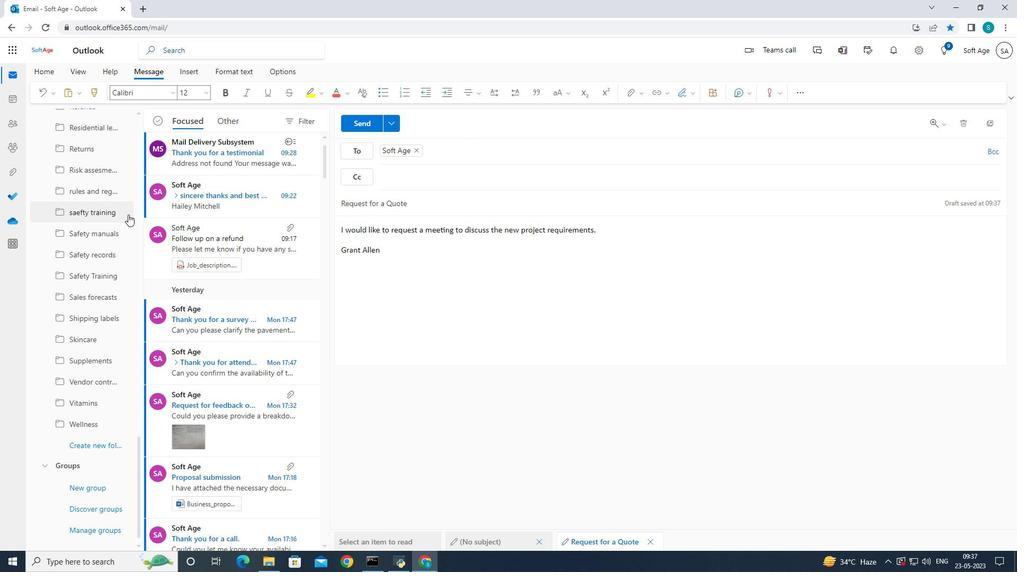 
Action: Mouse moved to (129, 214)
Screenshot: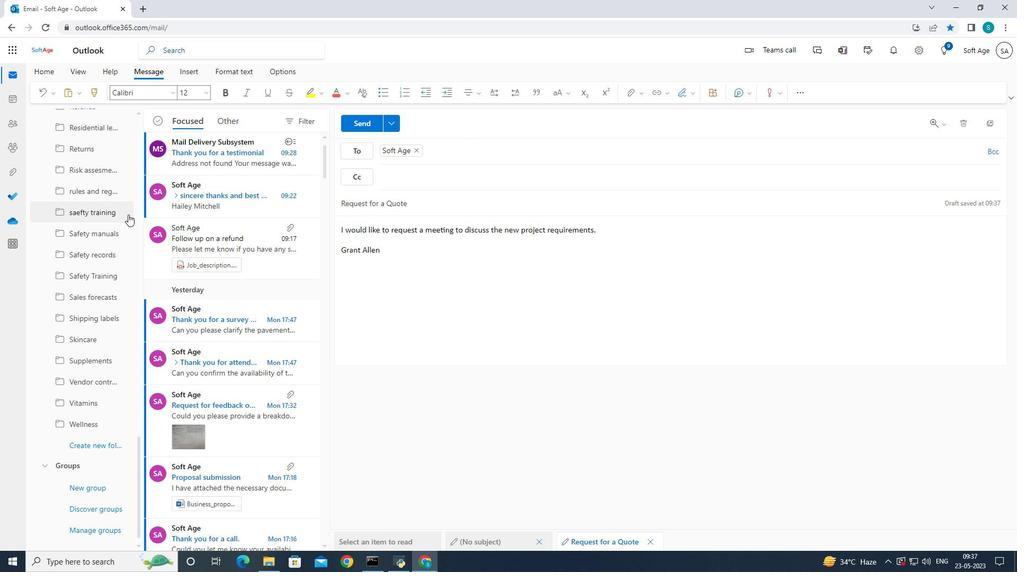 
Action: Mouse scrolled (129, 214) with delta (0, 0)
Screenshot: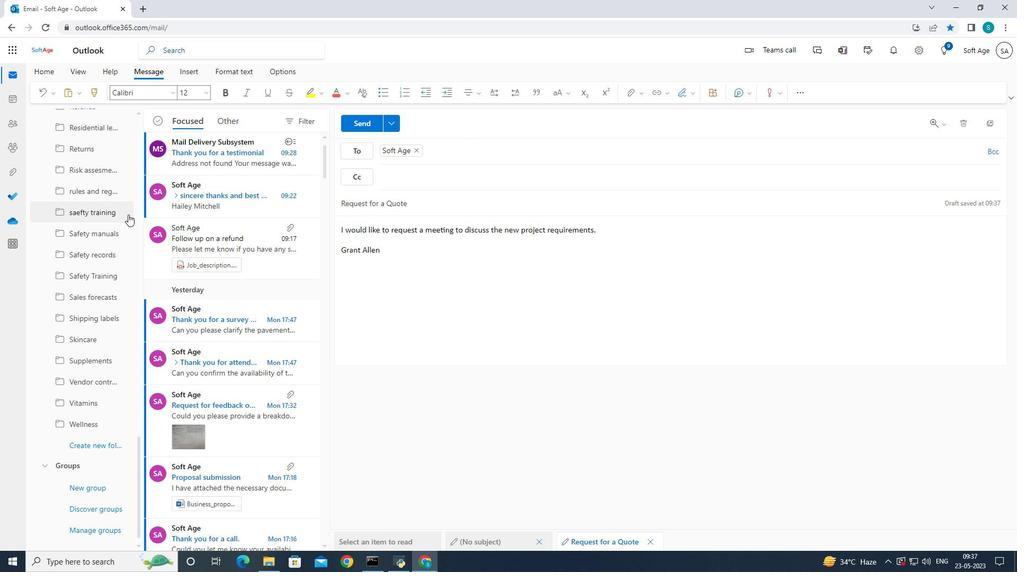 
Action: Mouse scrolled (129, 214) with delta (0, 0)
Screenshot: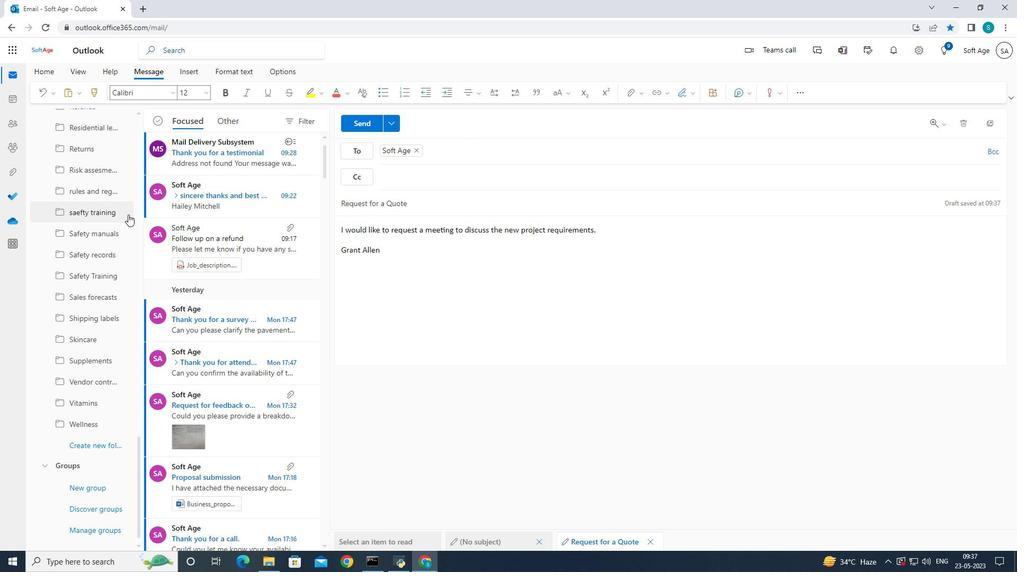 
Action: Mouse scrolled (129, 214) with delta (0, 0)
Screenshot: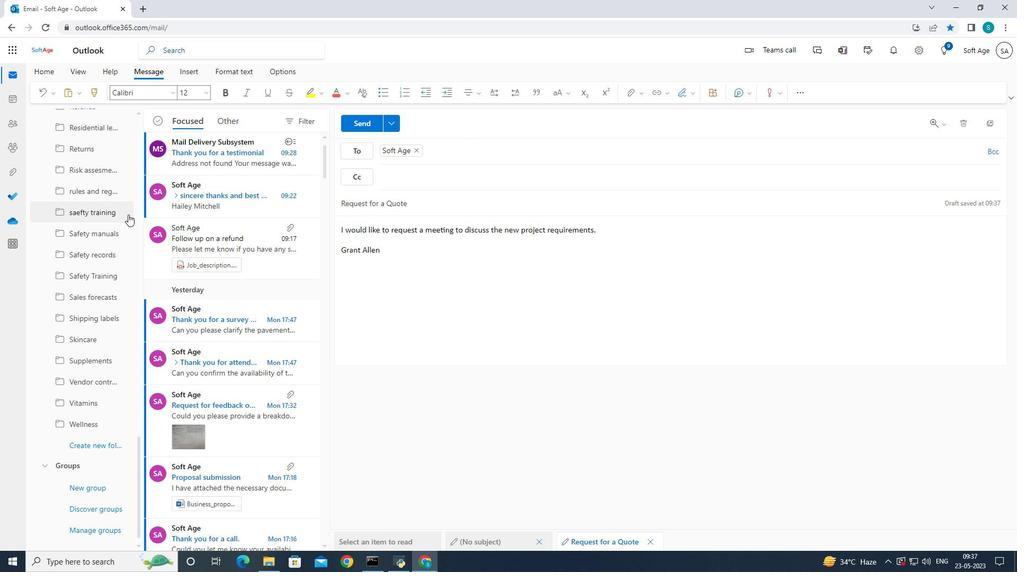 
Action: Mouse moved to (72, 439)
Screenshot: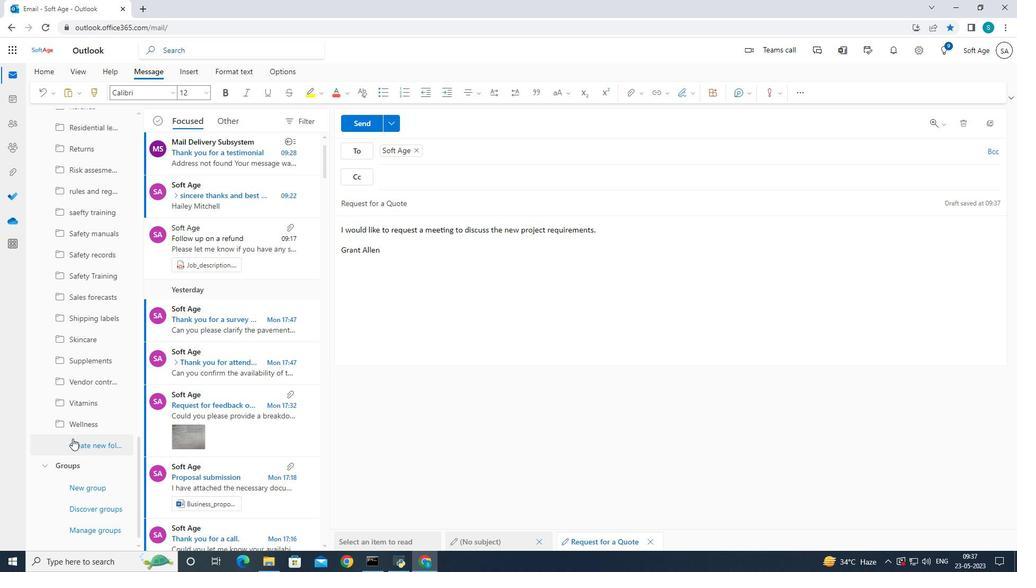 
Action: Mouse pressed left at (72, 439)
Screenshot: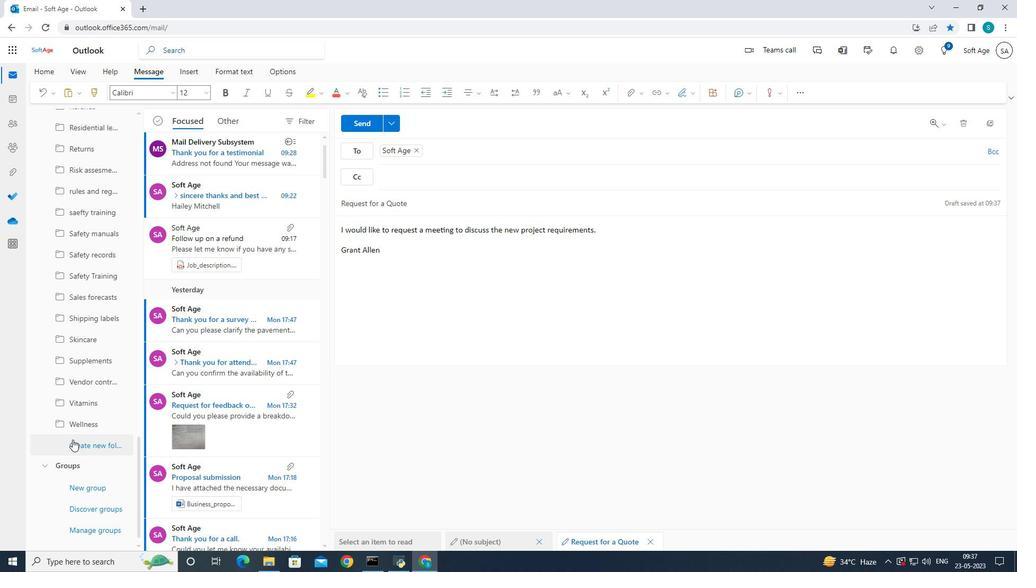 
Action: Mouse moved to (290, 329)
Screenshot: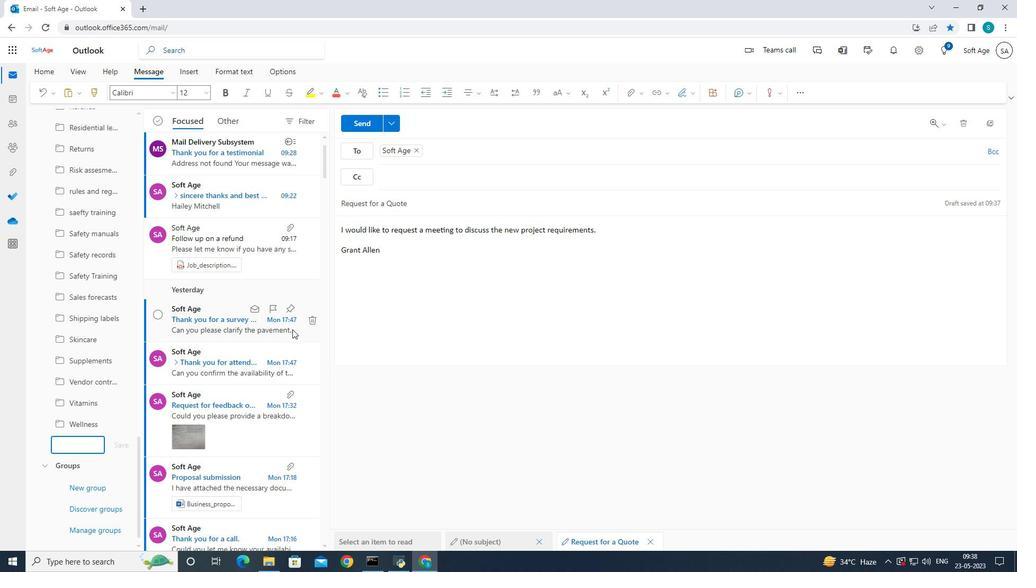 
Action: Key pressed <Key.shift>T
Screenshot: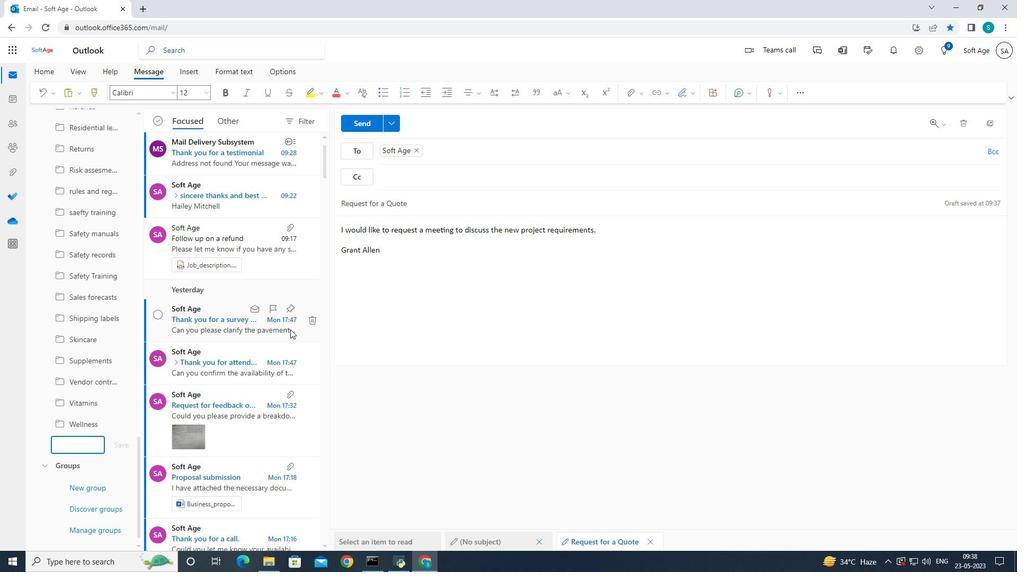 
Action: Mouse moved to (335, 329)
Screenshot: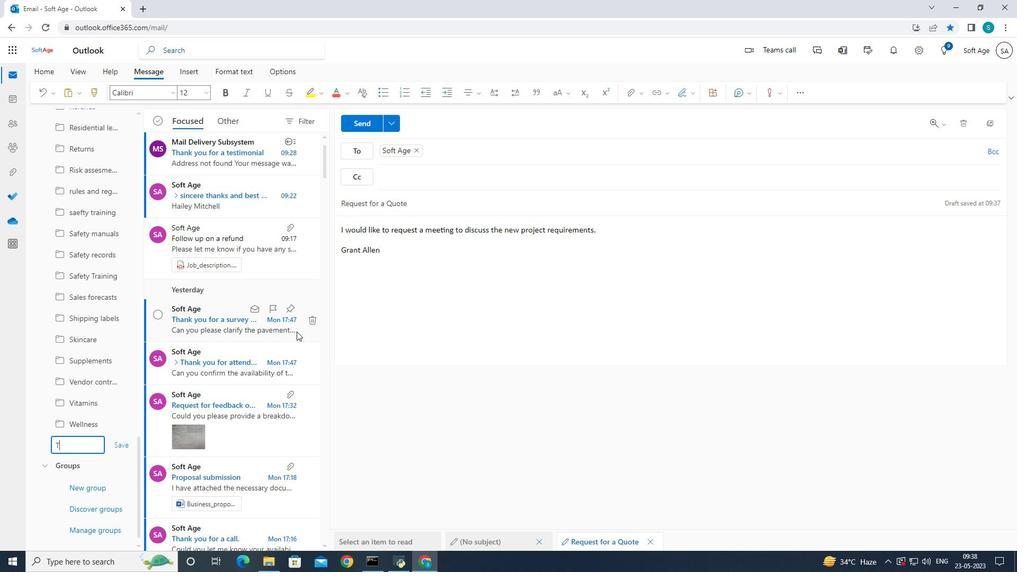 
Action: Key pressed hera
Screenshot: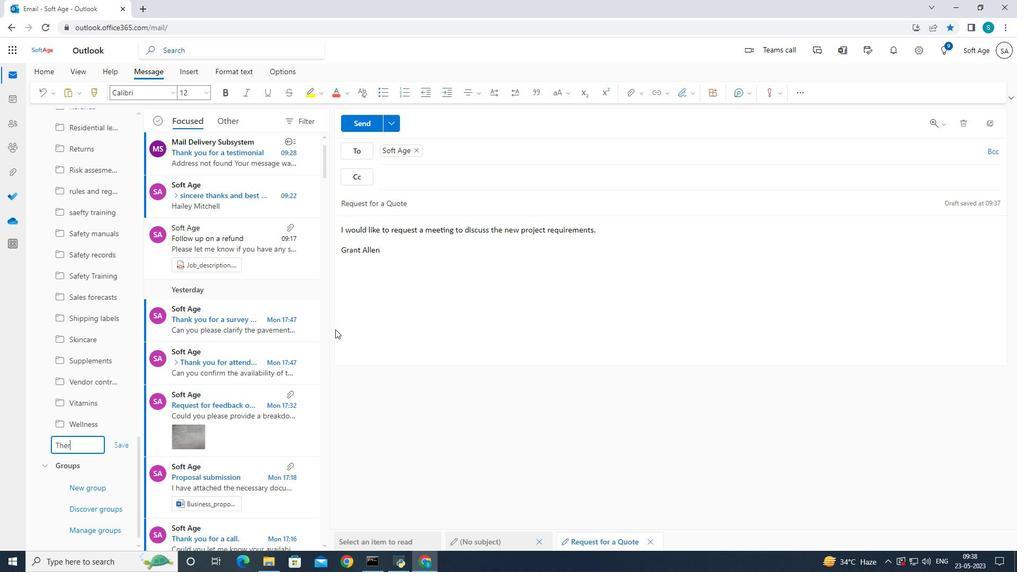 
Action: Mouse moved to (357, 332)
Screenshot: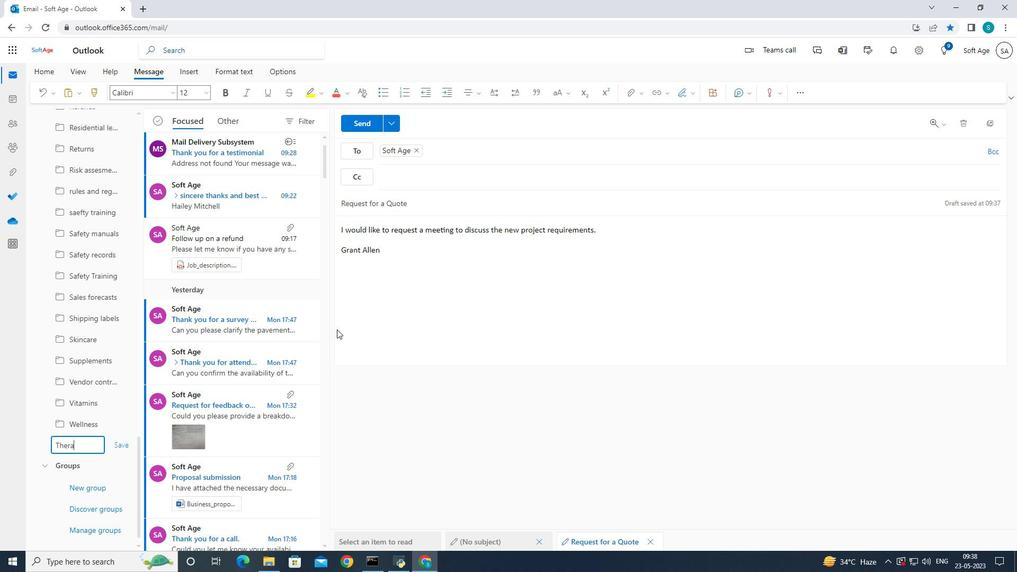 
Action: Key pressed p
Screenshot: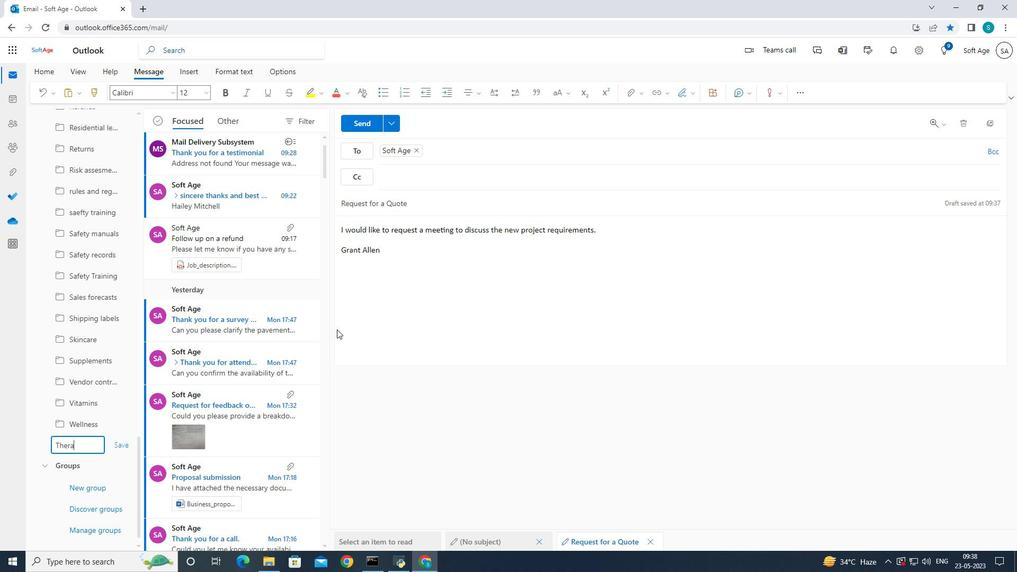 
Action: Mouse moved to (365, 332)
Screenshot: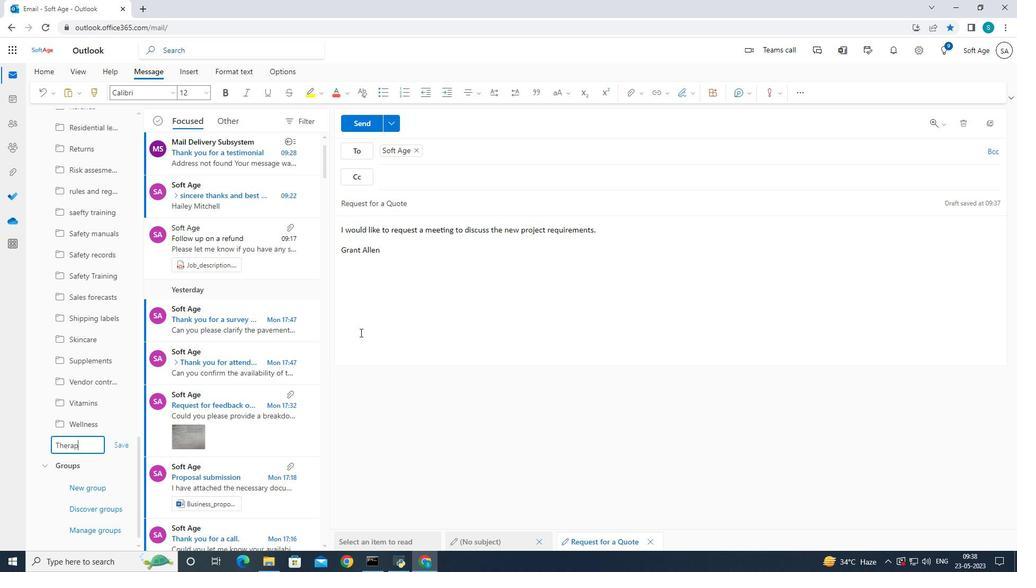 
Action: Key pressed y
Screenshot: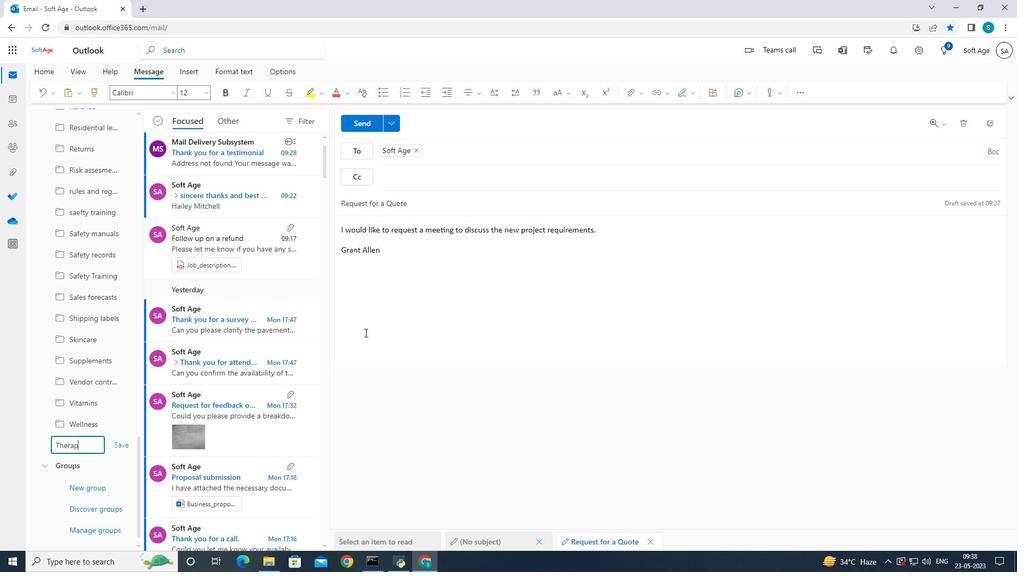 
Action: Mouse moved to (112, 446)
Screenshot: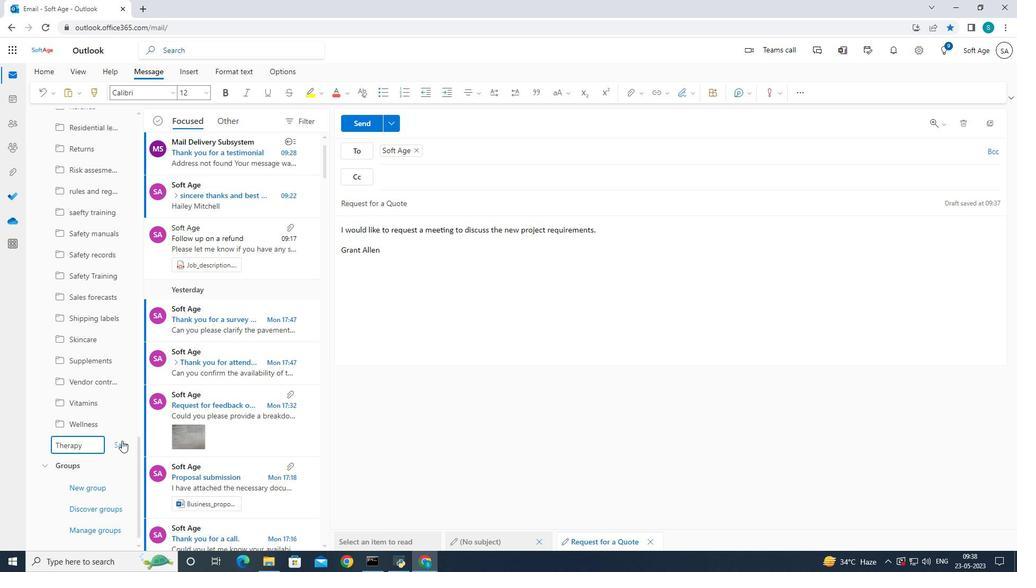 
Action: Mouse pressed left at (112, 446)
Screenshot: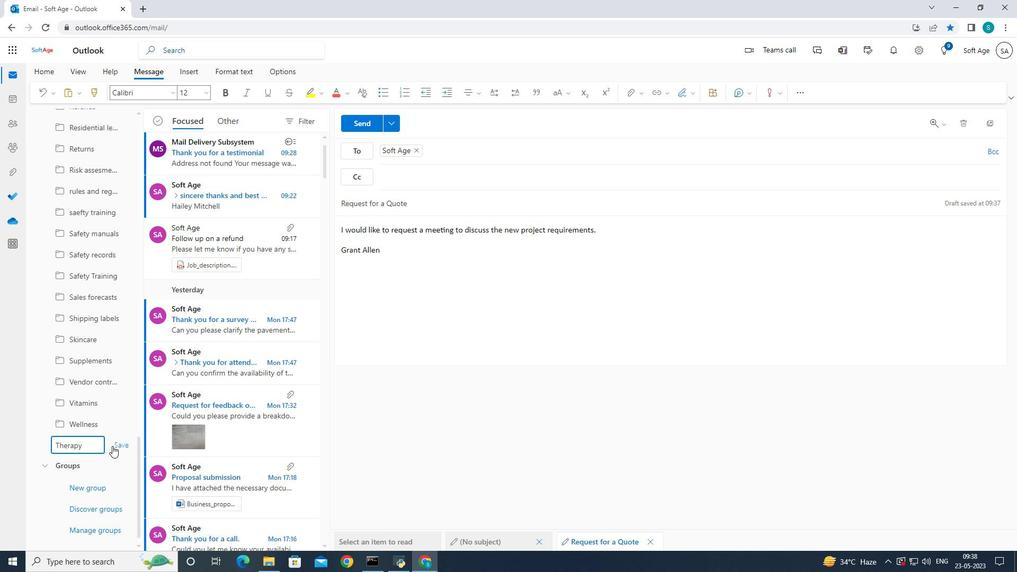 
Action: Mouse moved to (358, 128)
Screenshot: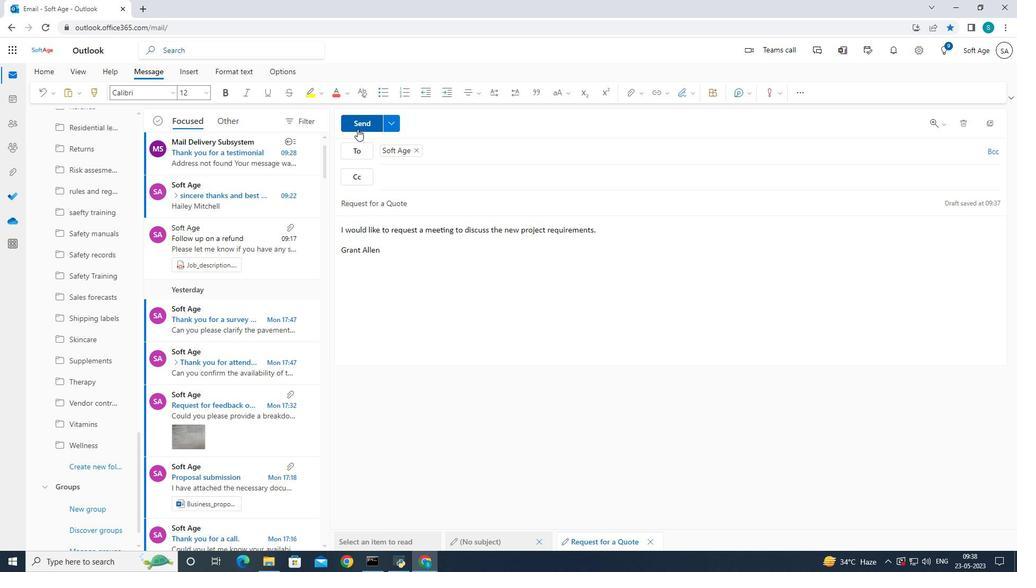 
Action: Mouse pressed left at (358, 128)
Screenshot: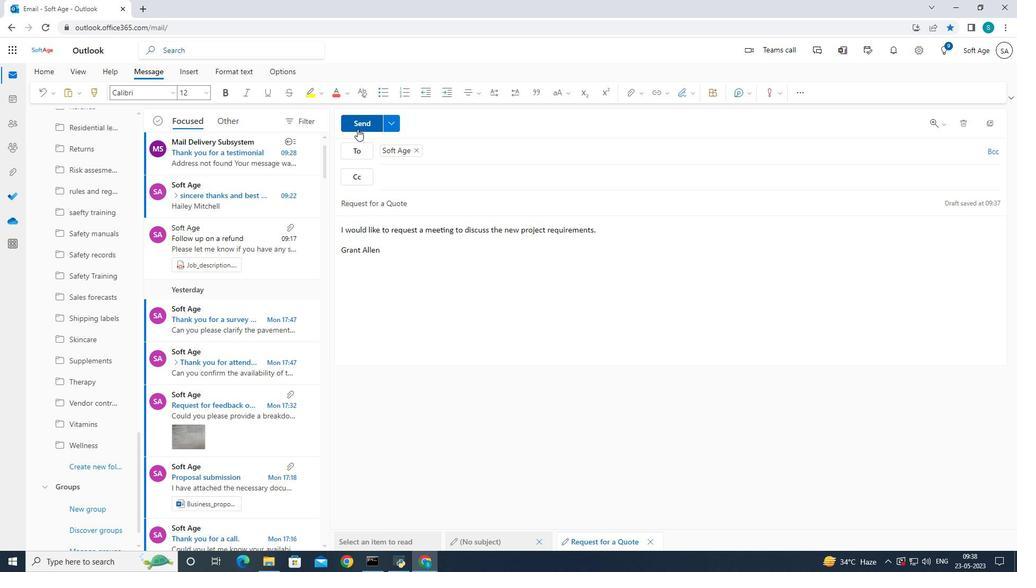 
Action: Mouse moved to (372, 125)
Screenshot: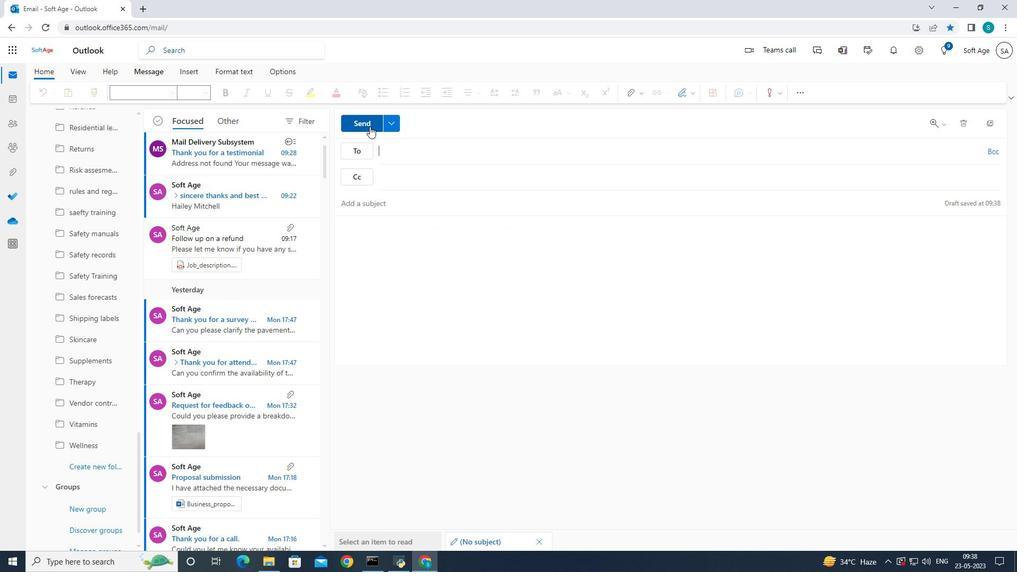 
